 Task: Look for space in Searcy, United States from 24th August, 2023 to 10th September, 2023 for 8 adults, 2 children in price range Rs.12000 to Rs.15000. Place can be entire place or shared room with 4 bedrooms having 8 beds and 4 bathrooms. Property type can be house, flat, guest house. Amenities needed are: wifi, TV, free parkinig on premises, gym, breakfast. Booking option can be shelf check-in. Required host language is English.
Action: Mouse moved to (488, 94)
Screenshot: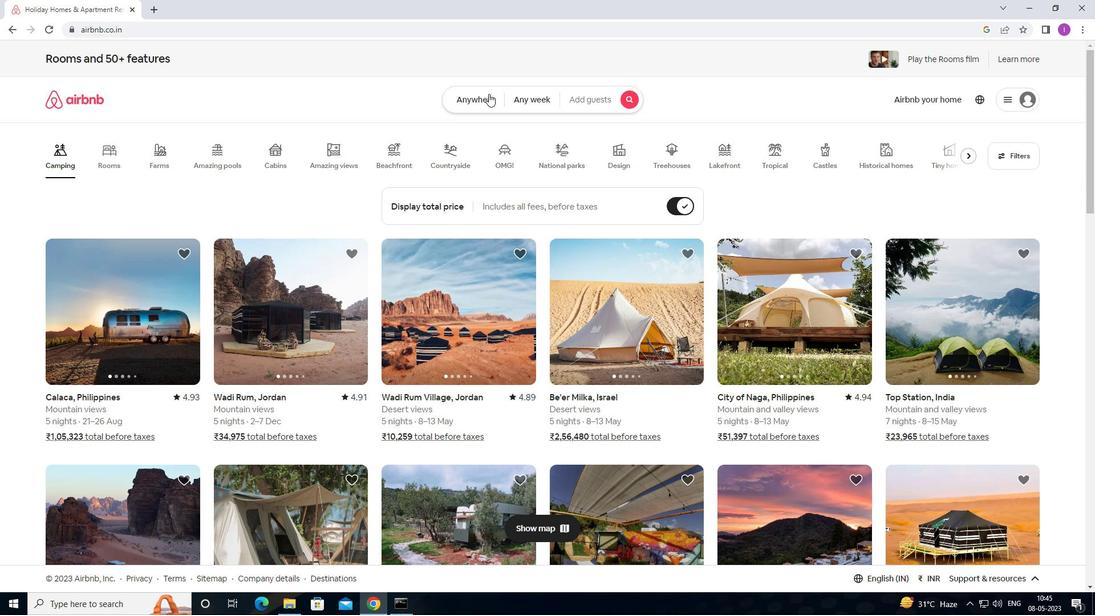 
Action: Mouse pressed left at (488, 94)
Screenshot: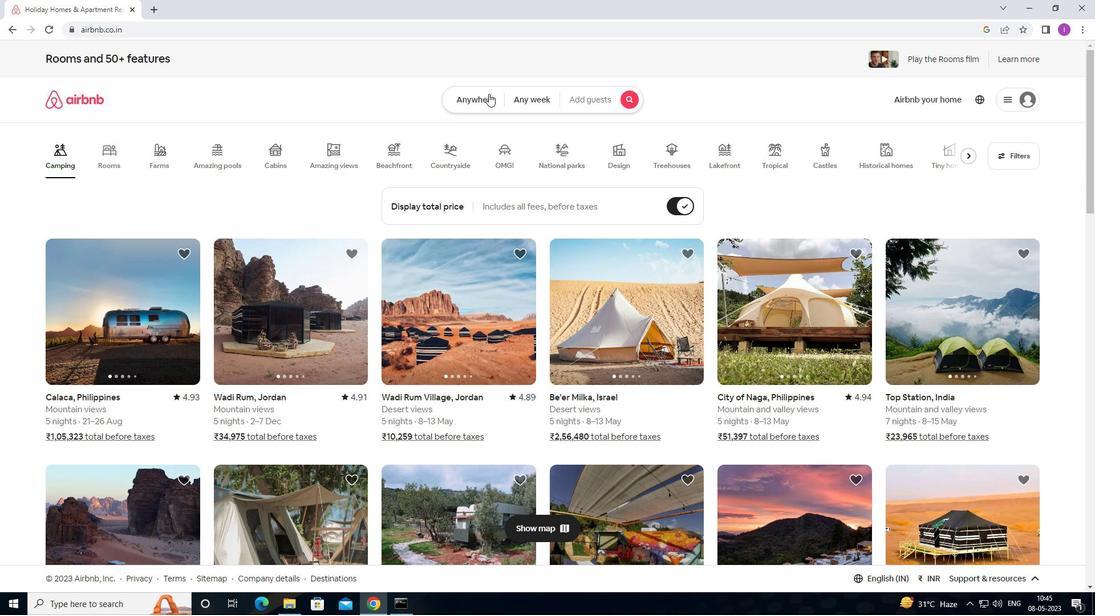 
Action: Mouse moved to (365, 142)
Screenshot: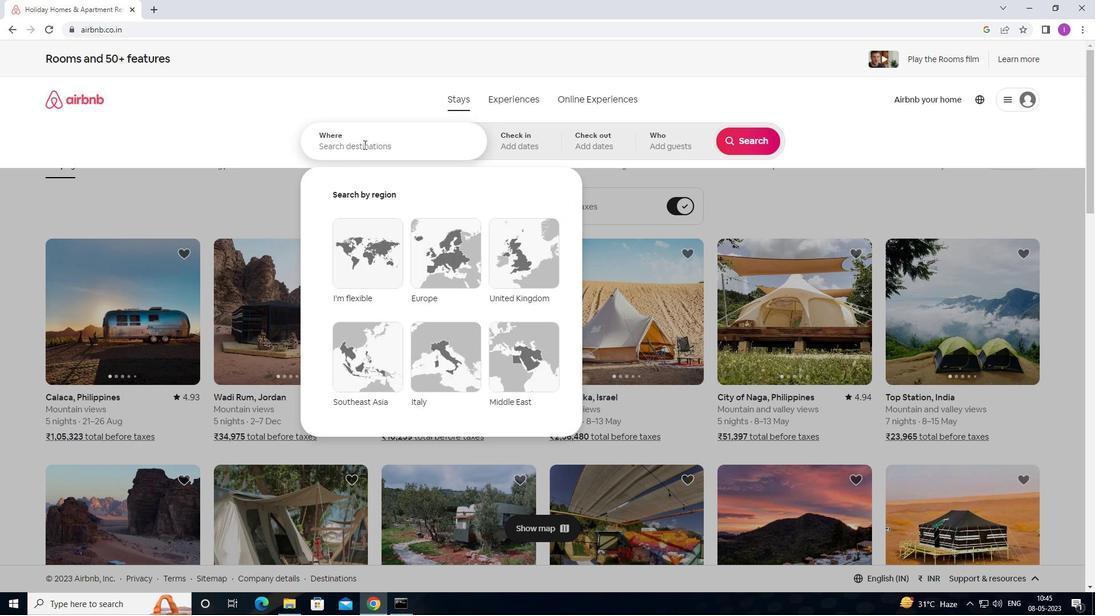 
Action: Mouse pressed left at (365, 142)
Screenshot: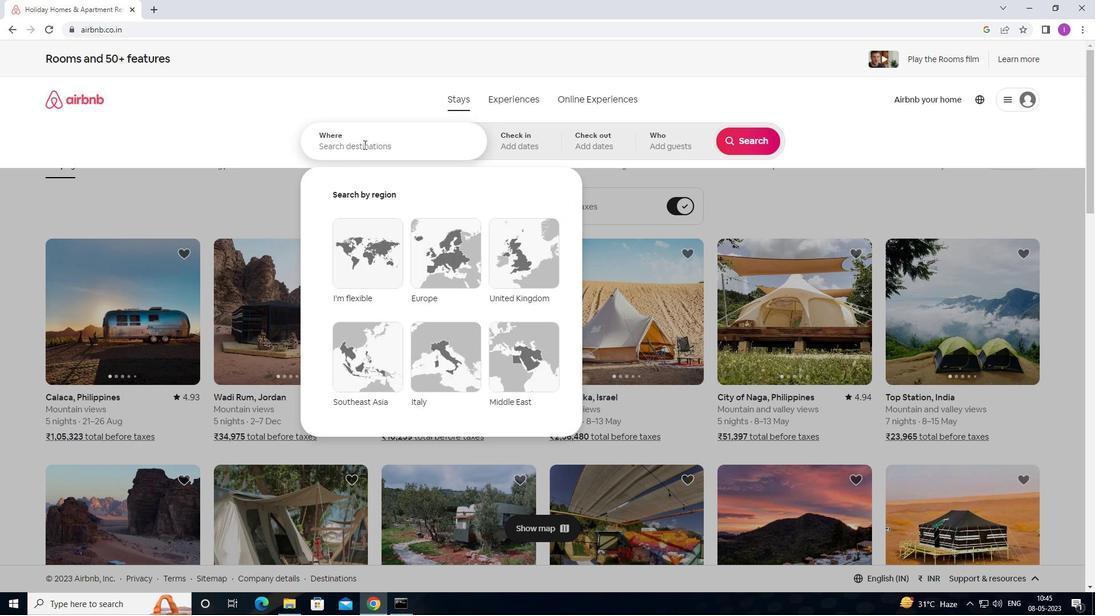 
Action: Mouse moved to (524, 140)
Screenshot: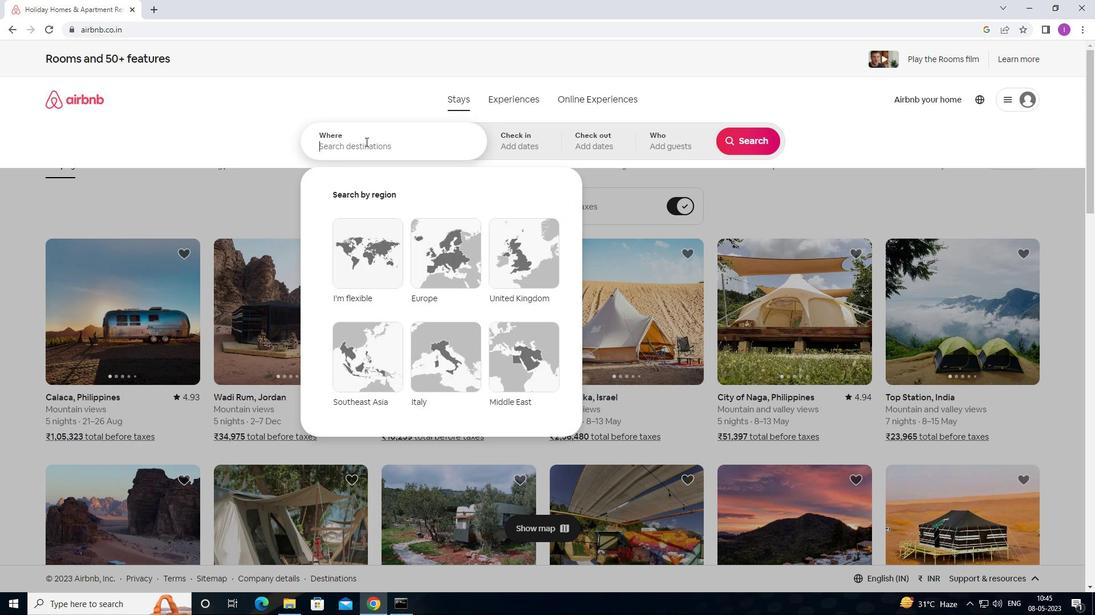 
Action: Key pressed <Key.shift><Key.shift><Key.shift><Key.shift>SEARCY,<Key.shift>UNITED<Key.space>STATES
Screenshot: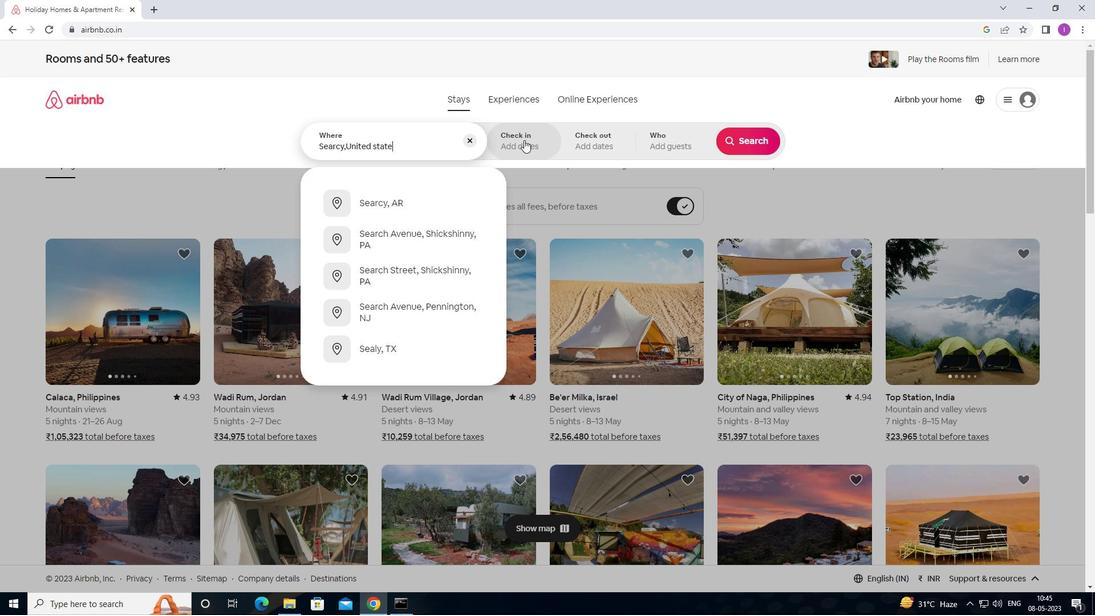 
Action: Mouse moved to (533, 140)
Screenshot: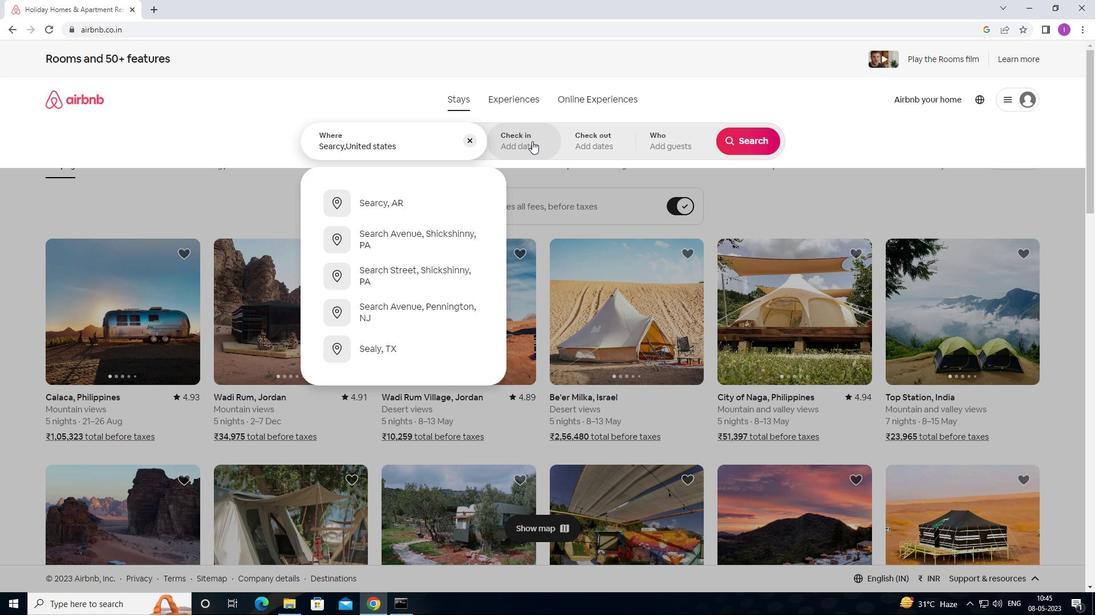 
Action: Mouse pressed left at (533, 140)
Screenshot: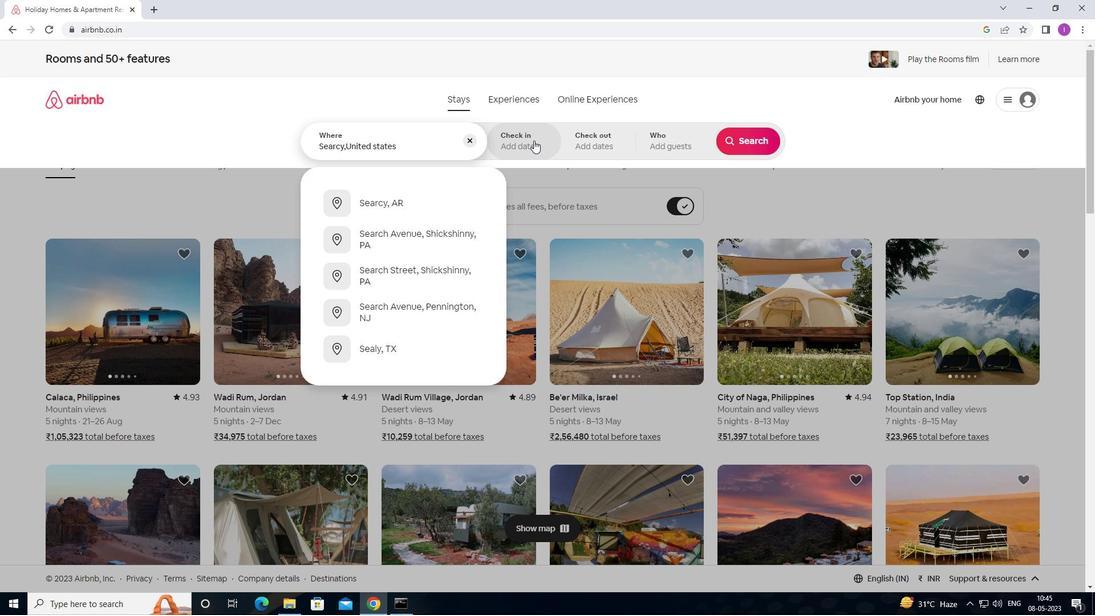 
Action: Mouse moved to (750, 228)
Screenshot: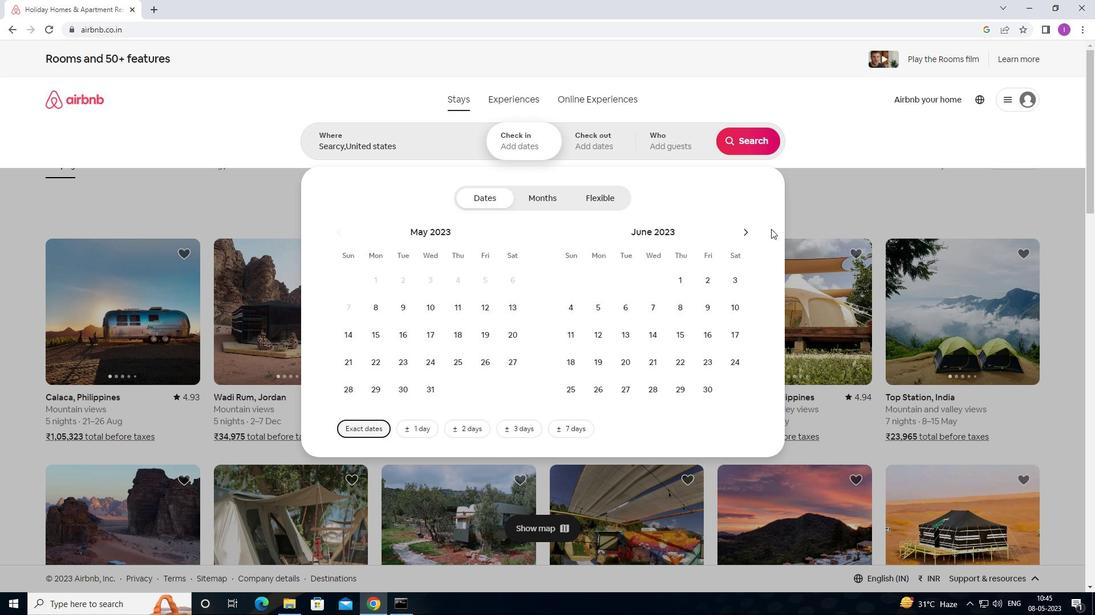 
Action: Mouse pressed left at (750, 228)
Screenshot: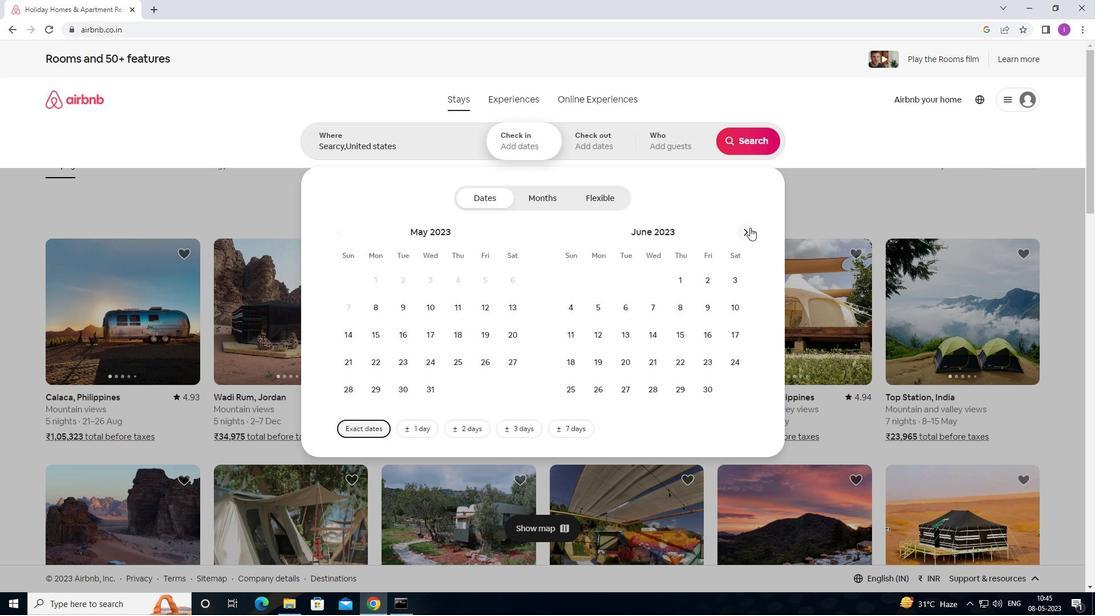 
Action: Mouse moved to (740, 234)
Screenshot: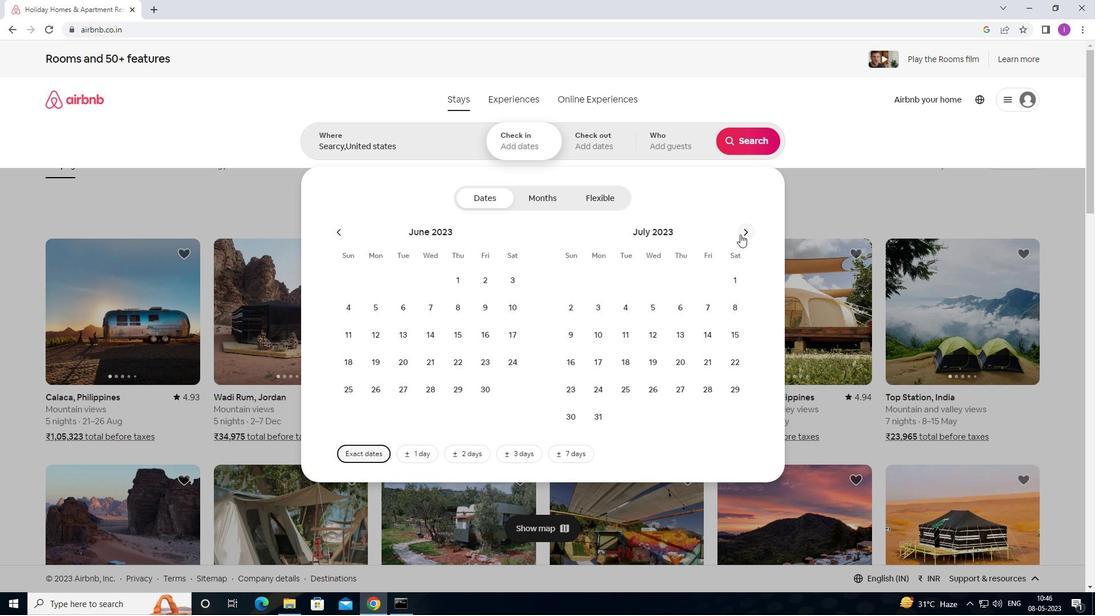 
Action: Mouse pressed left at (740, 234)
Screenshot: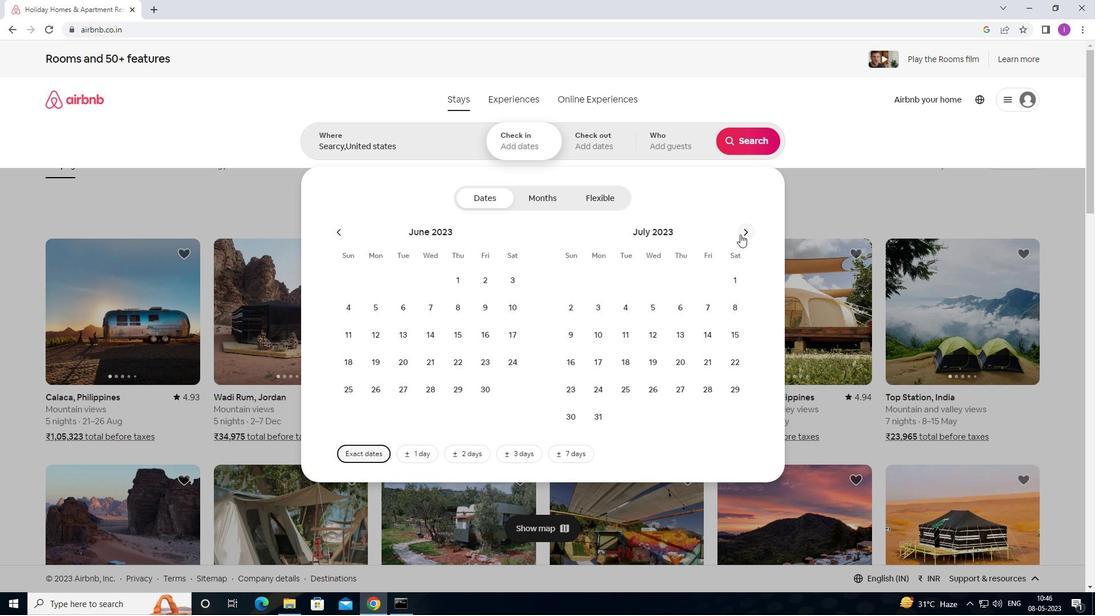 
Action: Mouse pressed left at (740, 234)
Screenshot: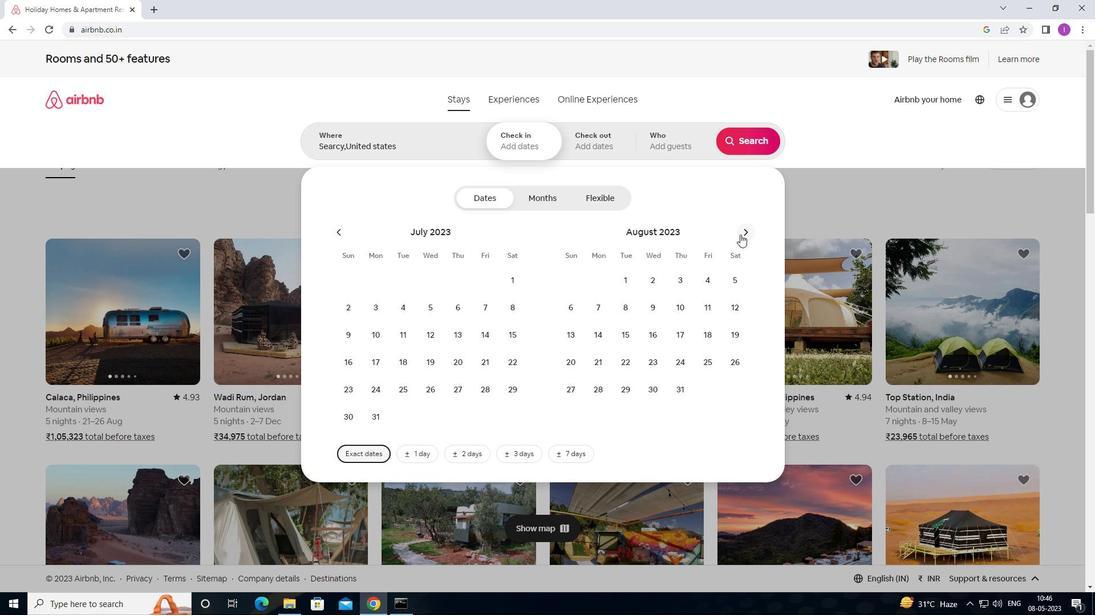 
Action: Mouse moved to (465, 363)
Screenshot: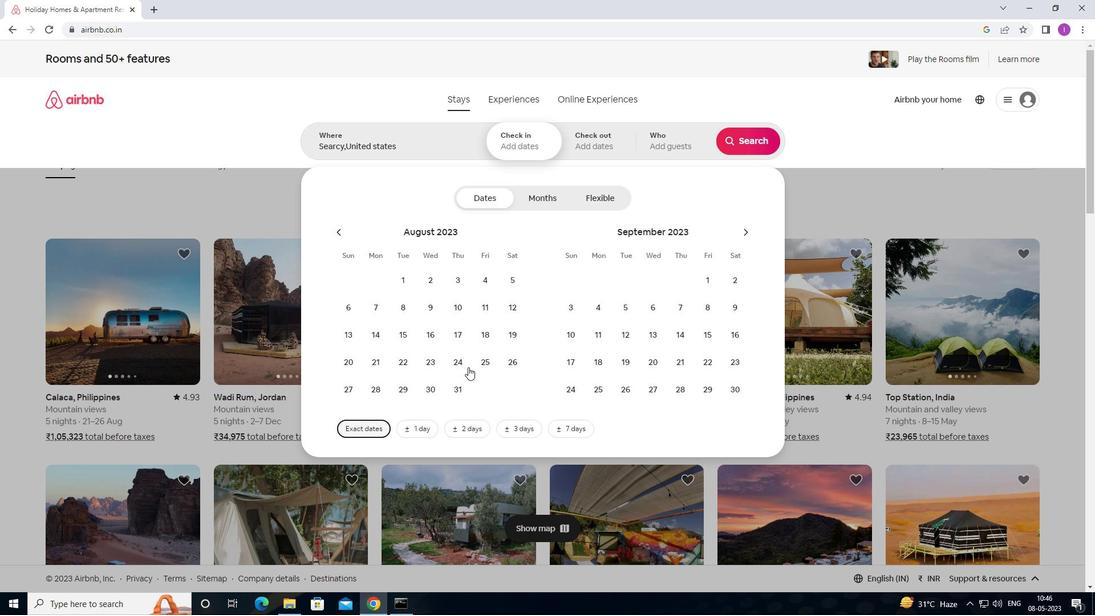 
Action: Mouse pressed left at (465, 363)
Screenshot: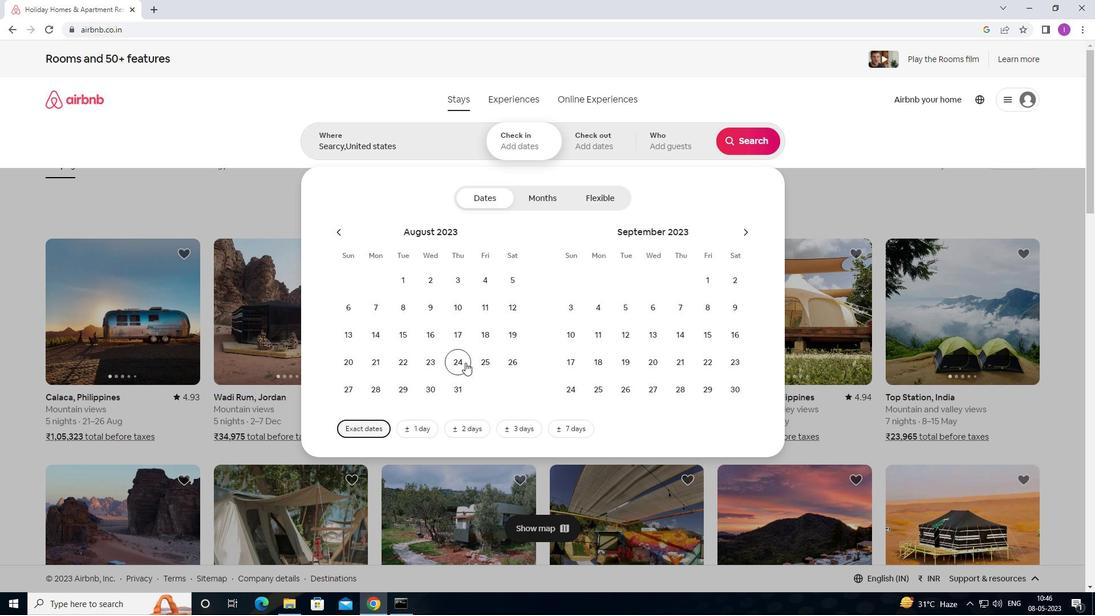 
Action: Mouse moved to (567, 335)
Screenshot: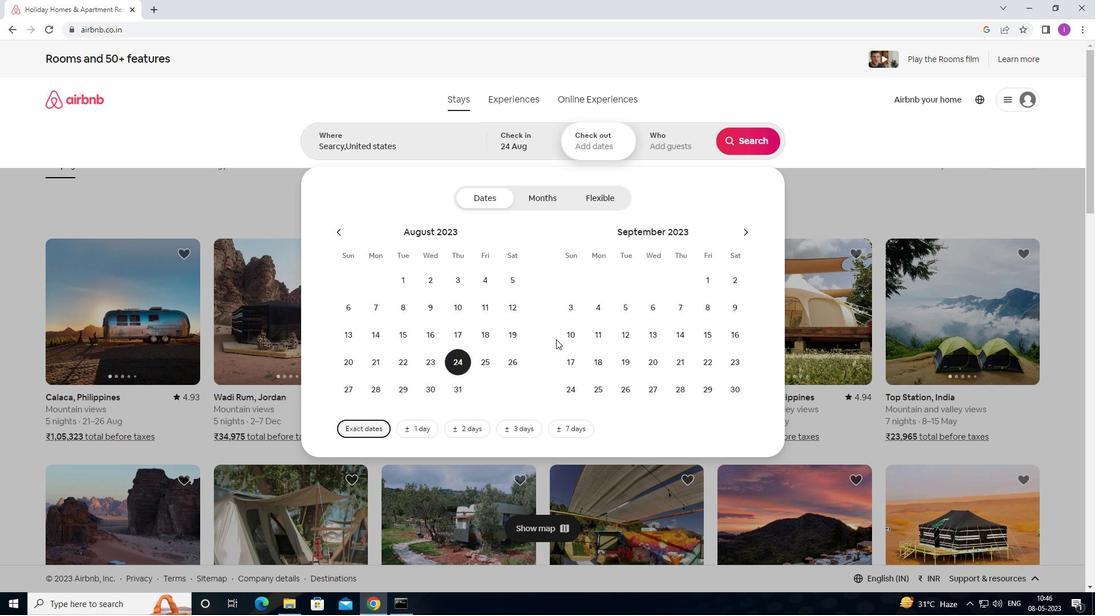 
Action: Mouse pressed left at (567, 335)
Screenshot: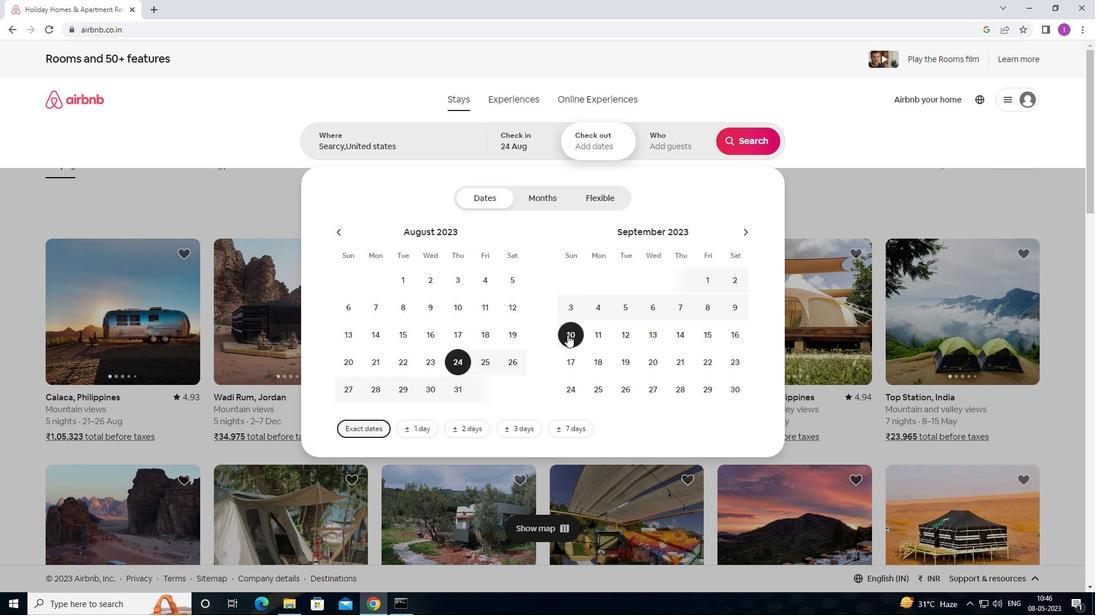 
Action: Mouse moved to (680, 148)
Screenshot: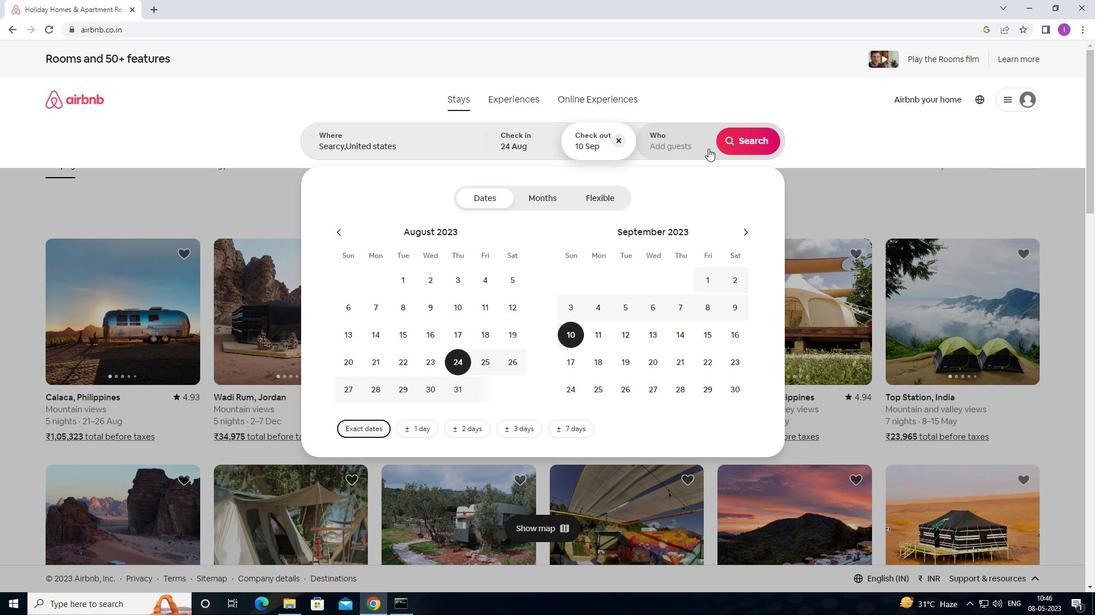 
Action: Mouse pressed left at (680, 148)
Screenshot: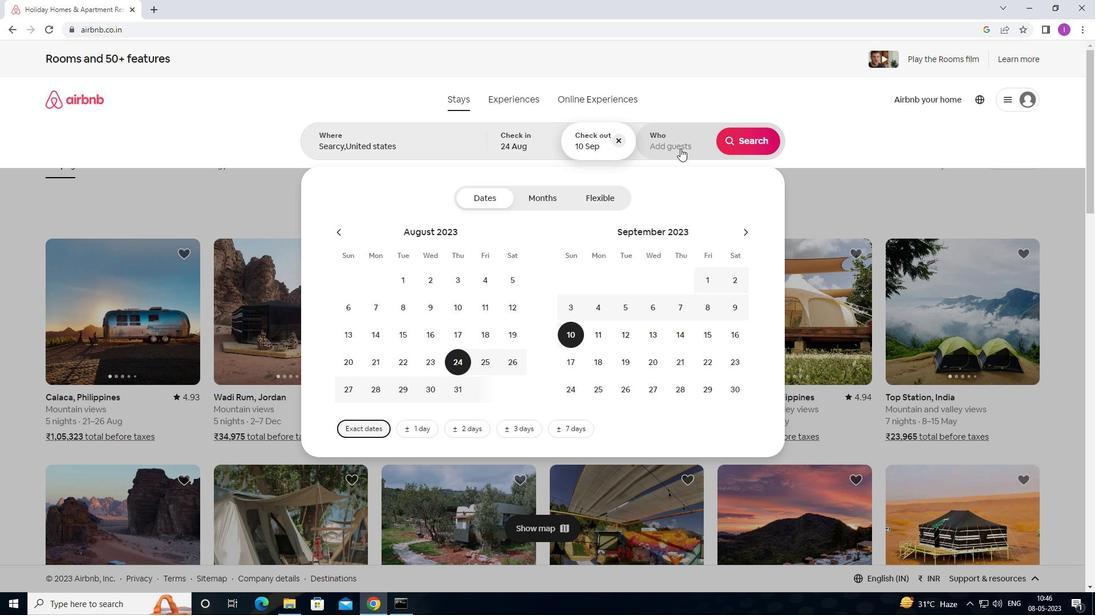 
Action: Mouse moved to (757, 202)
Screenshot: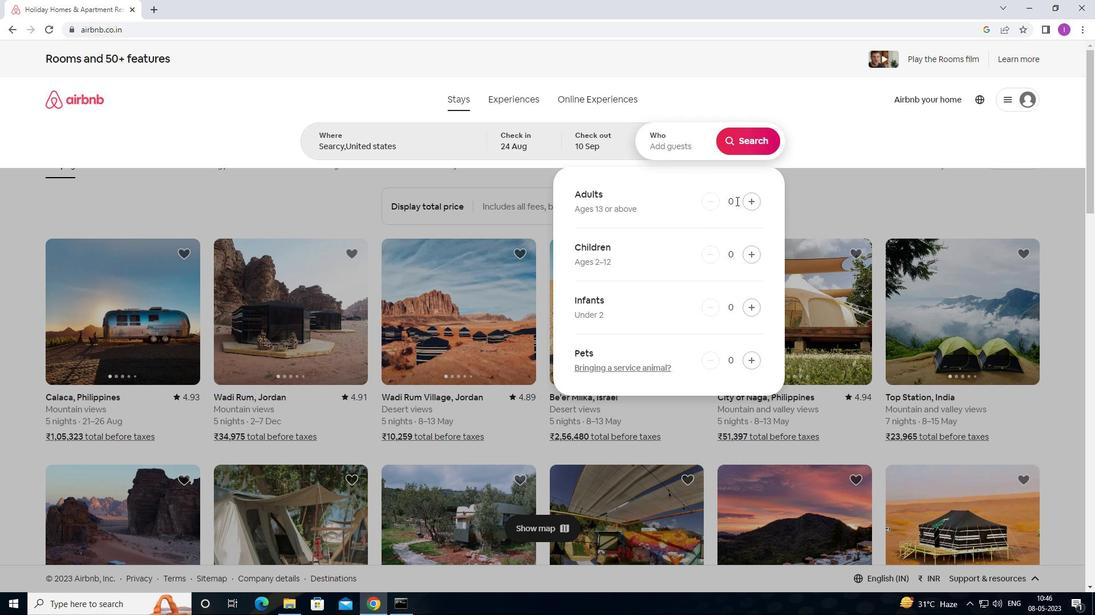 
Action: Mouse pressed left at (757, 202)
Screenshot: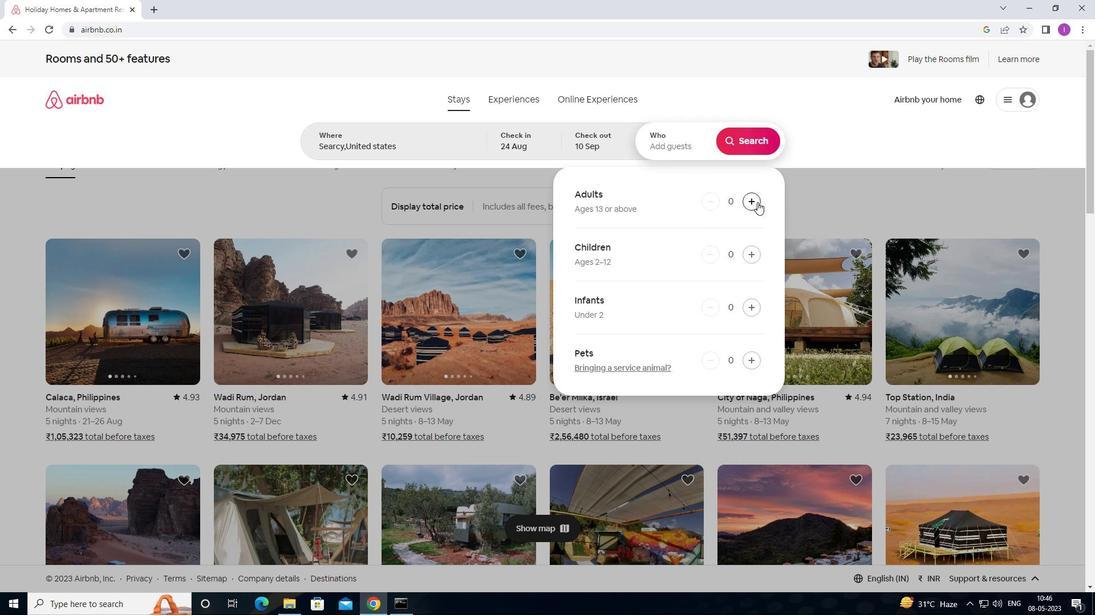 
Action: Mouse pressed left at (757, 202)
Screenshot: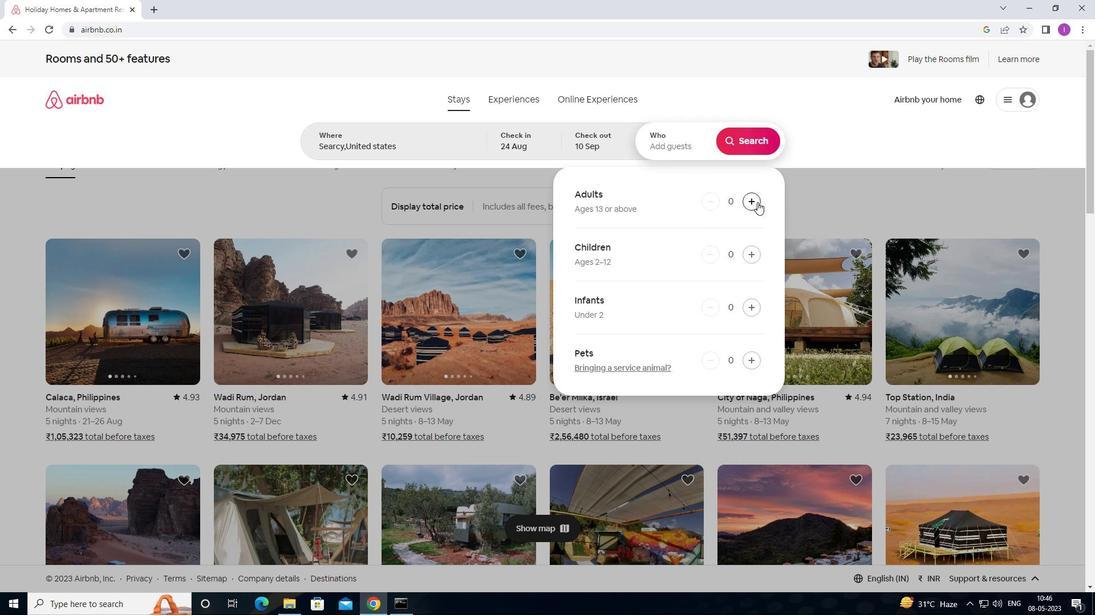 
Action: Mouse pressed left at (757, 202)
Screenshot: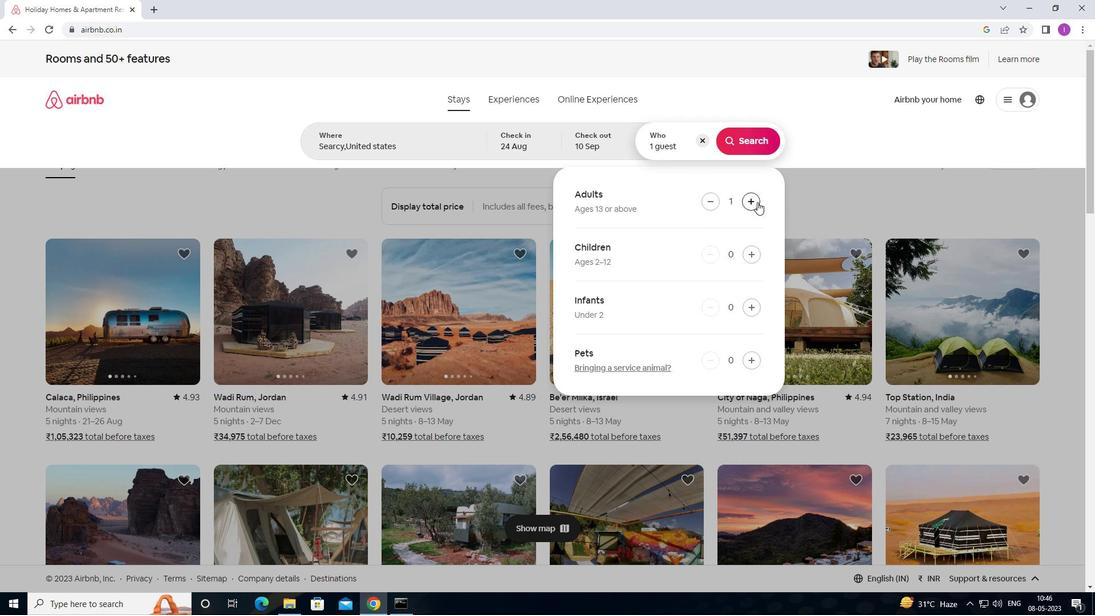 
Action: Mouse pressed left at (757, 202)
Screenshot: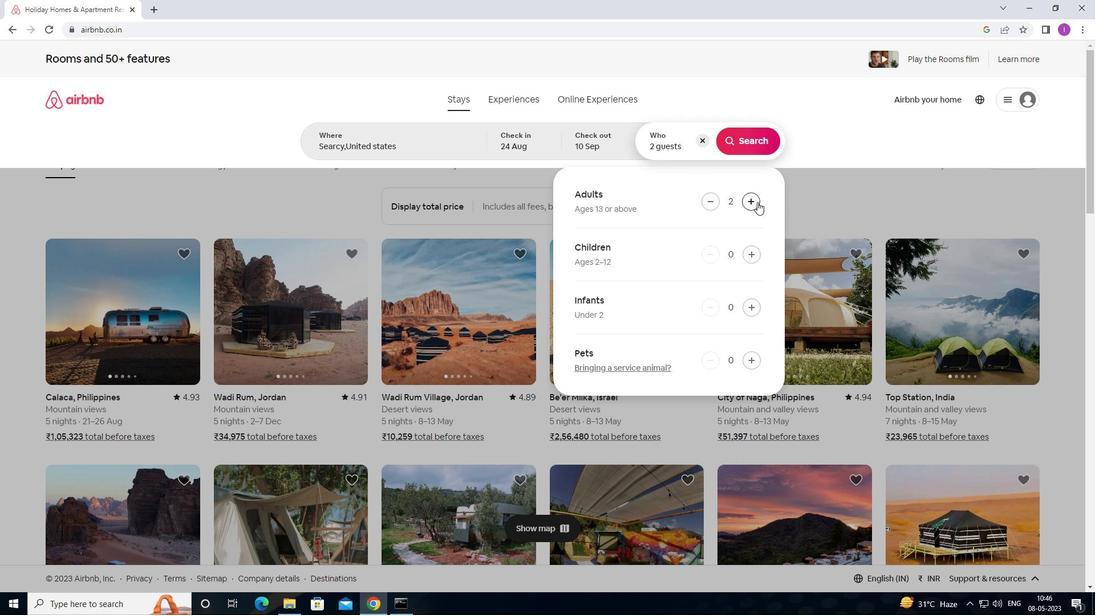 
Action: Mouse pressed left at (757, 202)
Screenshot: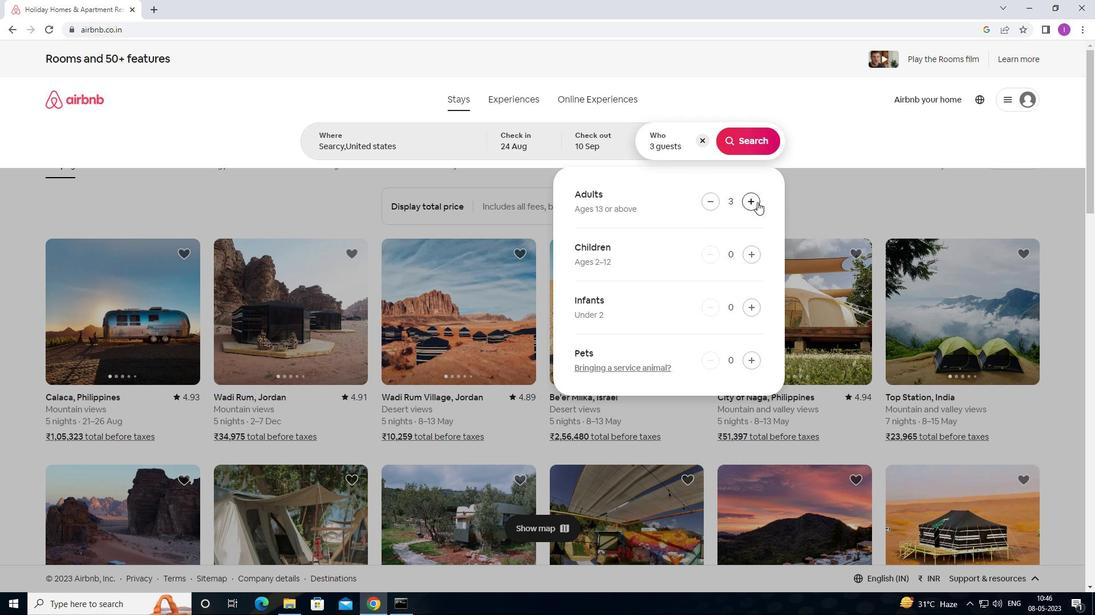 
Action: Mouse pressed left at (757, 202)
Screenshot: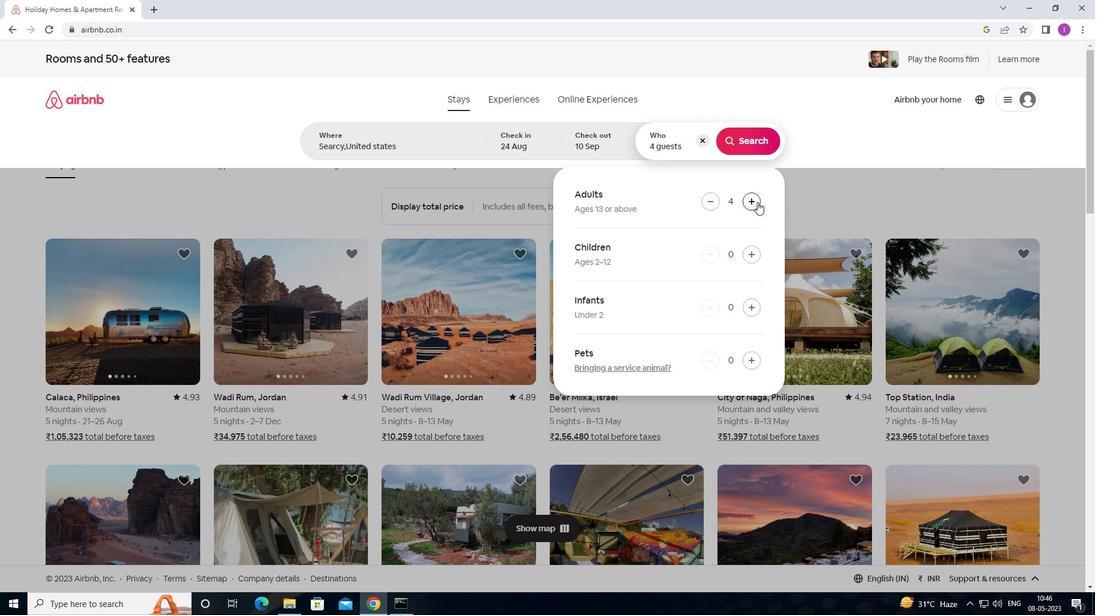 
Action: Mouse pressed left at (757, 202)
Screenshot: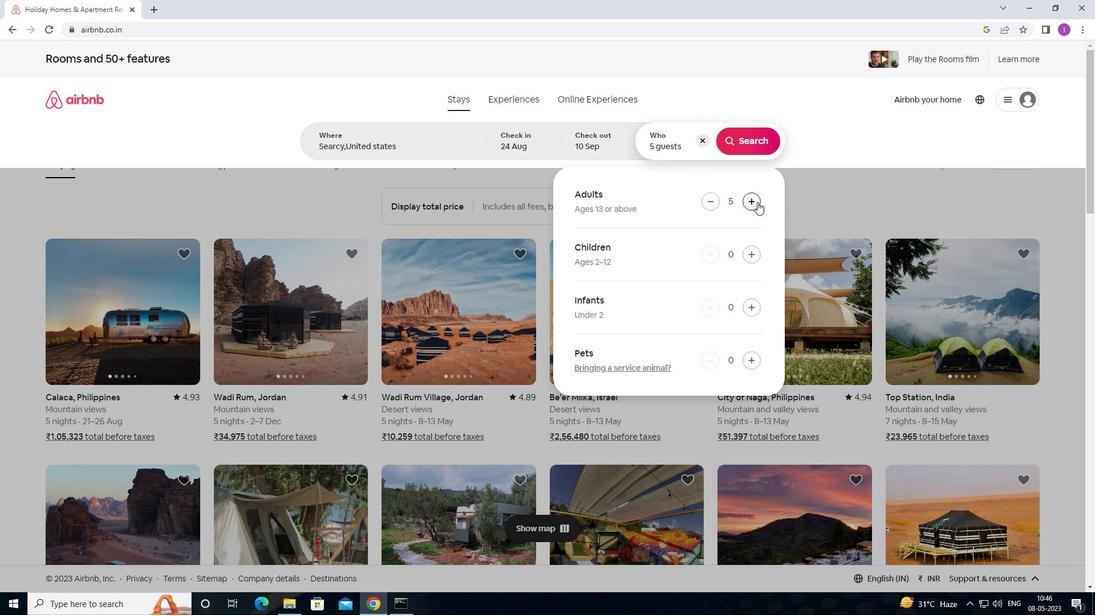 
Action: Mouse moved to (757, 204)
Screenshot: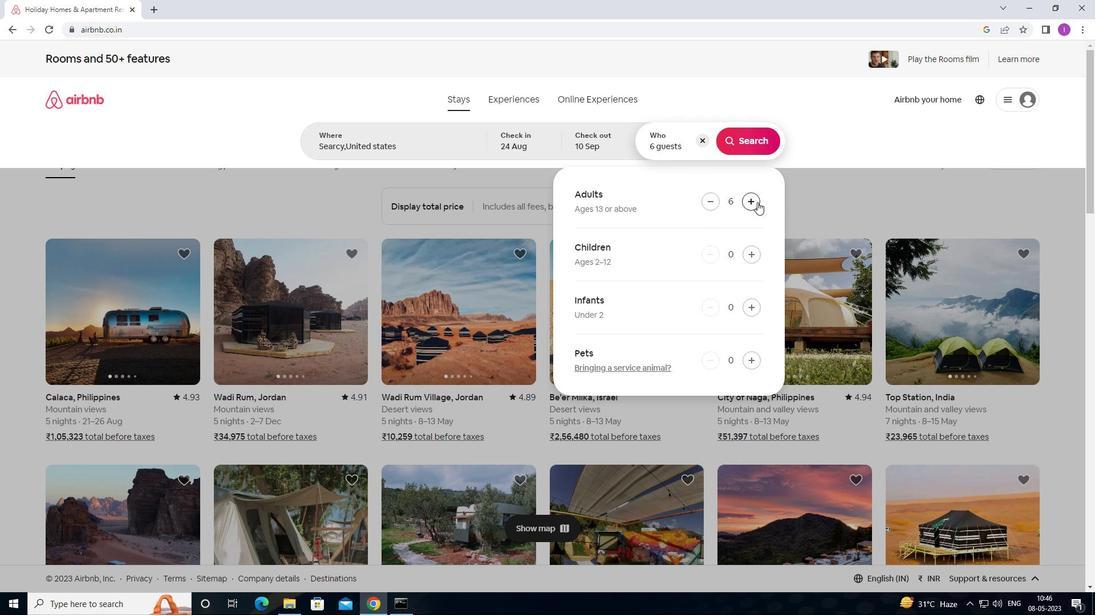 
Action: Mouse pressed left at (757, 204)
Screenshot: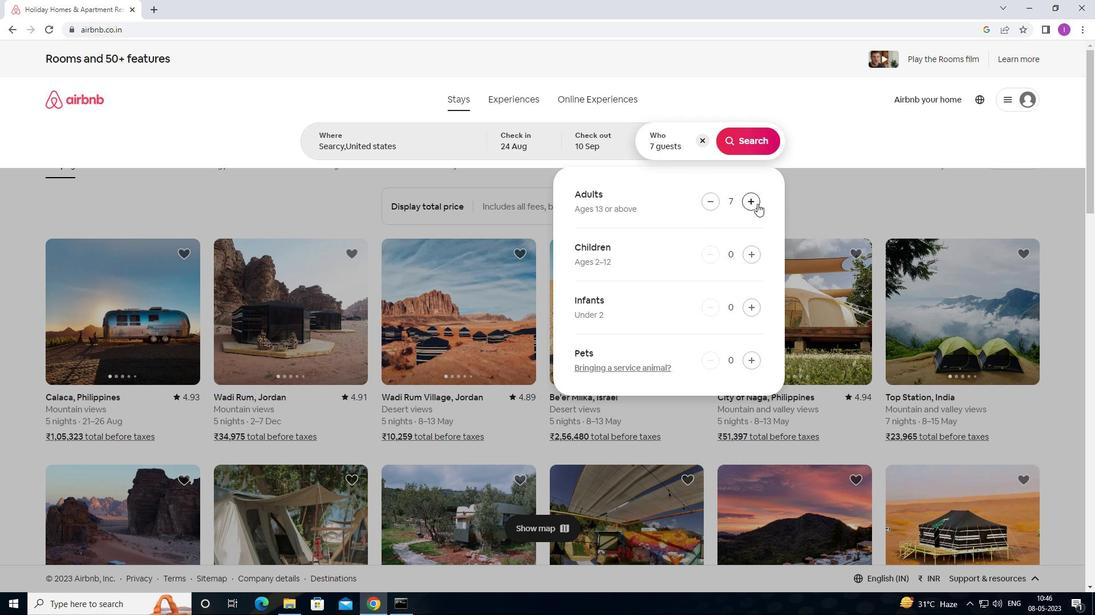 
Action: Mouse moved to (748, 254)
Screenshot: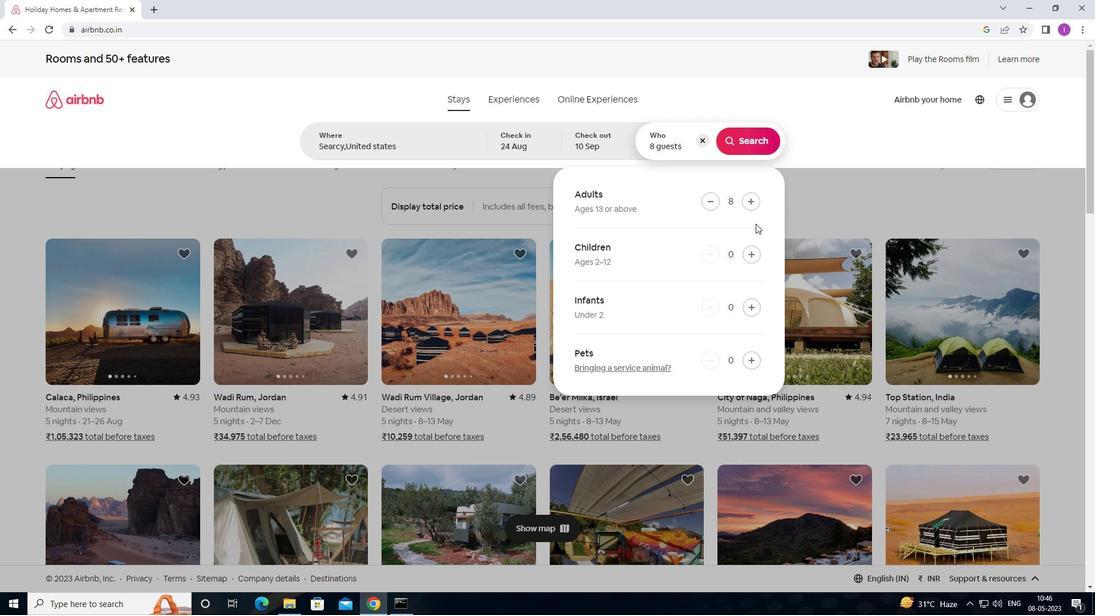 
Action: Mouse pressed left at (748, 254)
Screenshot: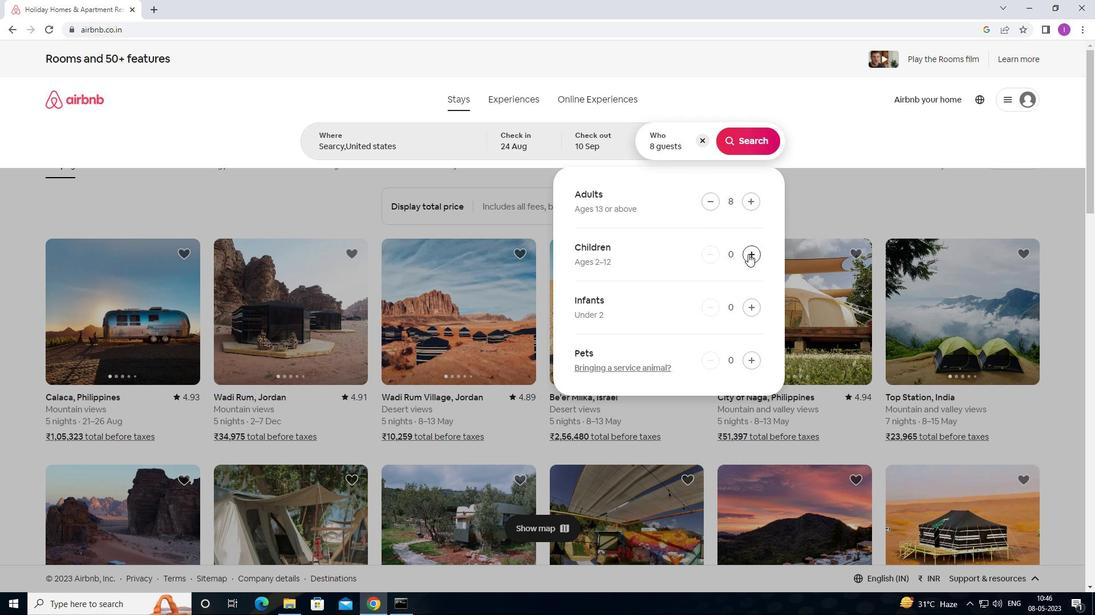 
Action: Mouse pressed left at (748, 254)
Screenshot: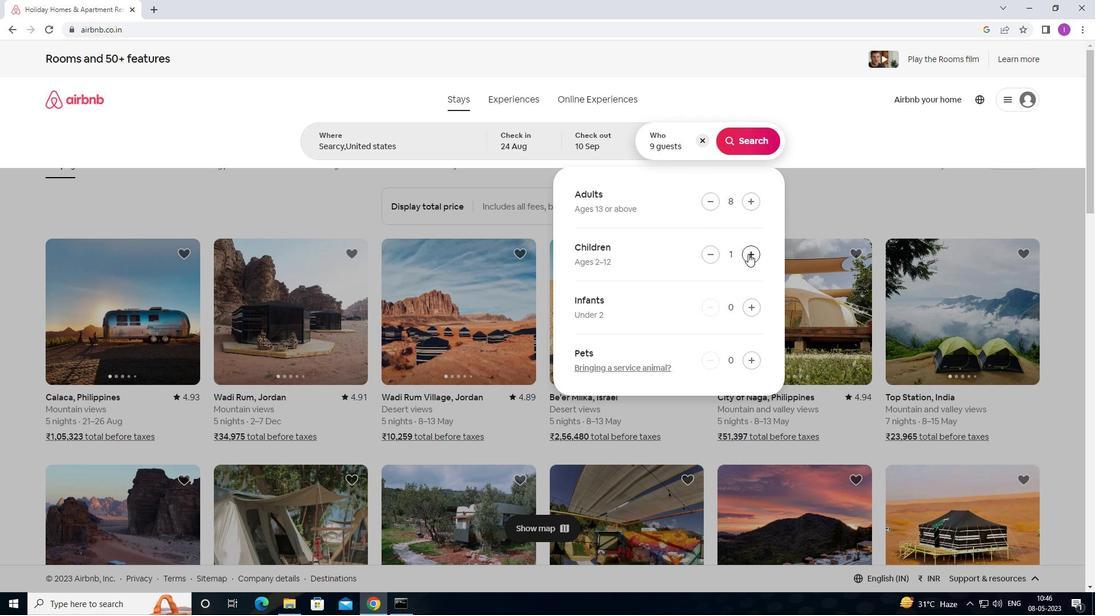 
Action: Mouse moved to (753, 143)
Screenshot: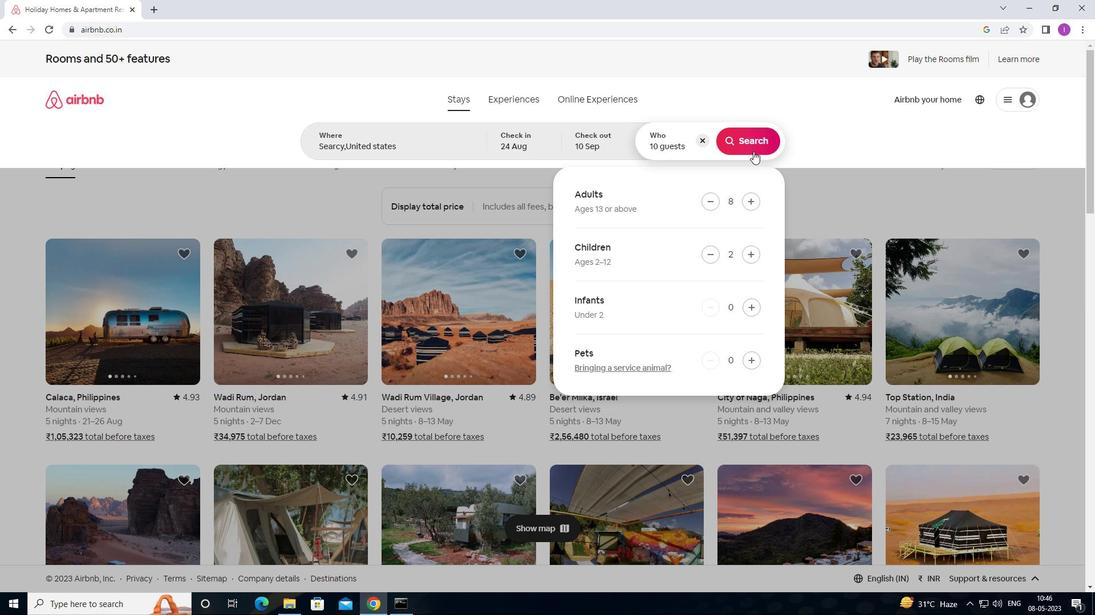 
Action: Mouse pressed left at (753, 143)
Screenshot: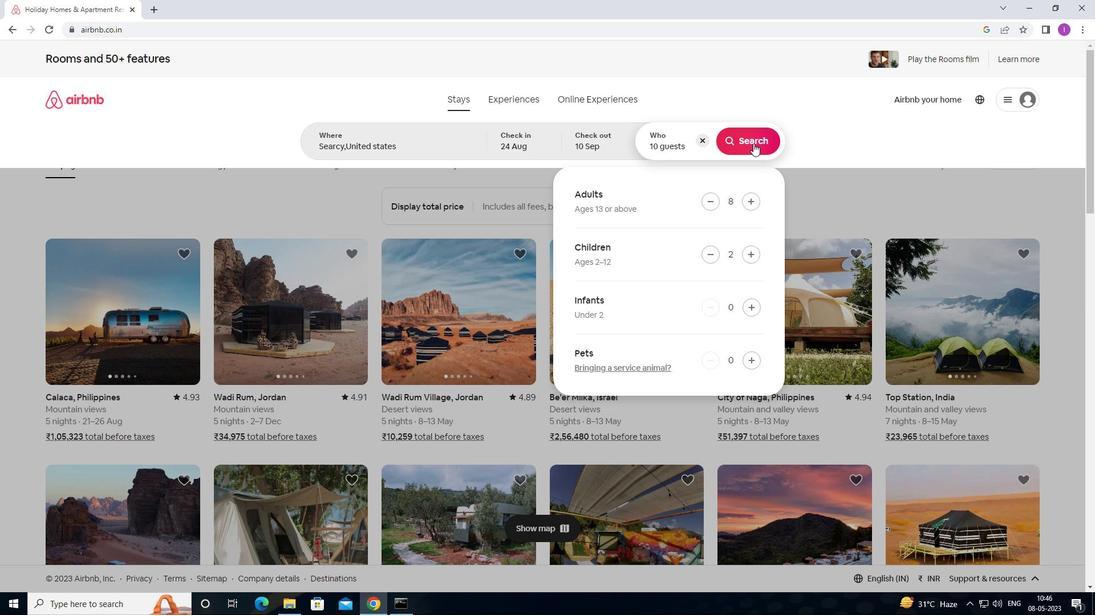 
Action: Mouse moved to (1034, 115)
Screenshot: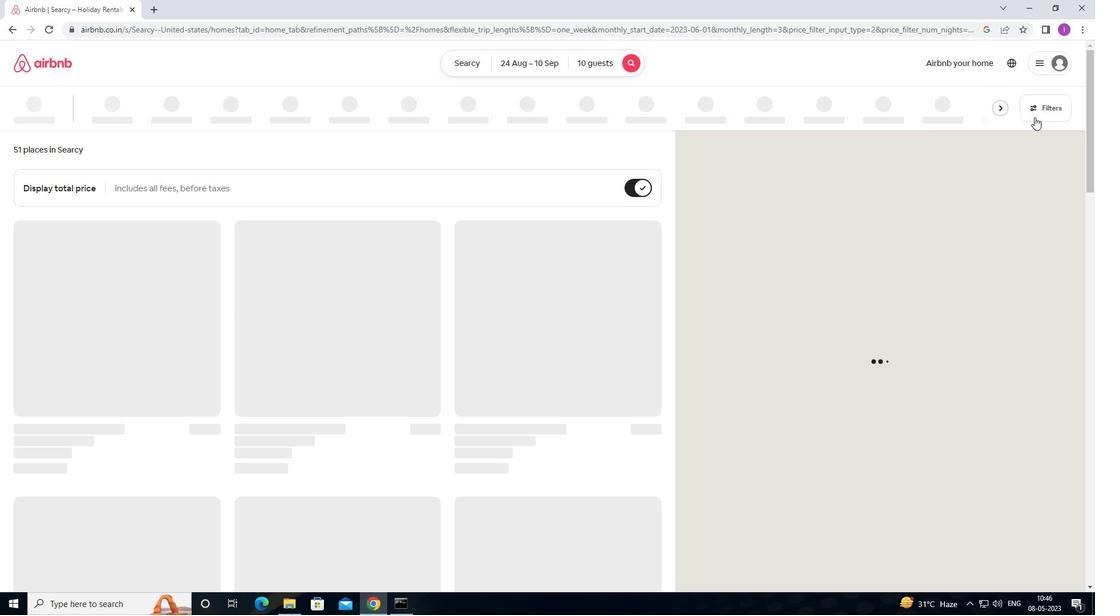
Action: Mouse pressed left at (1034, 115)
Screenshot: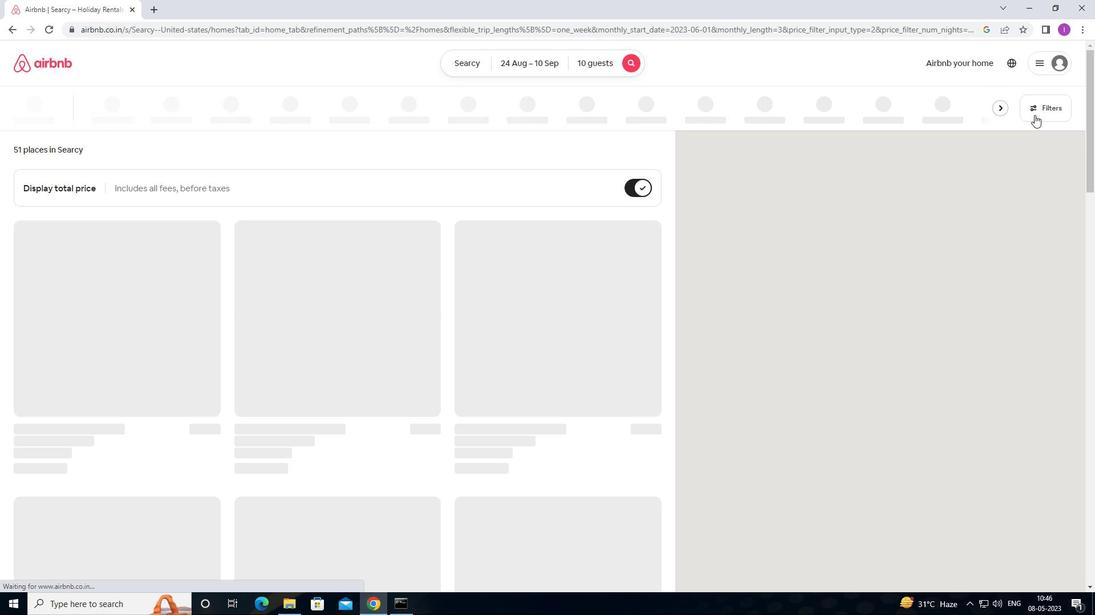 
Action: Mouse moved to (414, 388)
Screenshot: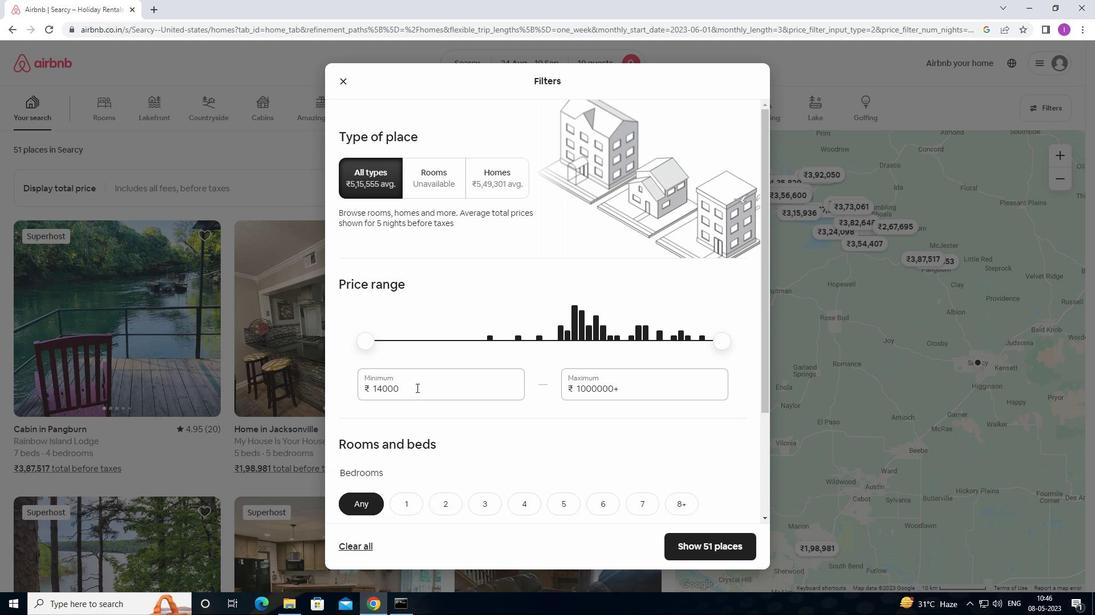 
Action: Mouse pressed left at (414, 388)
Screenshot: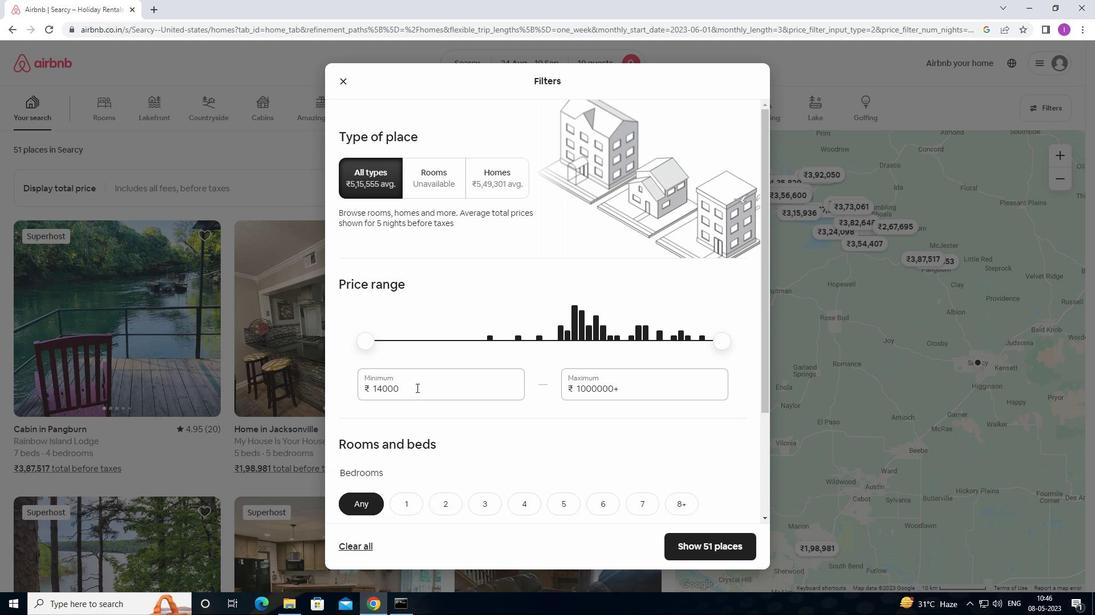 
Action: Mouse moved to (361, 394)
Screenshot: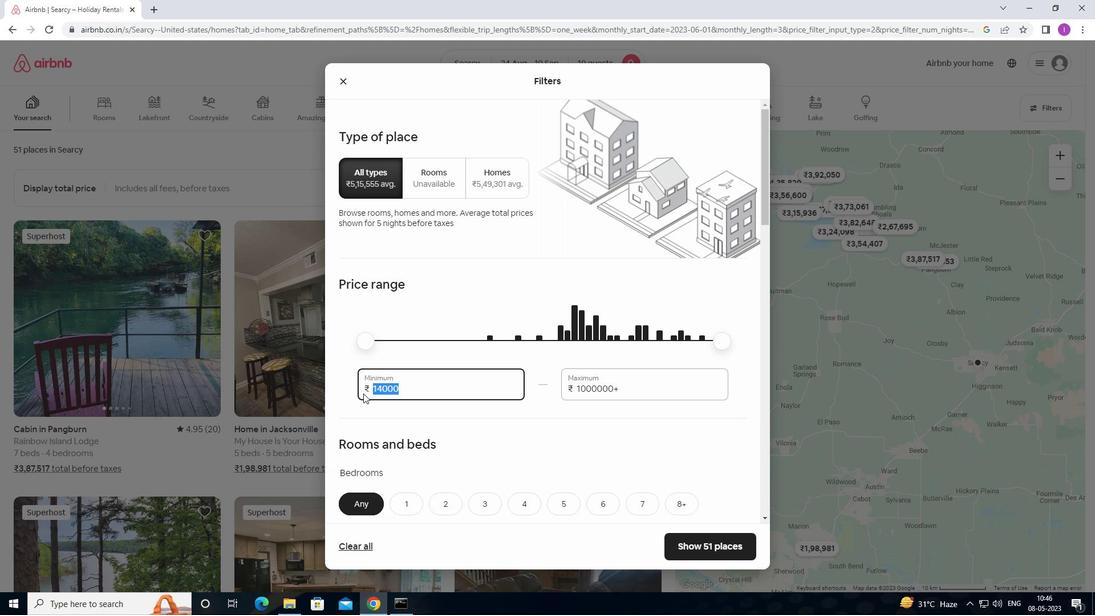 
Action: Key pressed 120000<Key.backspace>
Screenshot: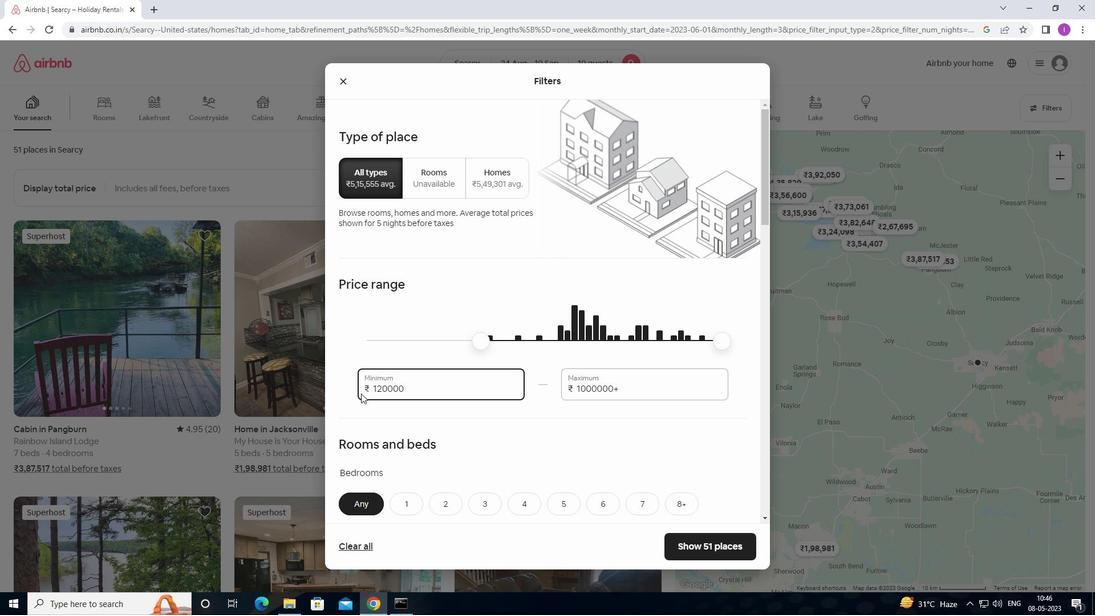 
Action: Mouse moved to (635, 394)
Screenshot: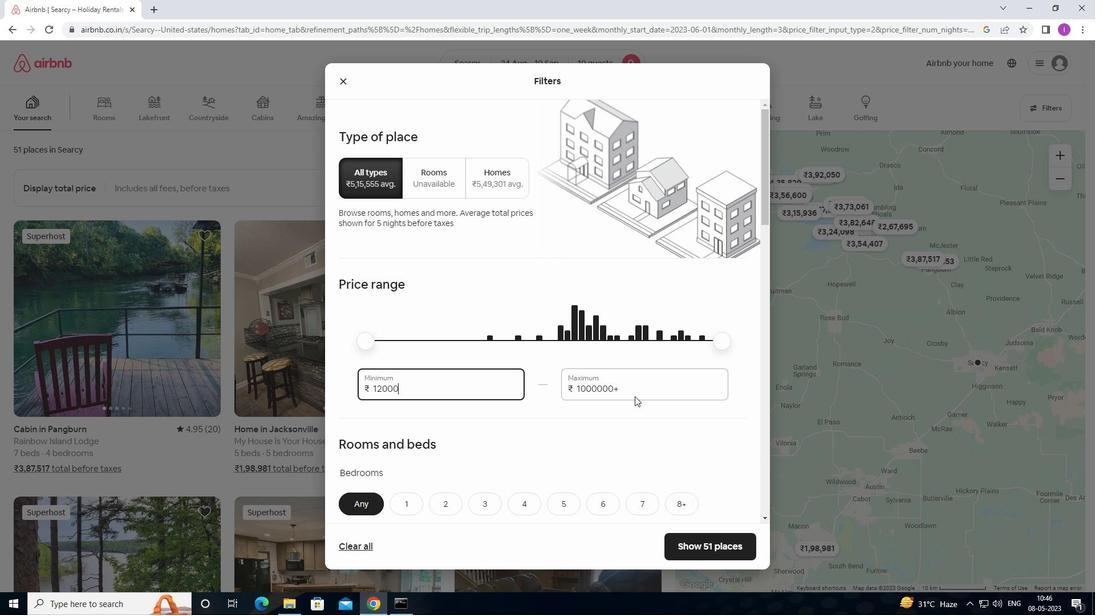 
Action: Mouse pressed left at (635, 394)
Screenshot: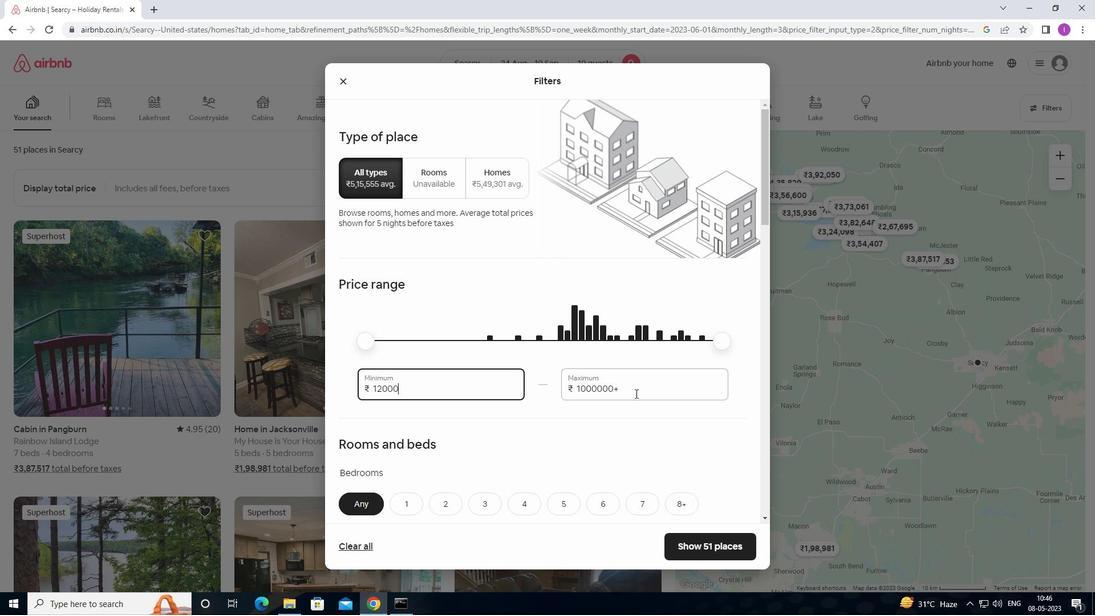 
Action: Mouse moved to (562, 392)
Screenshot: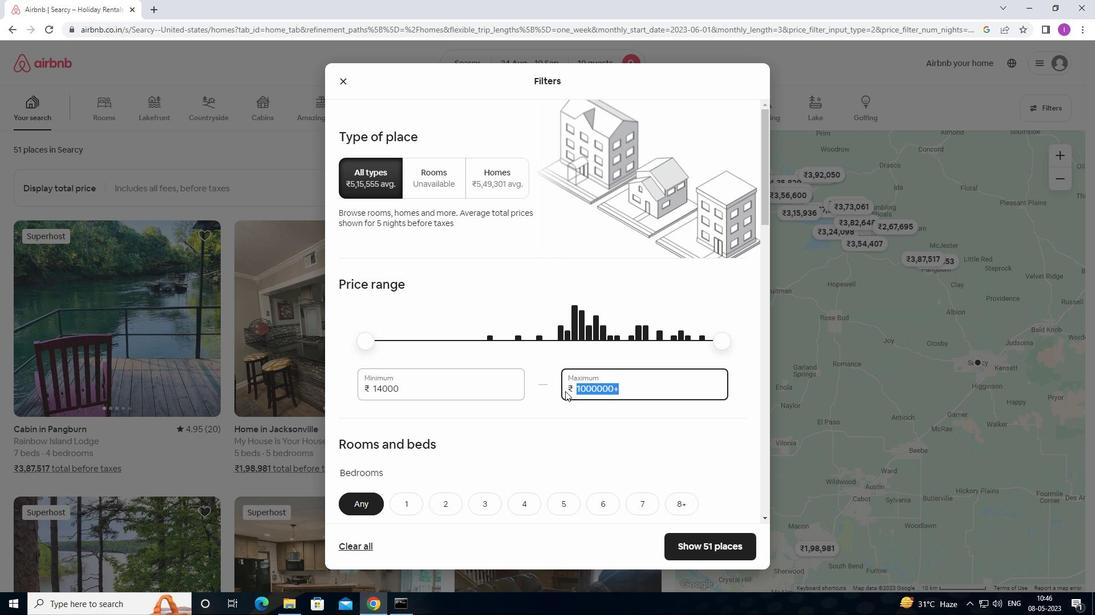 
Action: Key pressed 15000
Screenshot: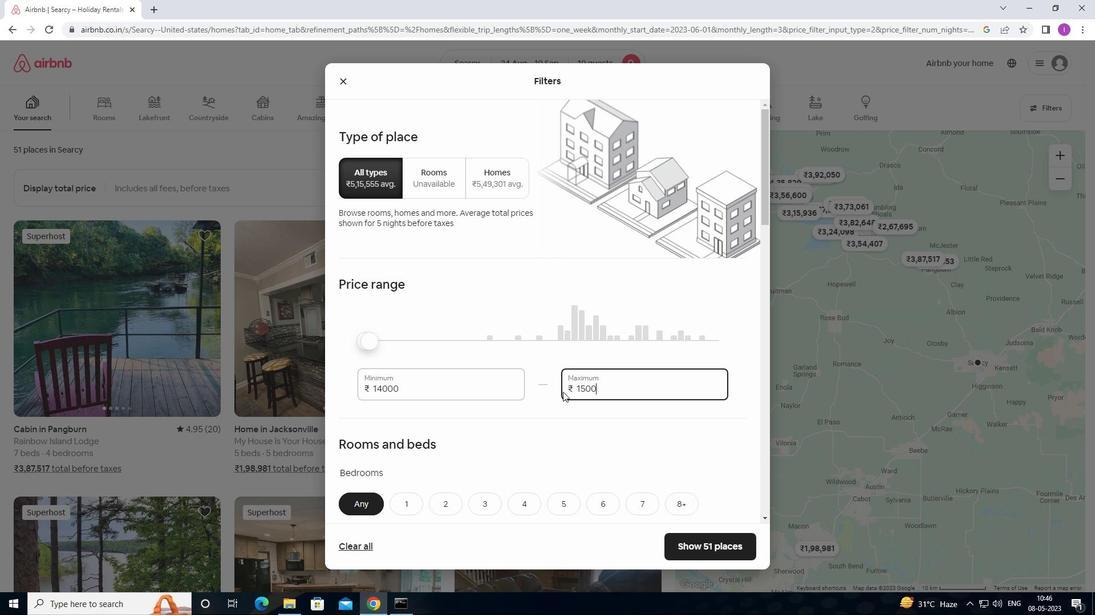 
Action: Mouse moved to (556, 378)
Screenshot: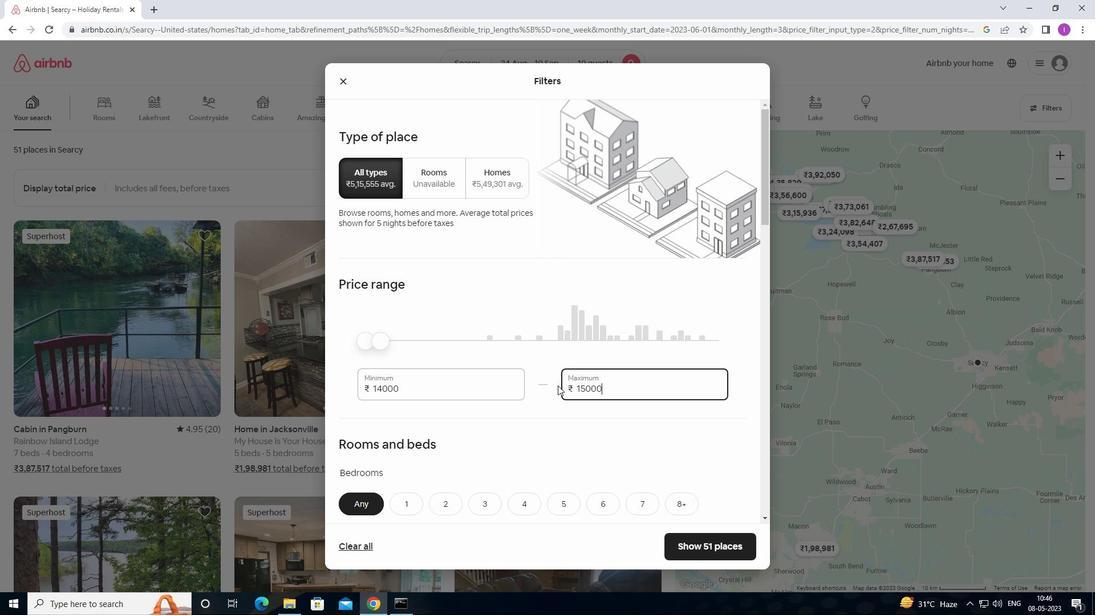 
Action: Mouse scrolled (556, 378) with delta (0, 0)
Screenshot: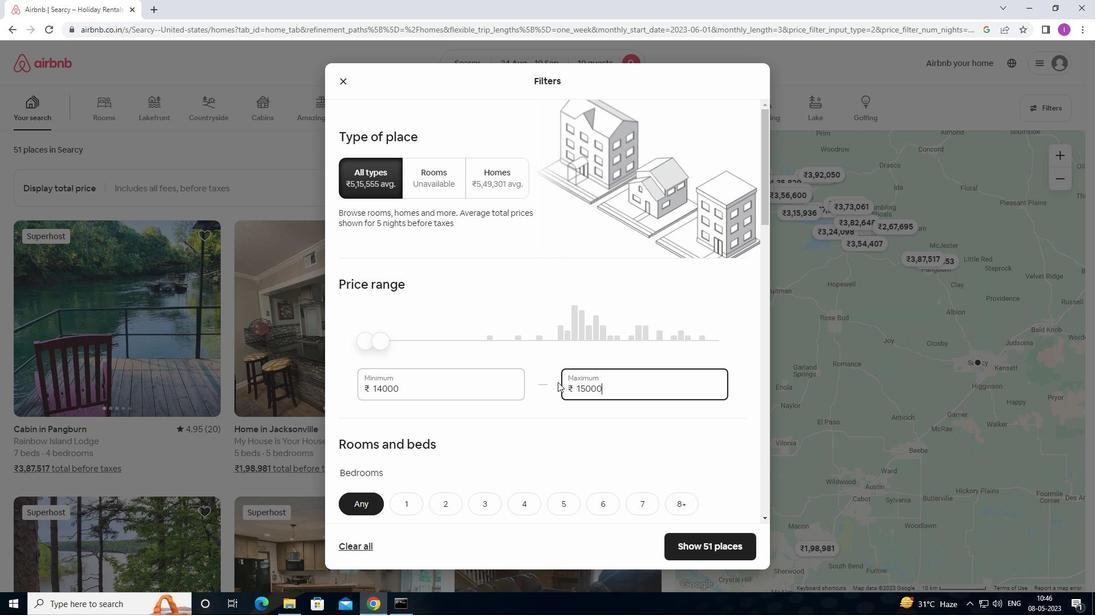 
Action: Mouse moved to (556, 378)
Screenshot: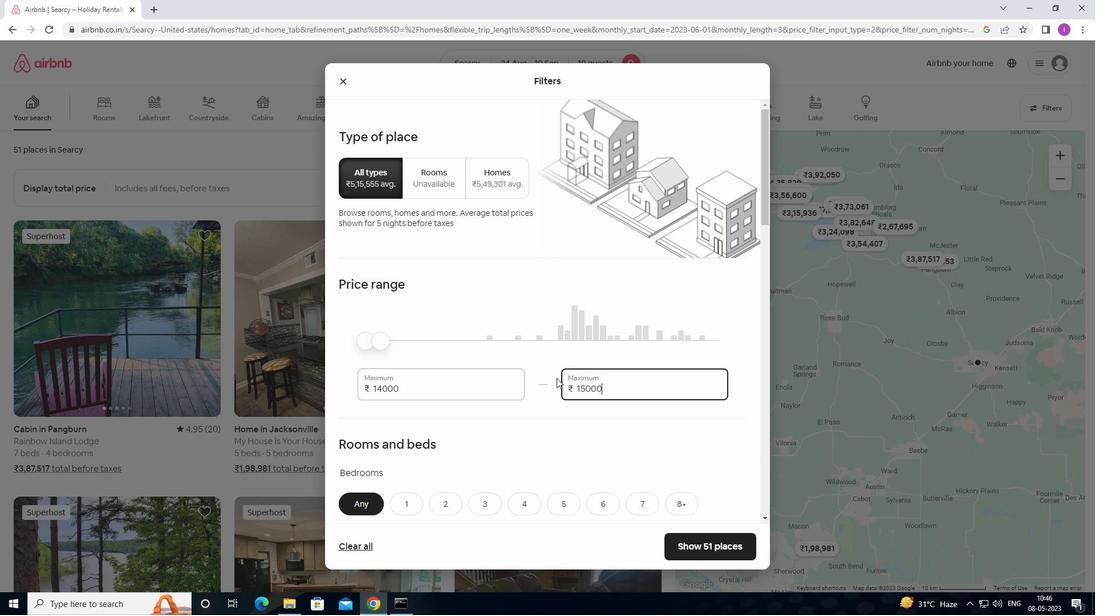 
Action: Mouse scrolled (556, 378) with delta (0, 0)
Screenshot: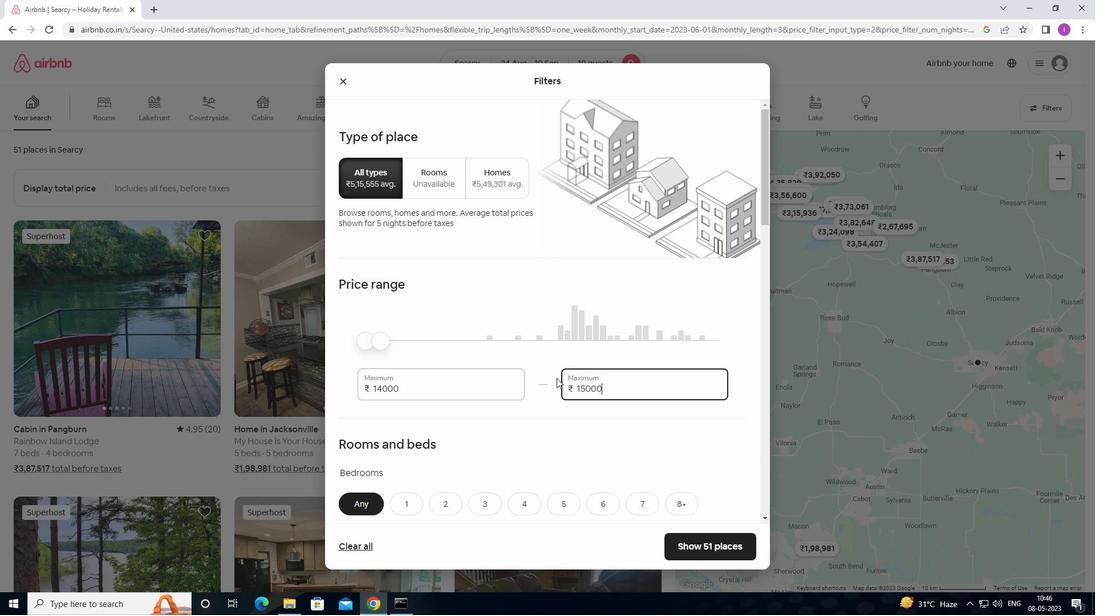 
Action: Mouse moved to (553, 371)
Screenshot: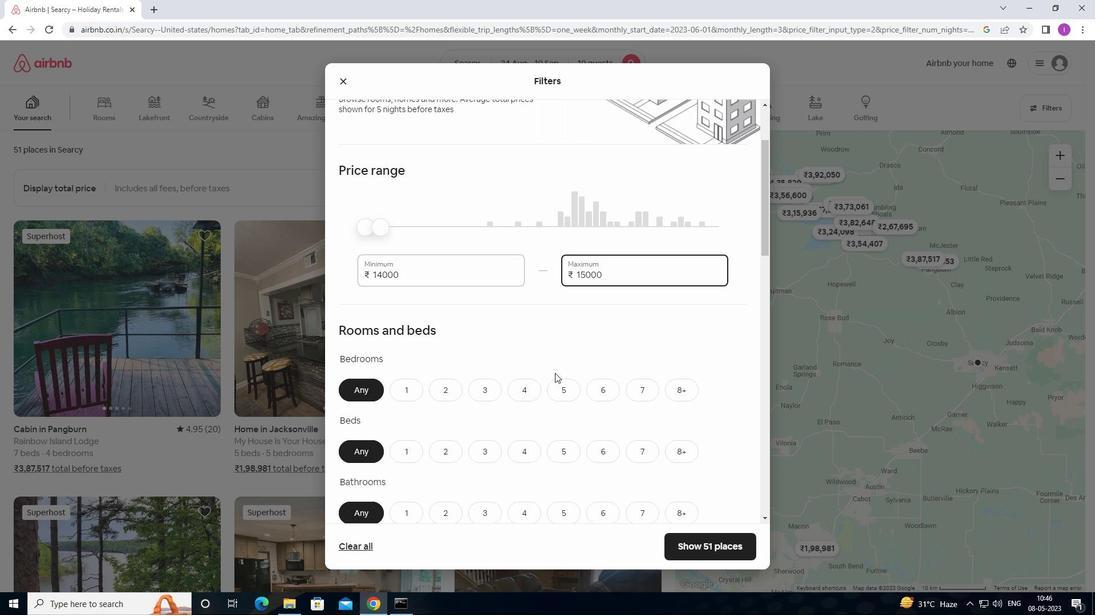 
Action: Mouse scrolled (553, 371) with delta (0, 0)
Screenshot: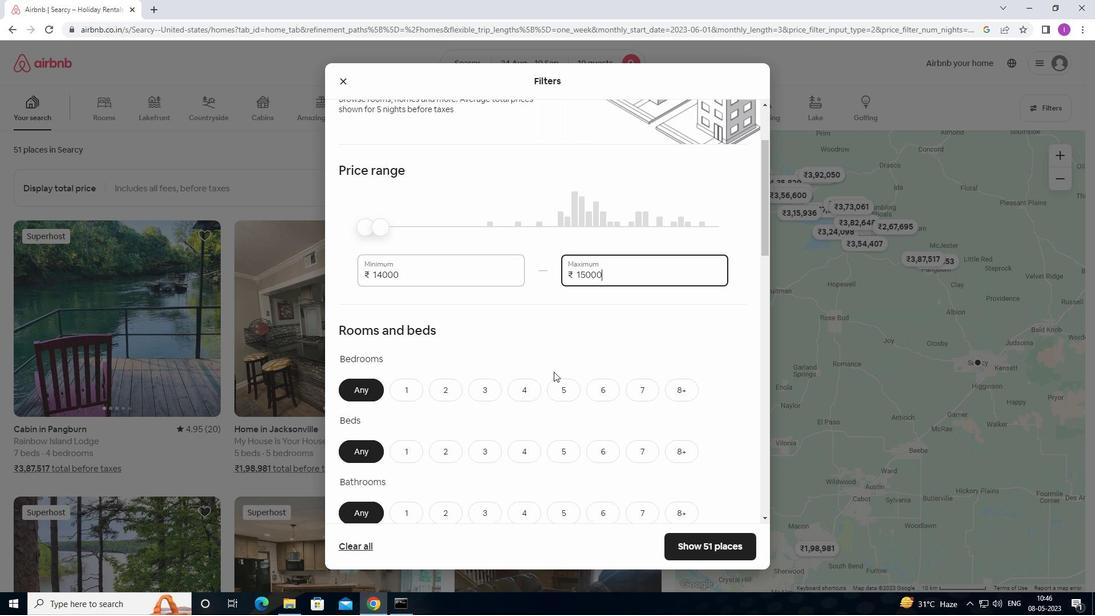 
Action: Mouse moved to (535, 331)
Screenshot: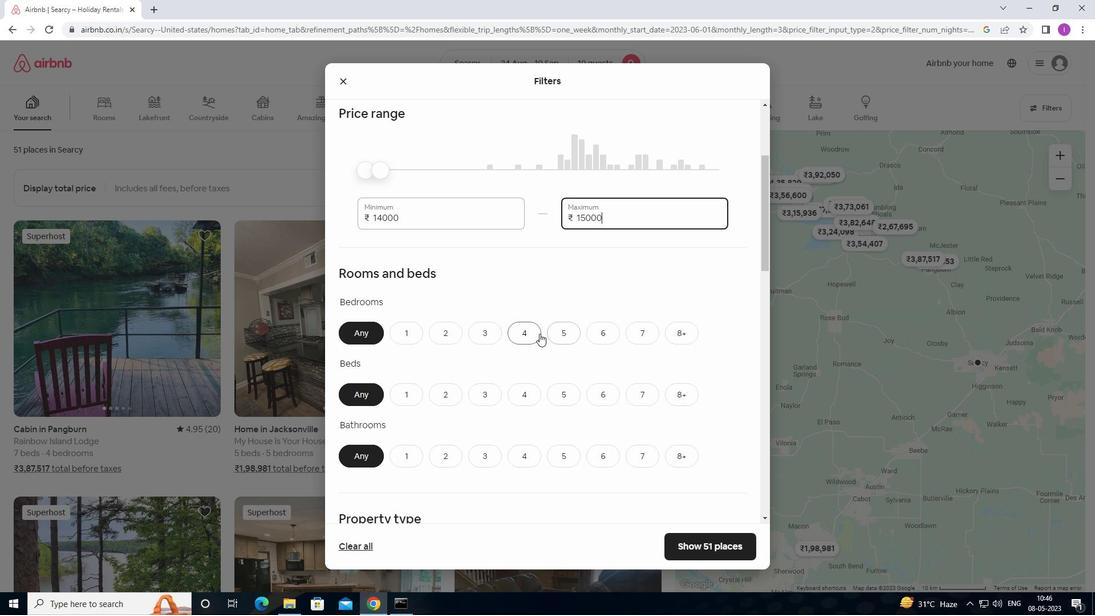 
Action: Mouse pressed left at (535, 331)
Screenshot: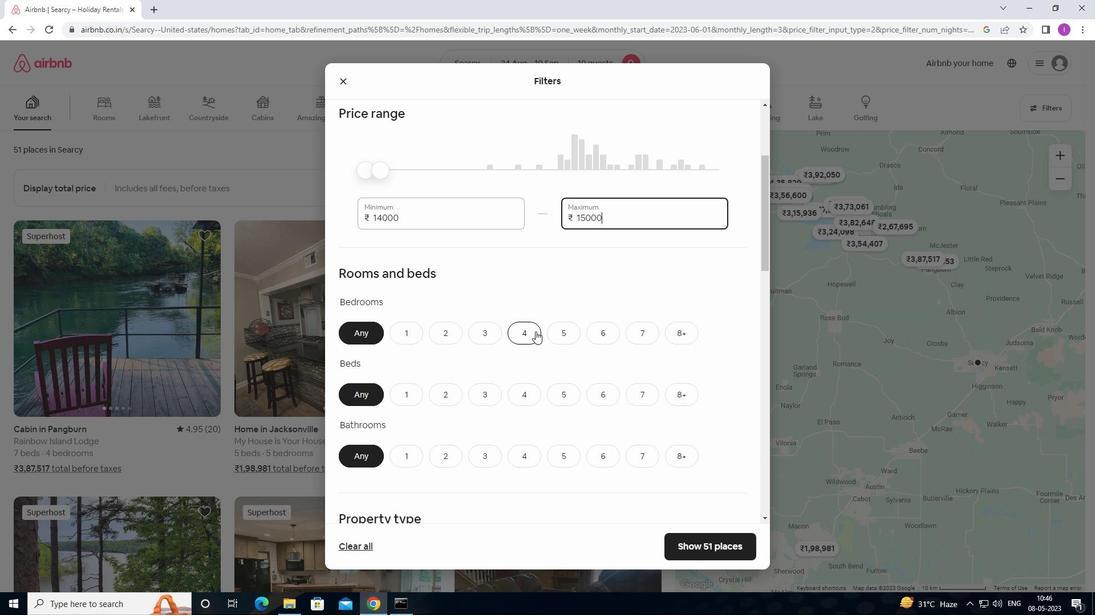 
Action: Mouse moved to (675, 396)
Screenshot: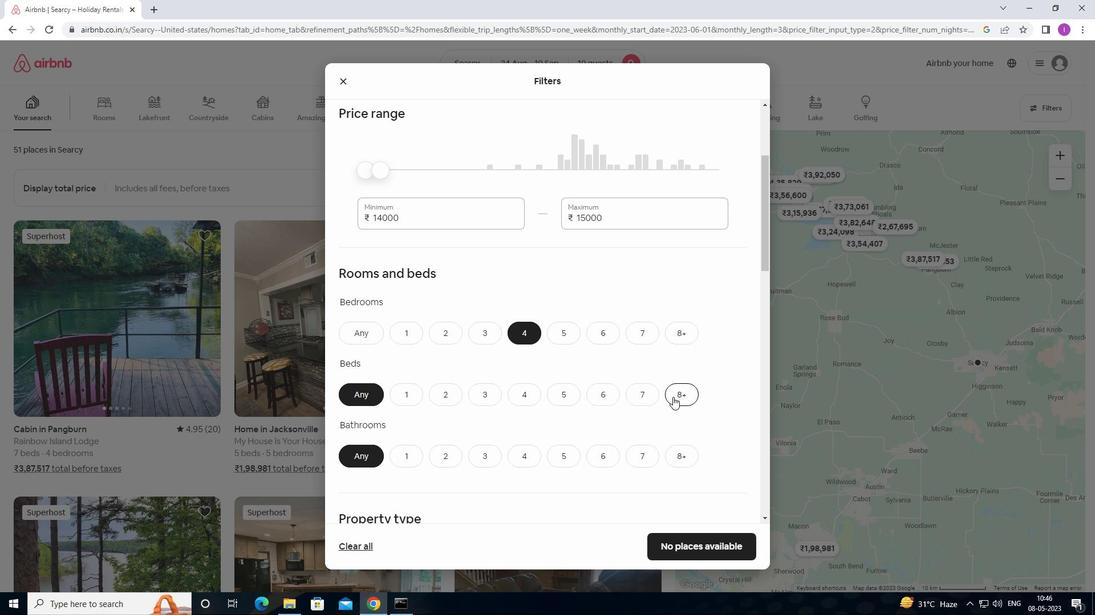 
Action: Mouse pressed left at (675, 396)
Screenshot: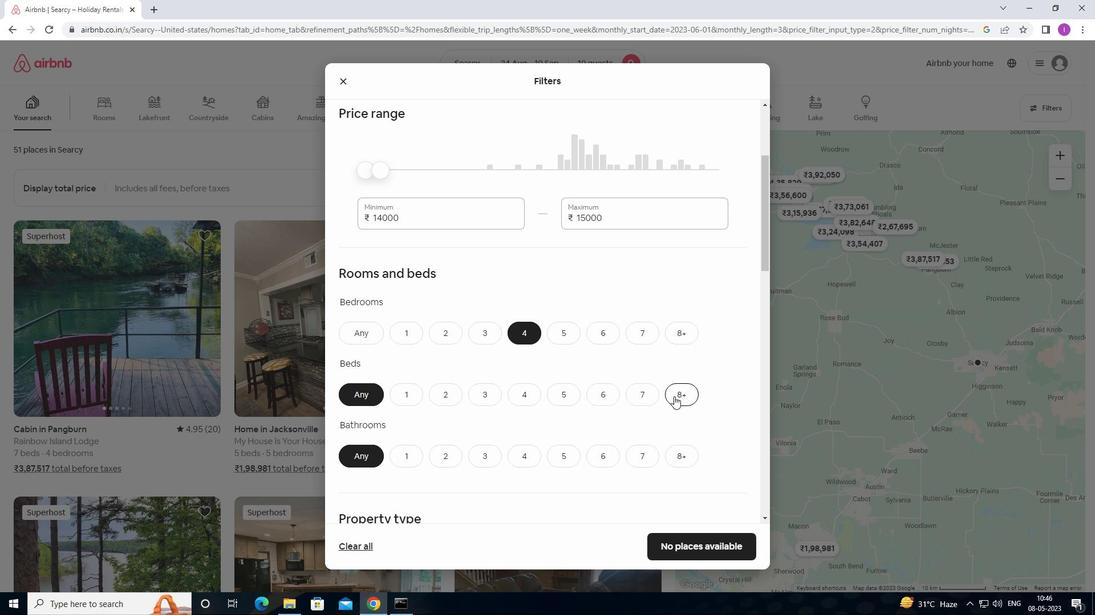 
Action: Mouse moved to (565, 452)
Screenshot: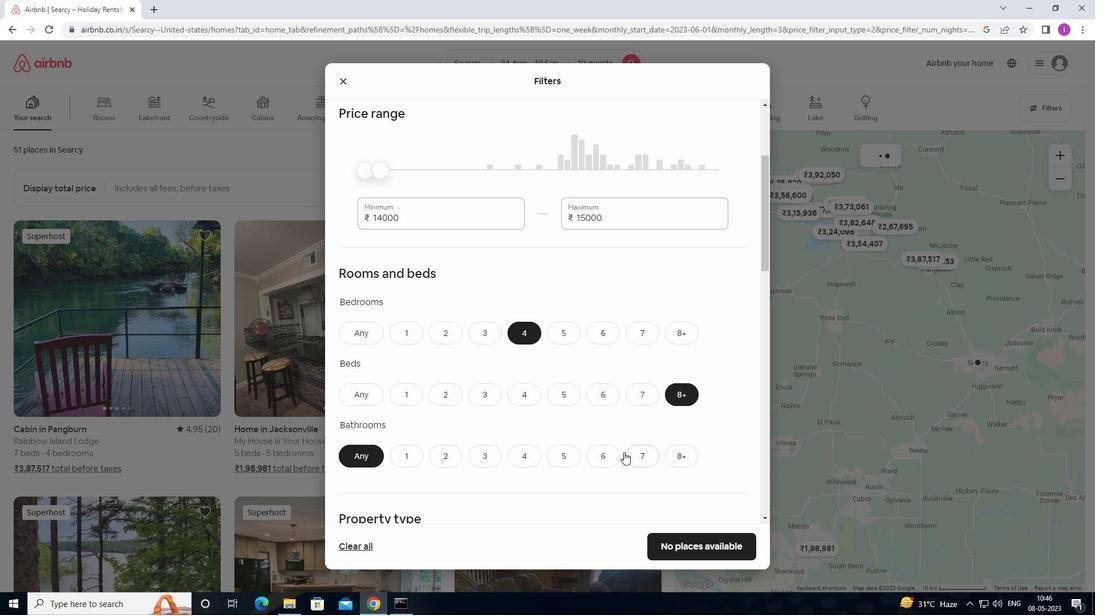 
Action: Mouse pressed left at (565, 452)
Screenshot: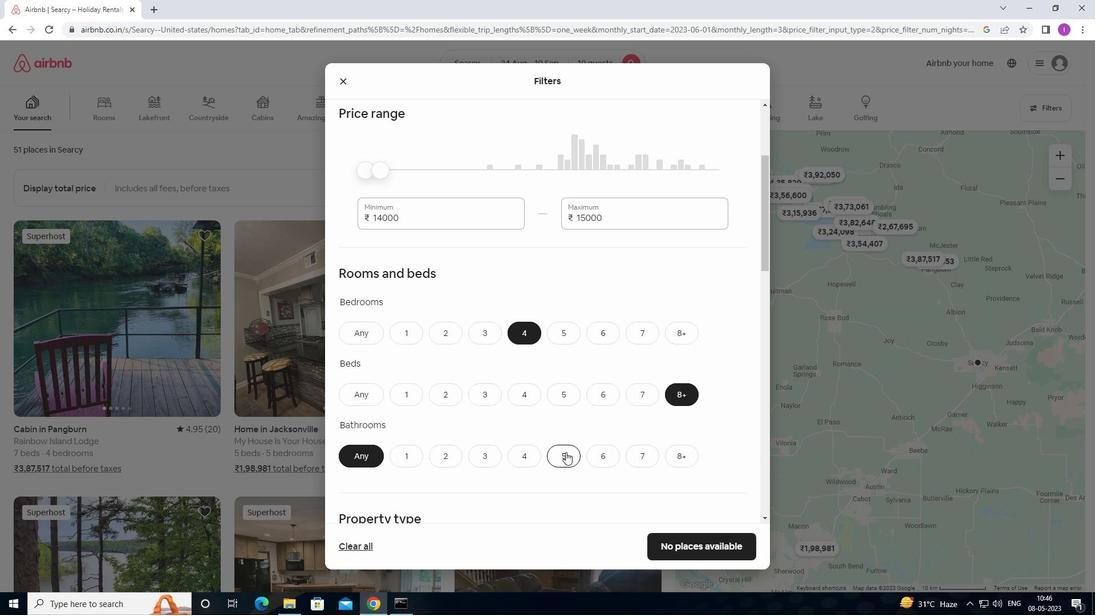 
Action: Mouse moved to (514, 454)
Screenshot: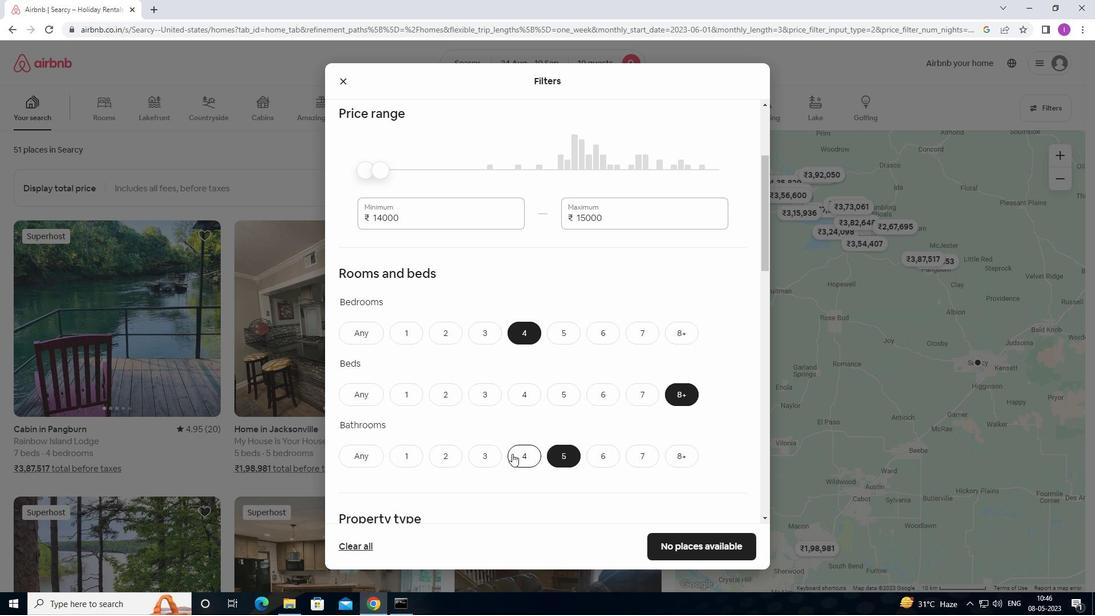 
Action: Mouse pressed left at (514, 454)
Screenshot: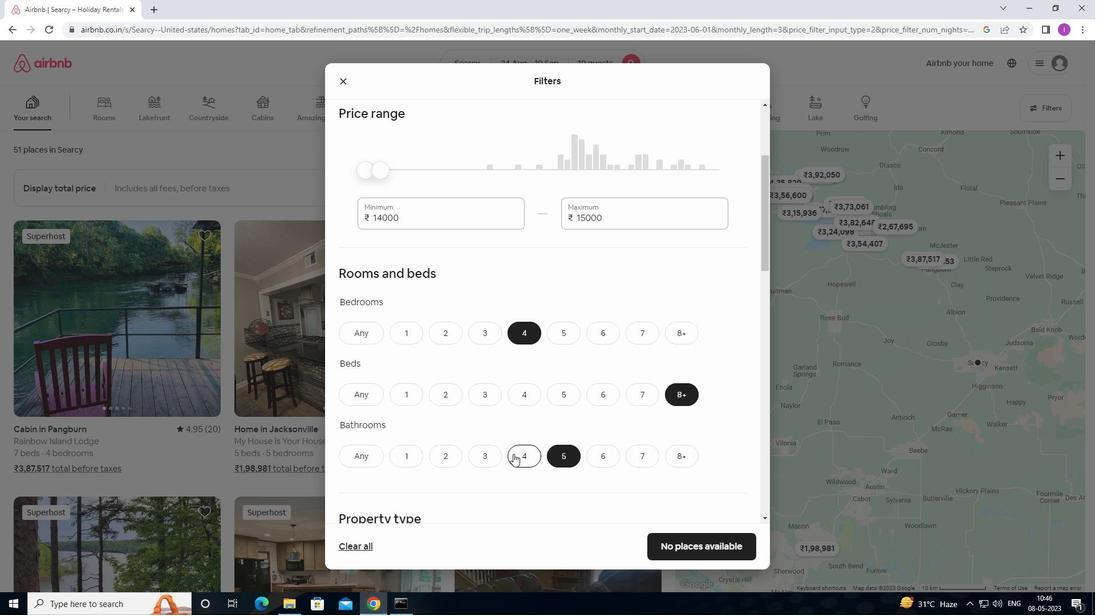 
Action: Mouse moved to (523, 457)
Screenshot: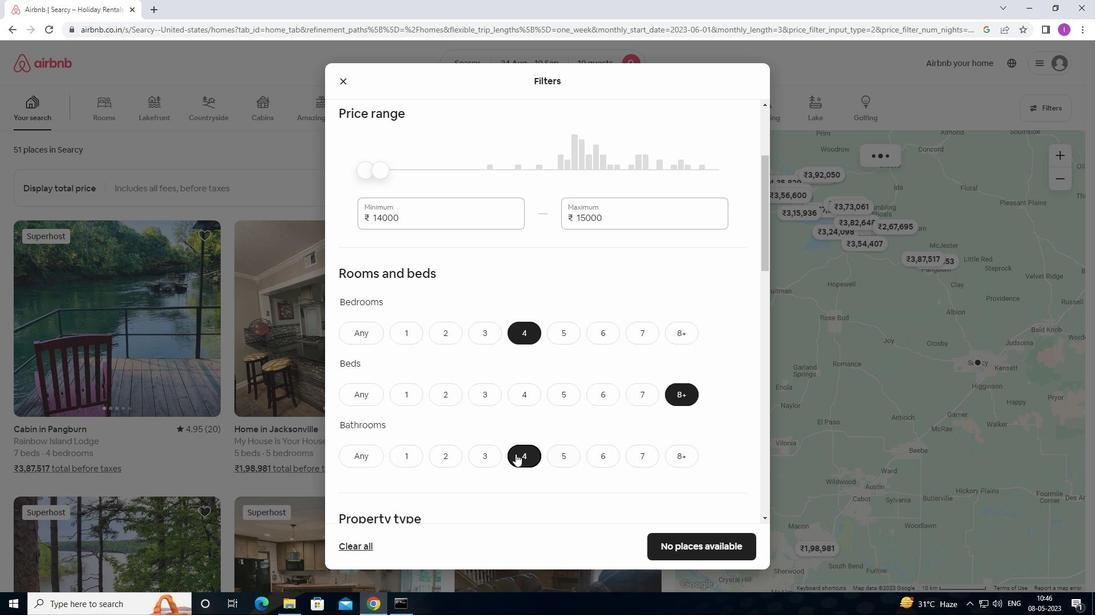 
Action: Mouse scrolled (523, 456) with delta (0, 0)
Screenshot: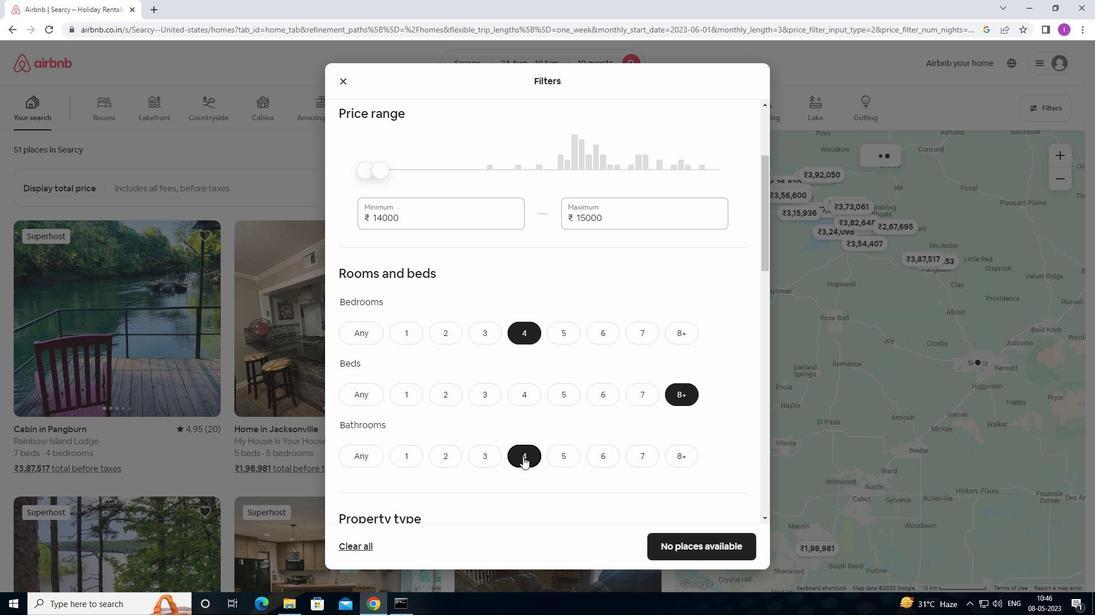 
Action: Mouse moved to (527, 455)
Screenshot: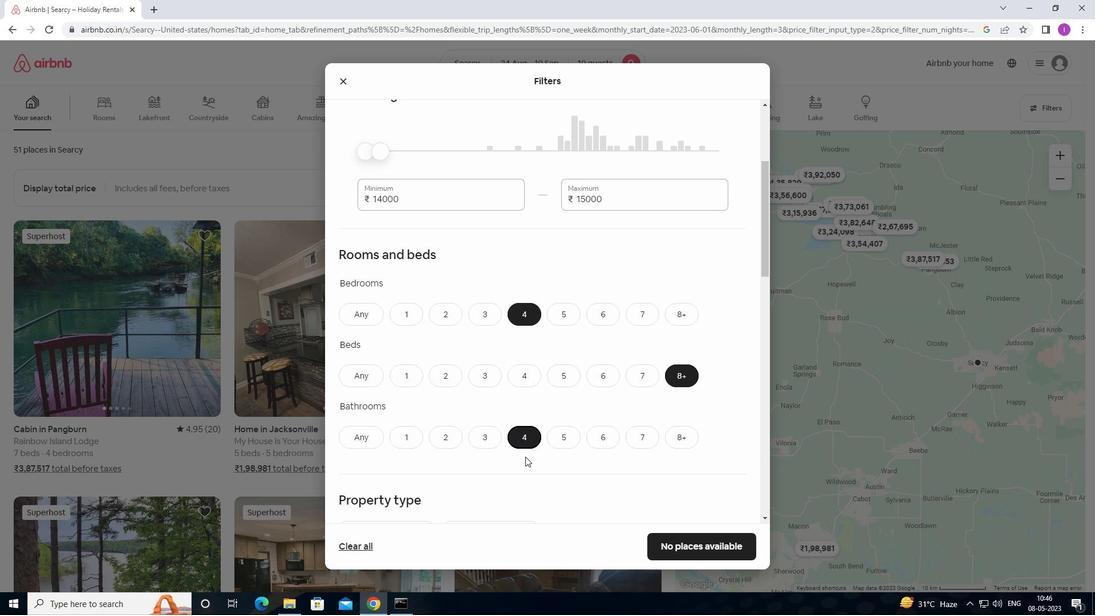 
Action: Mouse scrolled (527, 455) with delta (0, 0)
Screenshot: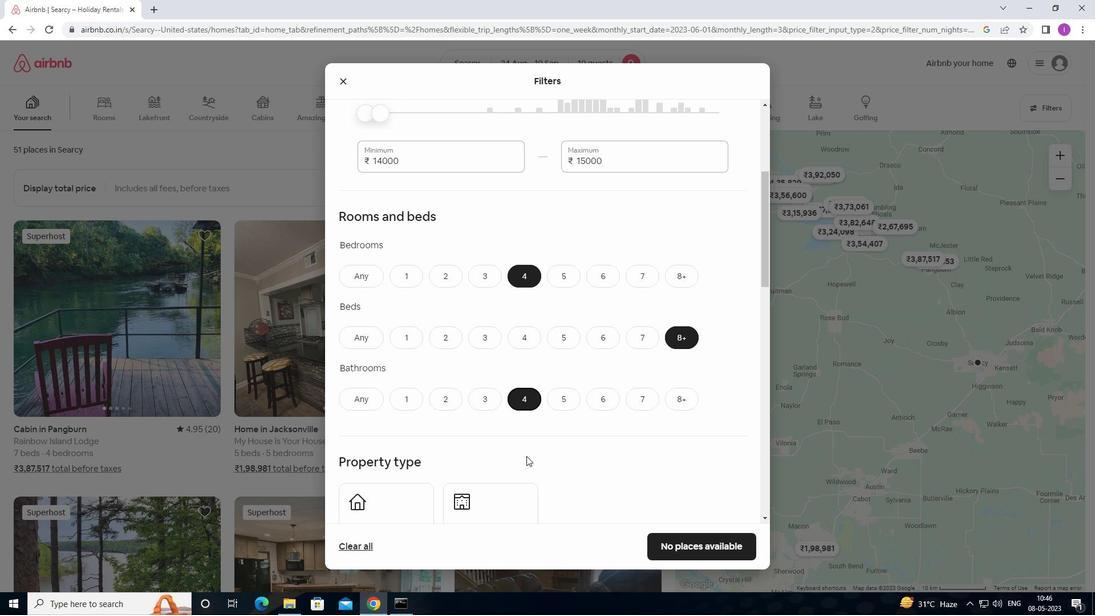 
Action: Mouse scrolled (527, 455) with delta (0, 0)
Screenshot: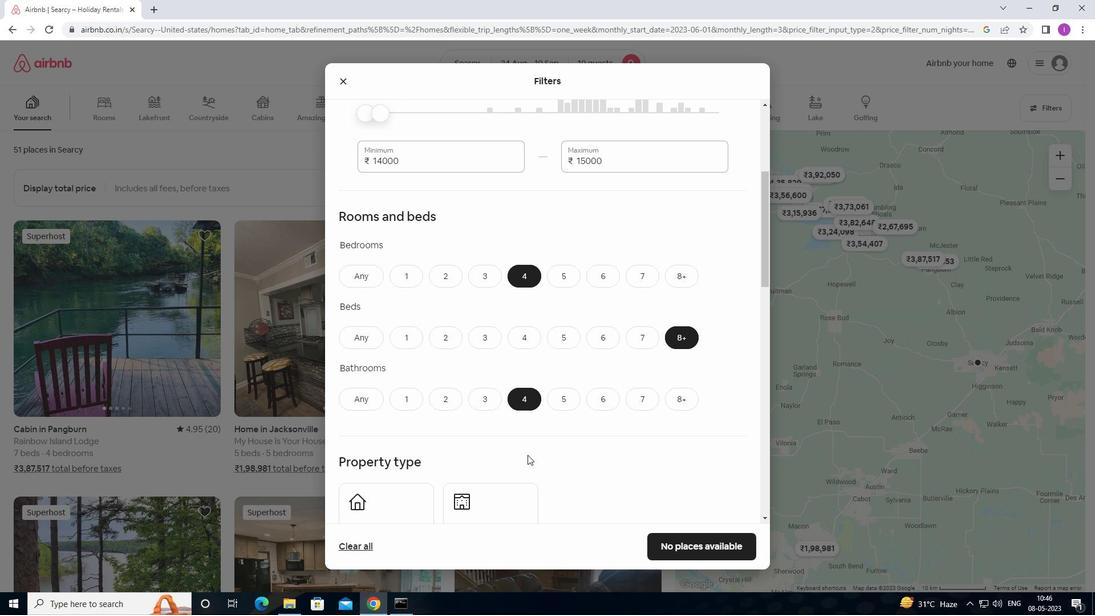 
Action: Mouse moved to (392, 407)
Screenshot: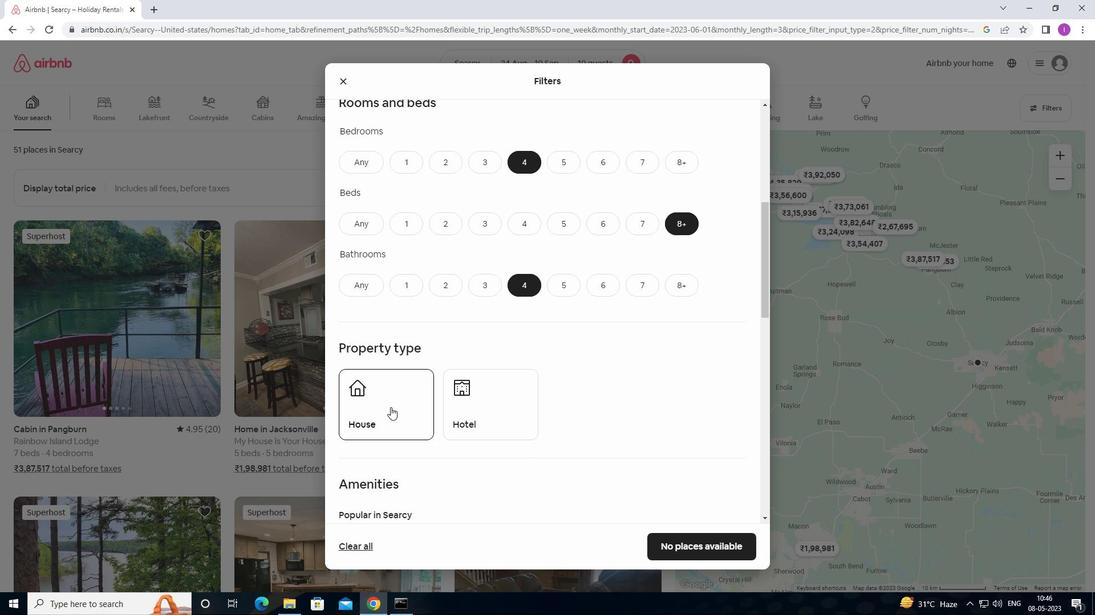 
Action: Mouse pressed left at (392, 407)
Screenshot: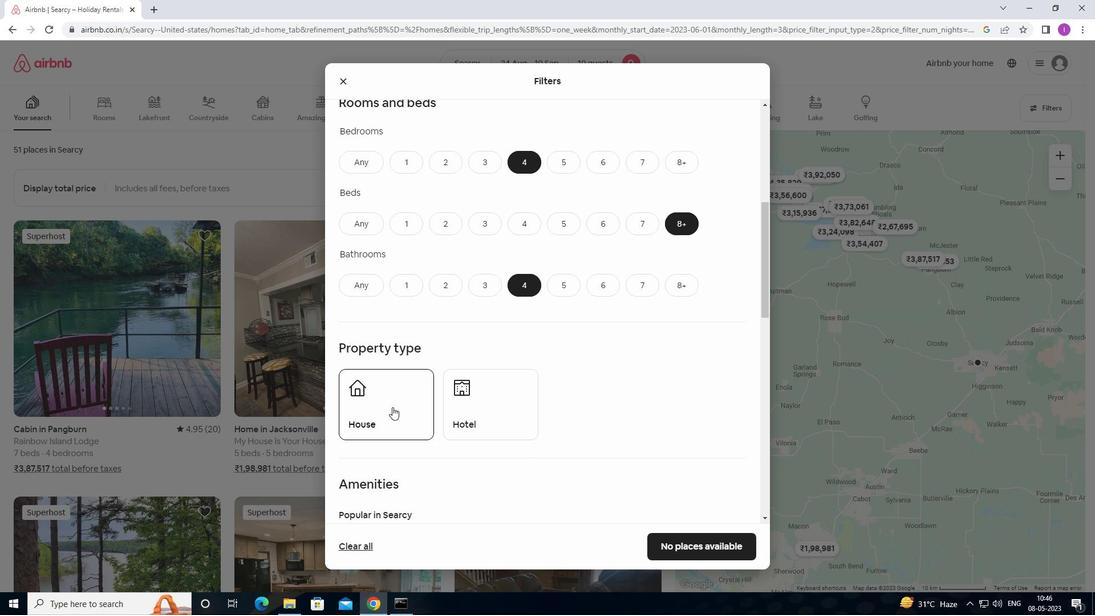 
Action: Mouse moved to (433, 410)
Screenshot: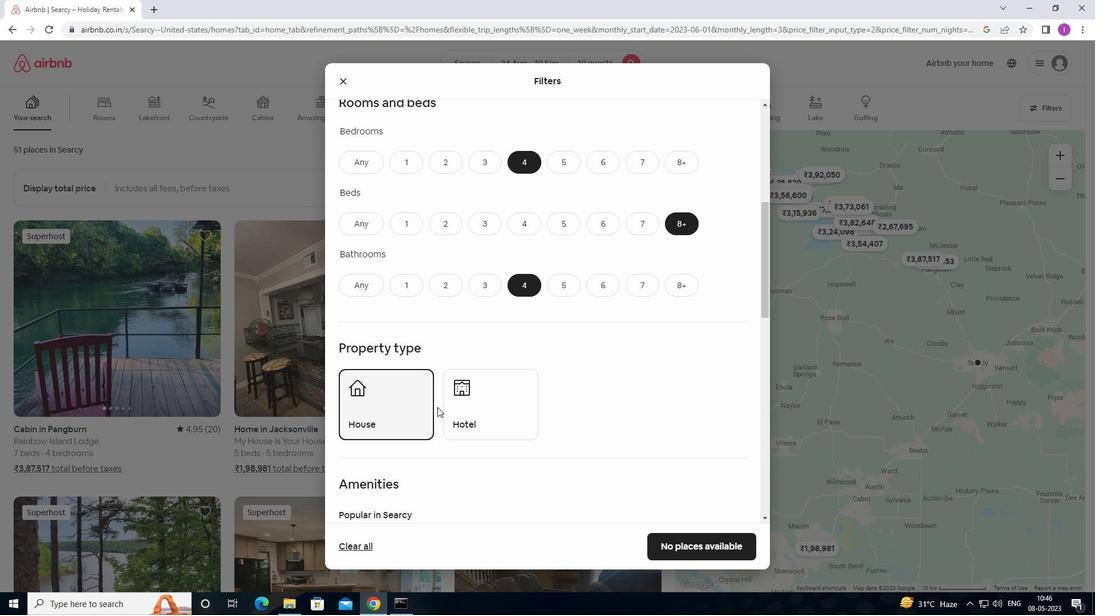 
Action: Mouse scrolled (433, 410) with delta (0, 0)
Screenshot: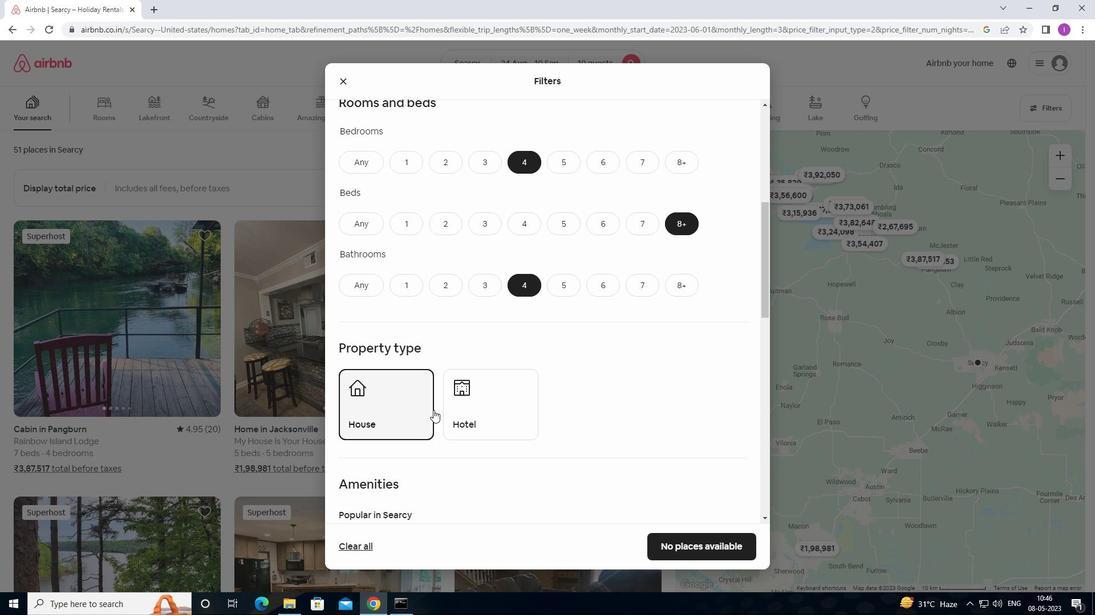 
Action: Mouse moved to (433, 411)
Screenshot: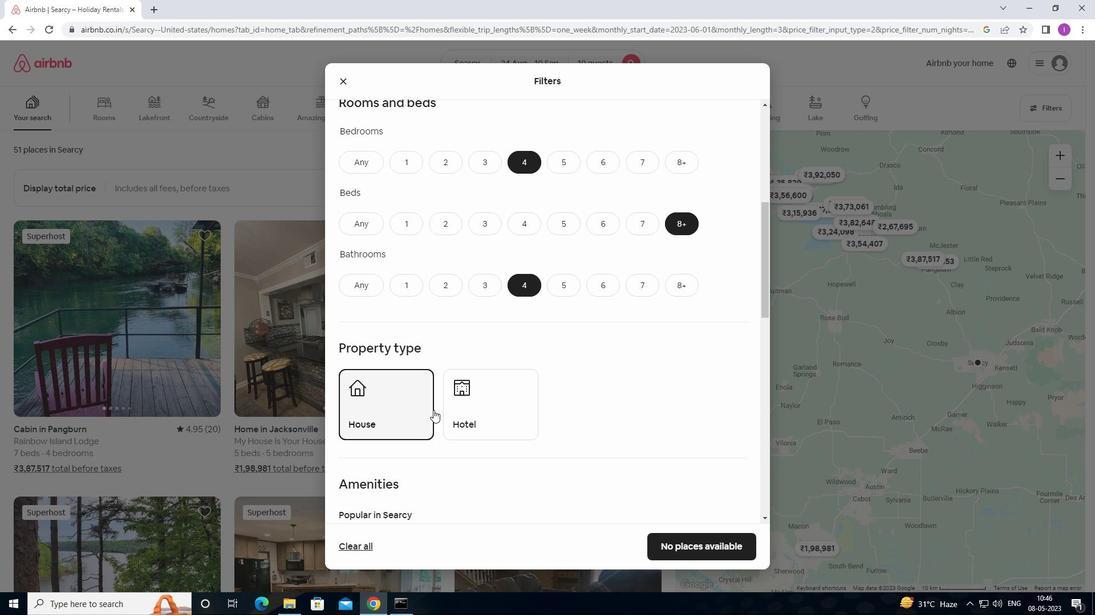 
Action: Mouse scrolled (433, 410) with delta (0, 0)
Screenshot: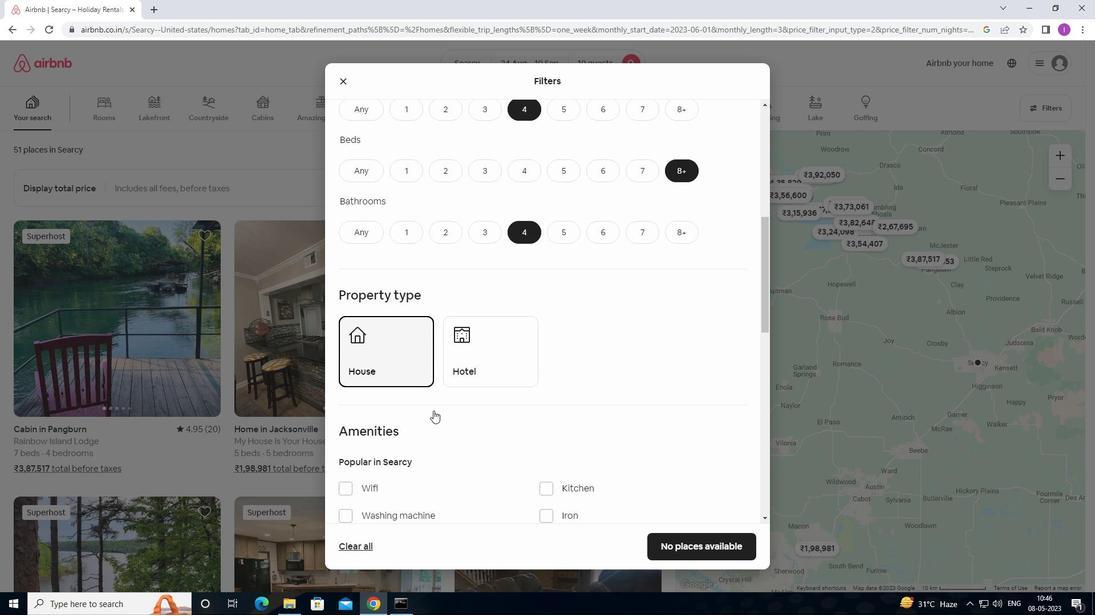 
Action: Mouse scrolled (433, 410) with delta (0, 0)
Screenshot: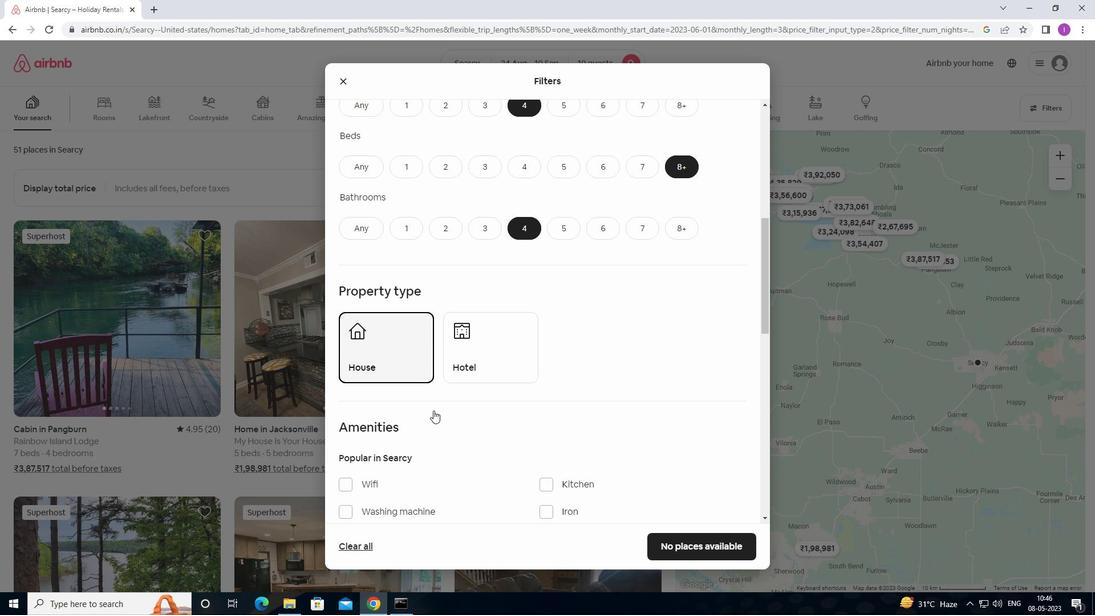 
Action: Mouse moved to (343, 365)
Screenshot: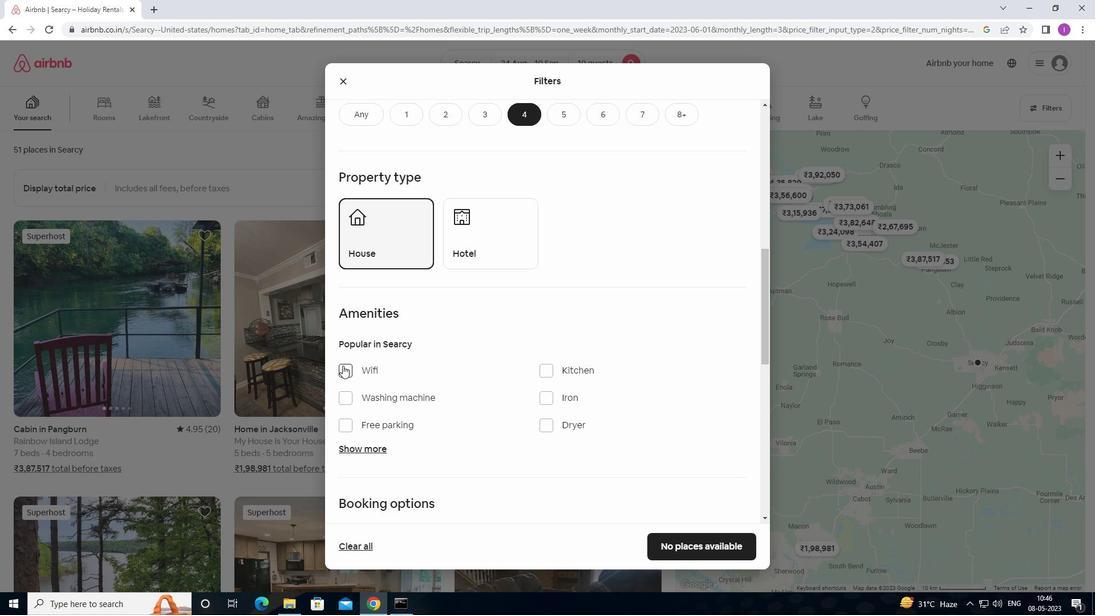
Action: Mouse pressed left at (343, 365)
Screenshot: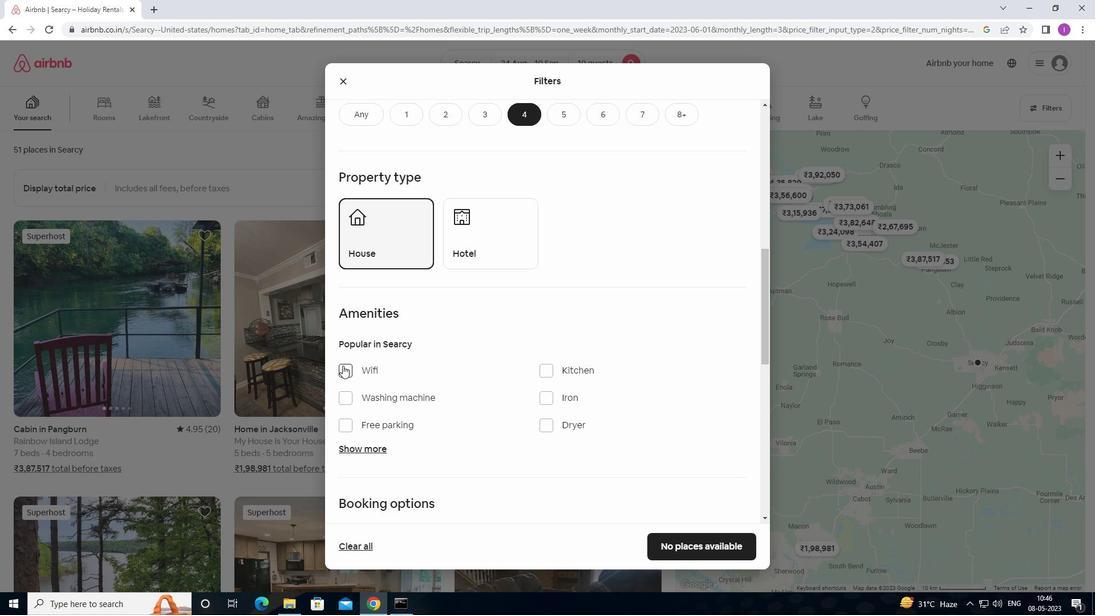
Action: Mouse moved to (344, 427)
Screenshot: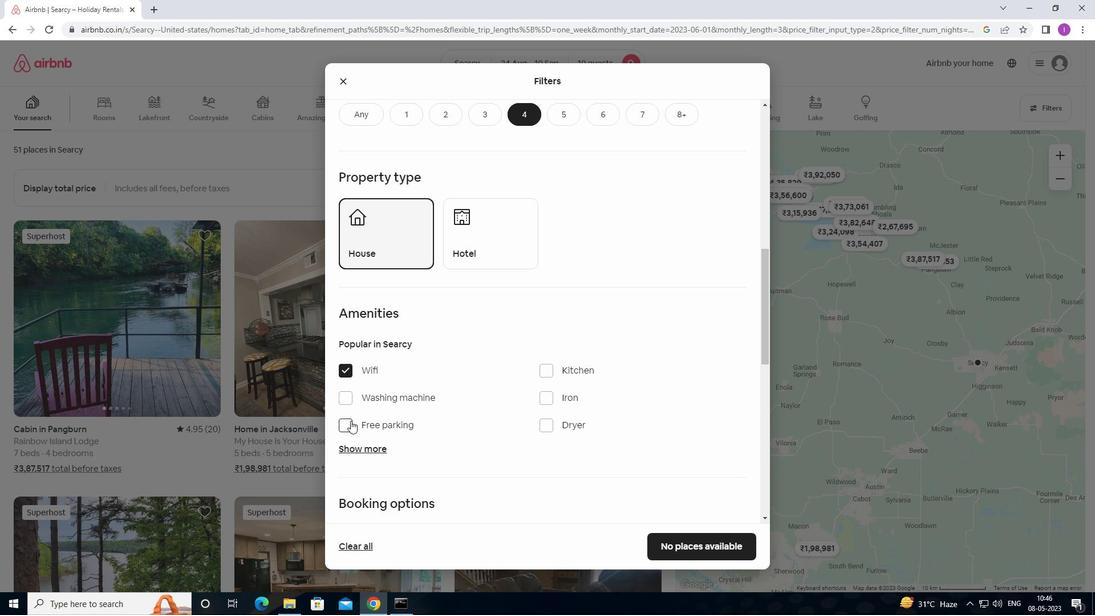 
Action: Mouse pressed left at (344, 427)
Screenshot: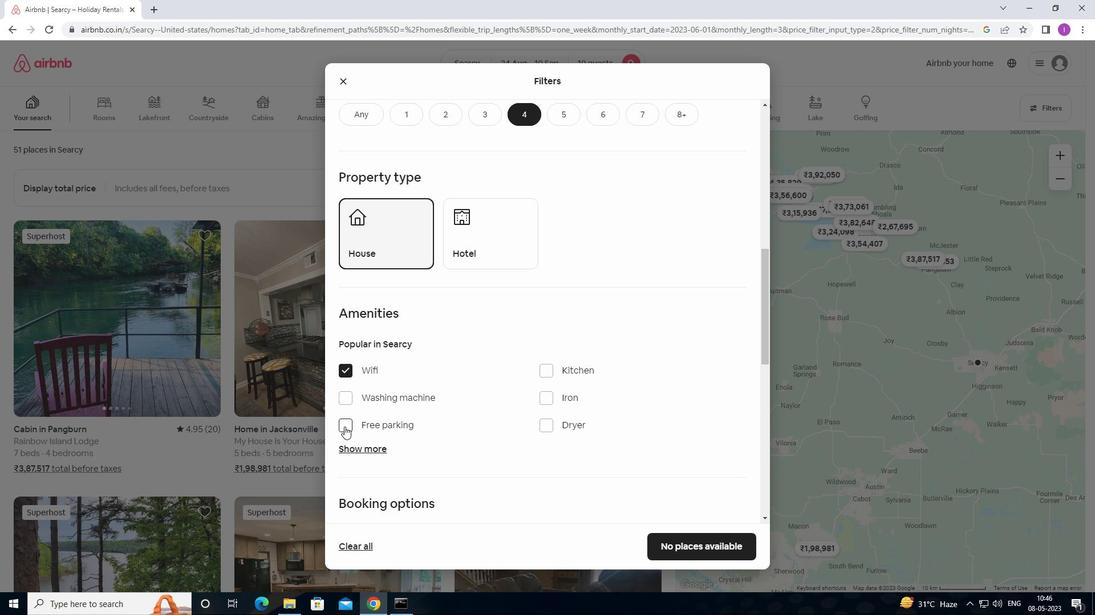 
Action: Mouse moved to (369, 446)
Screenshot: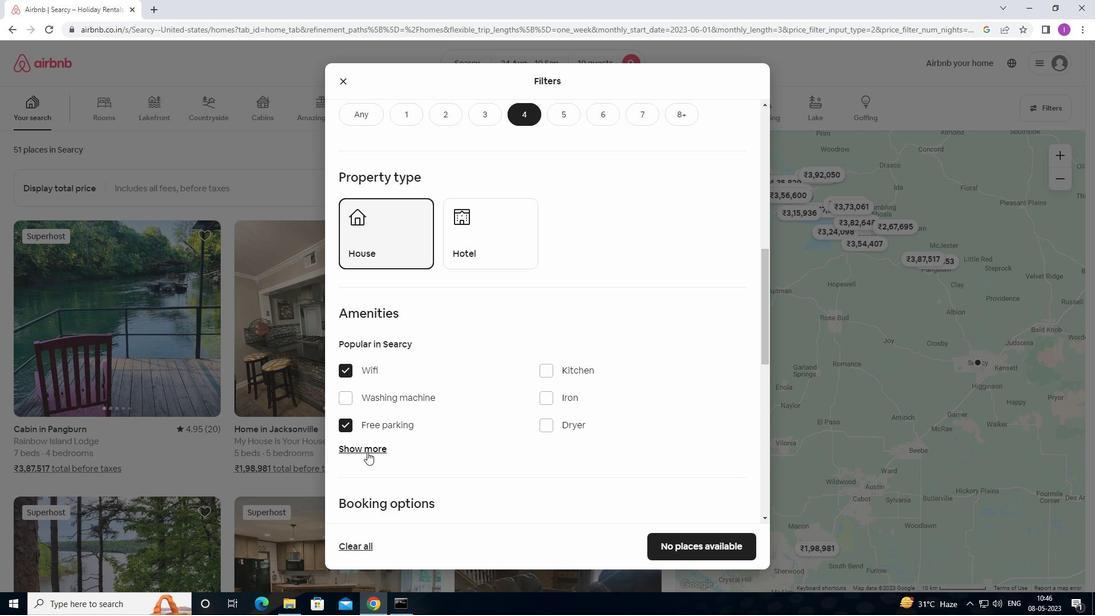 
Action: Mouse pressed left at (369, 446)
Screenshot: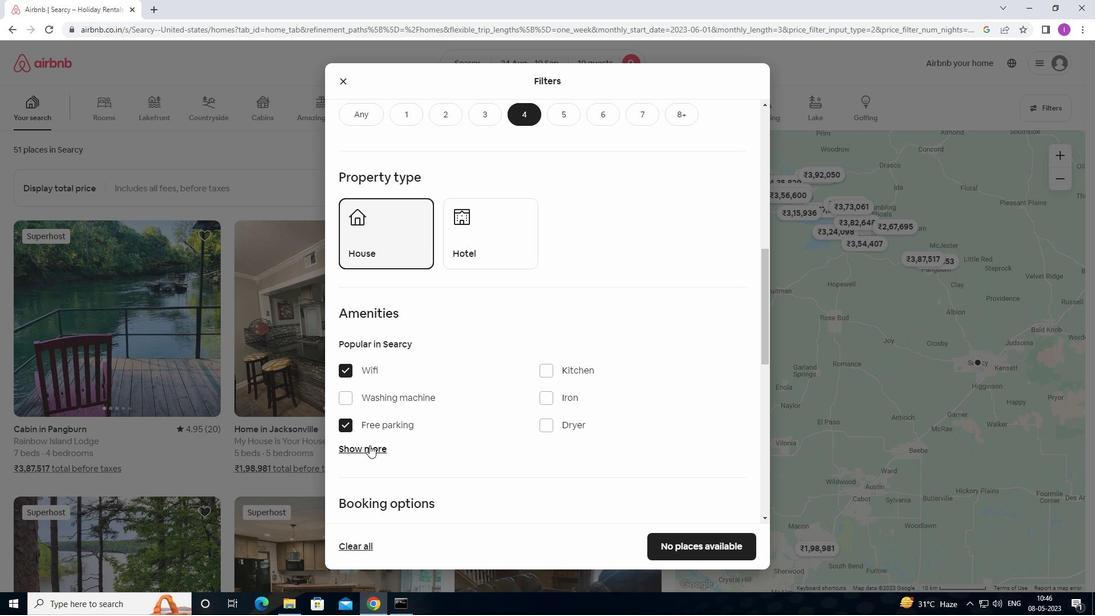 
Action: Mouse moved to (382, 428)
Screenshot: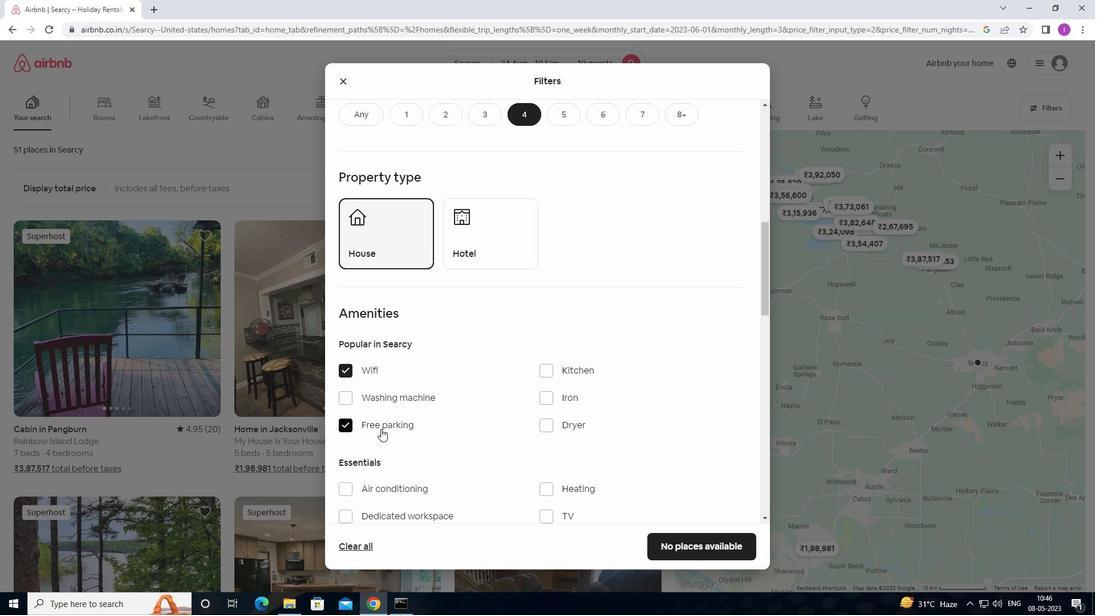 
Action: Mouse scrolled (382, 427) with delta (0, 0)
Screenshot: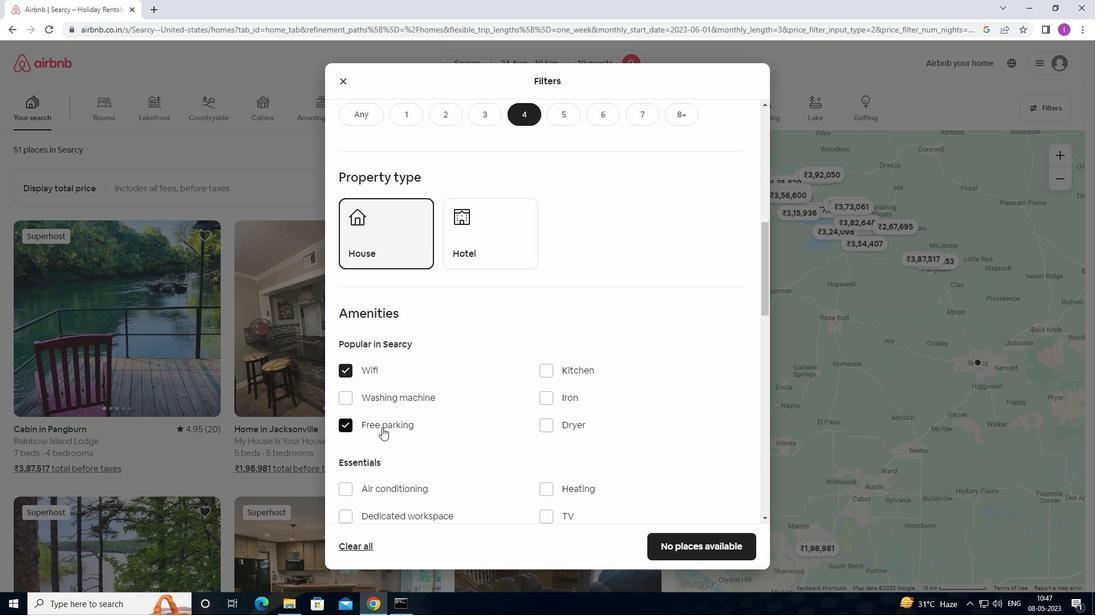 
Action: Mouse scrolled (382, 427) with delta (0, 0)
Screenshot: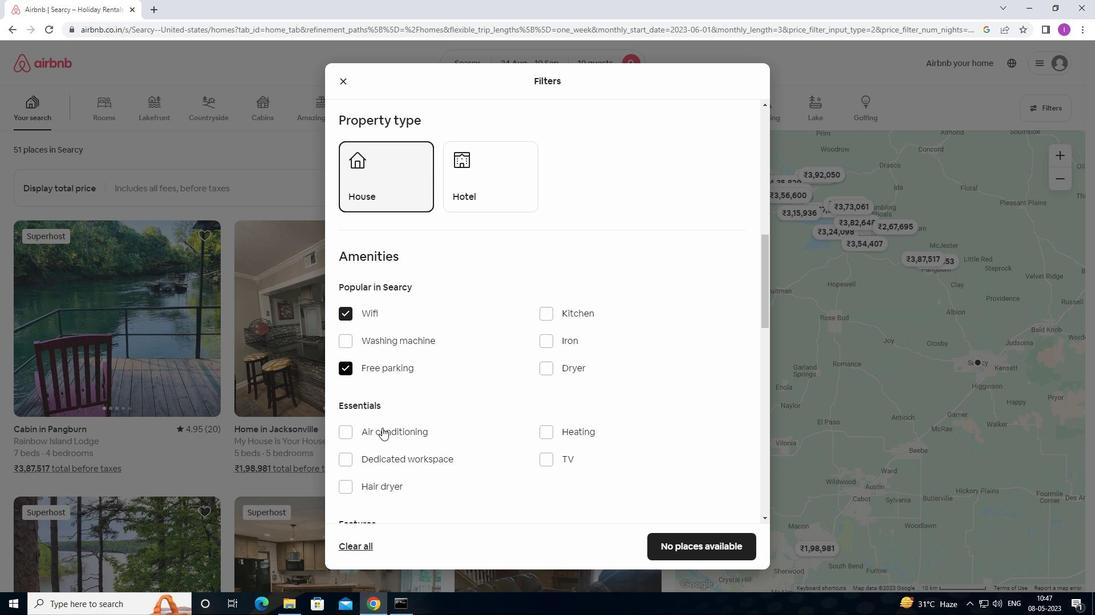 
Action: Mouse moved to (548, 404)
Screenshot: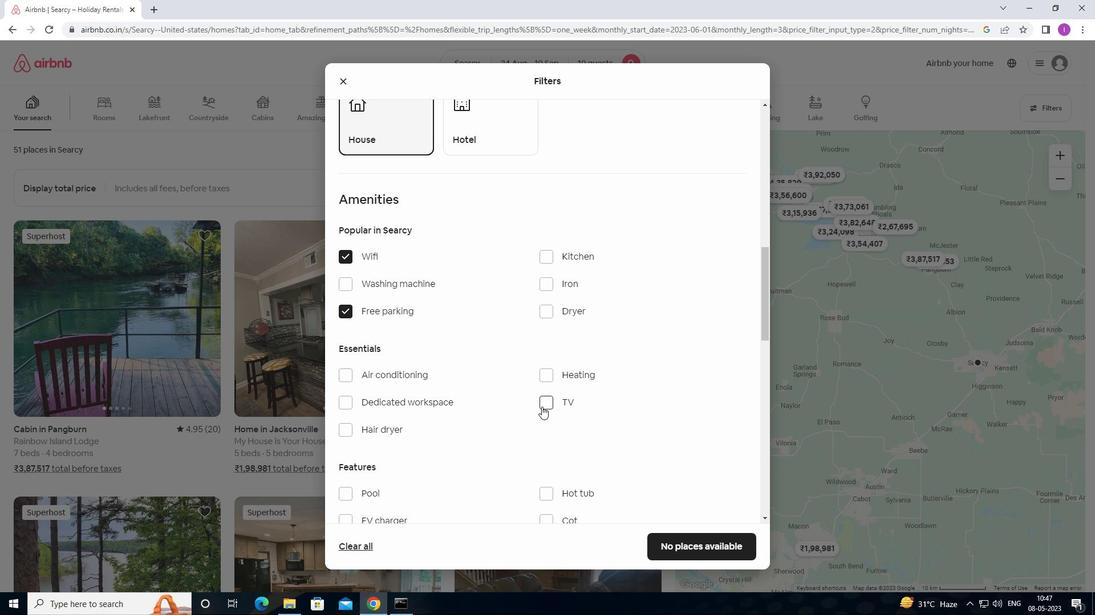 
Action: Mouse pressed left at (548, 404)
Screenshot: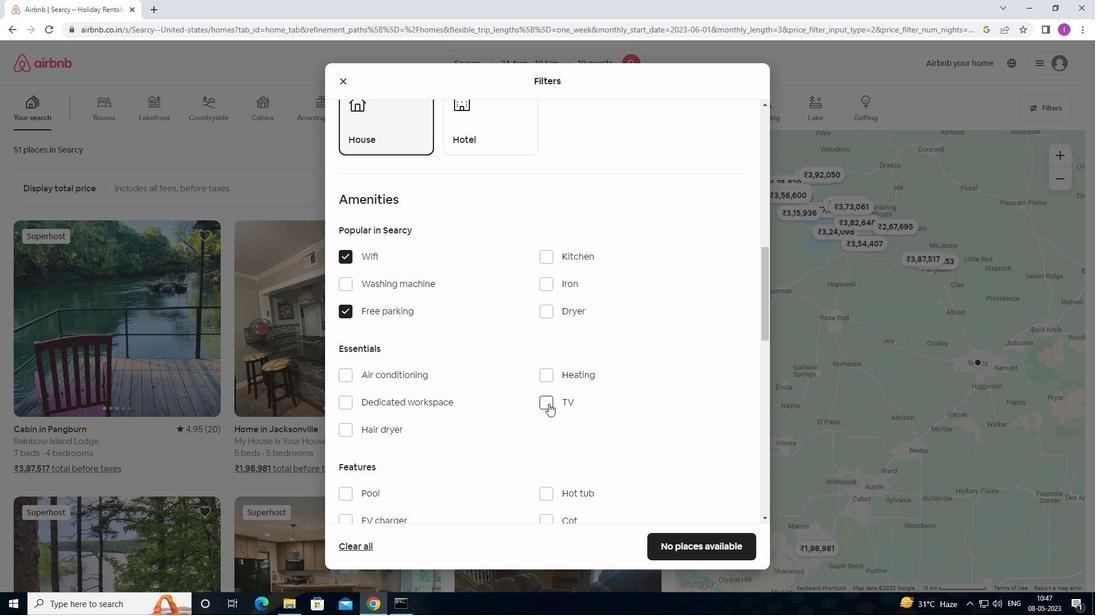 
Action: Mouse moved to (420, 458)
Screenshot: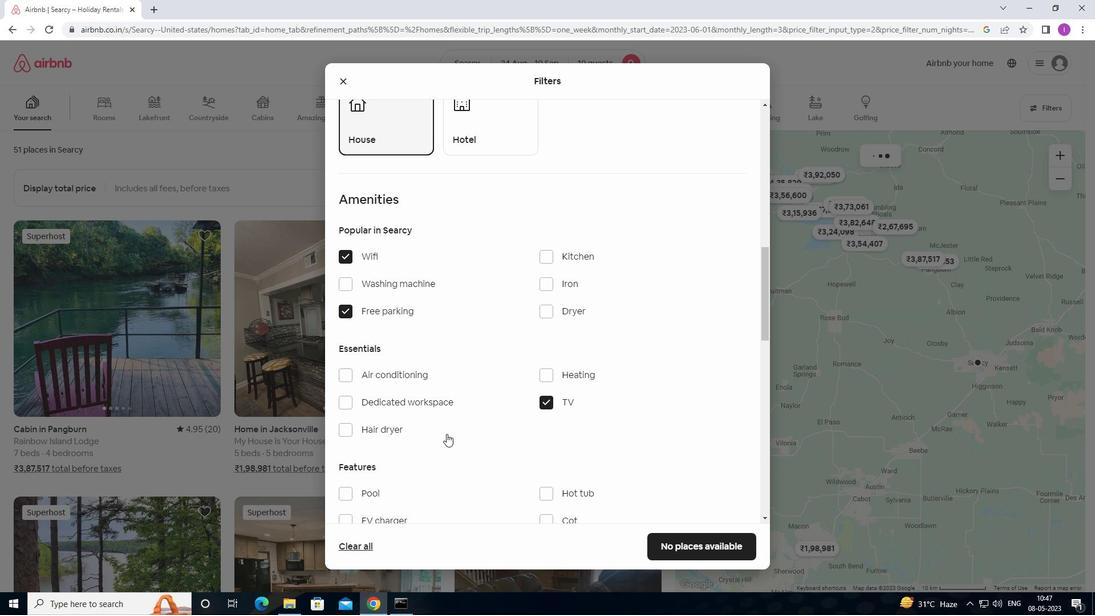 
Action: Mouse scrolled (420, 458) with delta (0, 0)
Screenshot: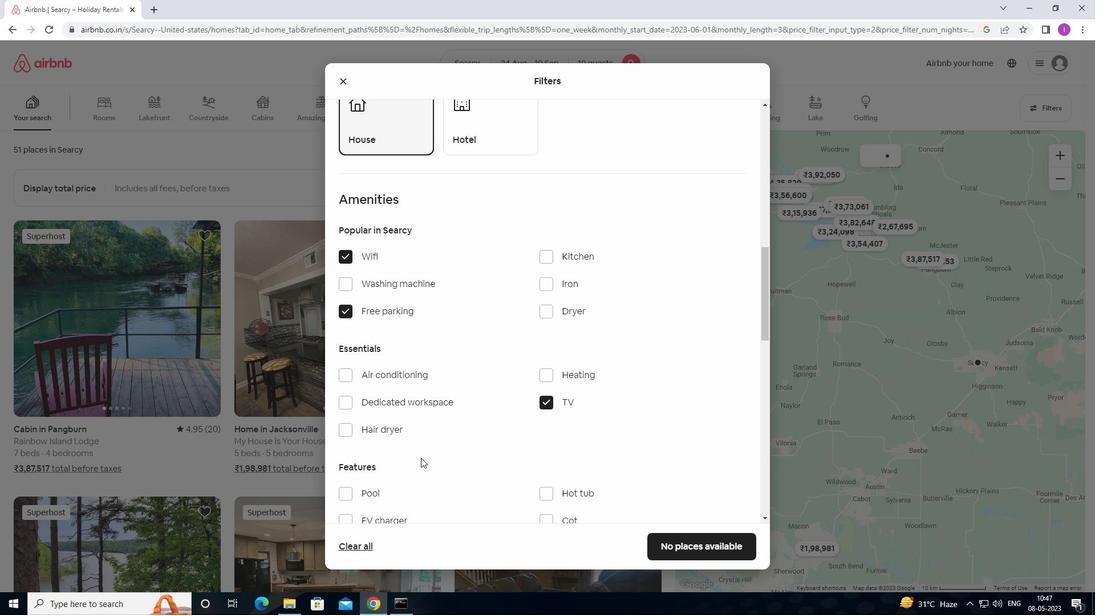 
Action: Mouse scrolled (420, 458) with delta (0, 0)
Screenshot: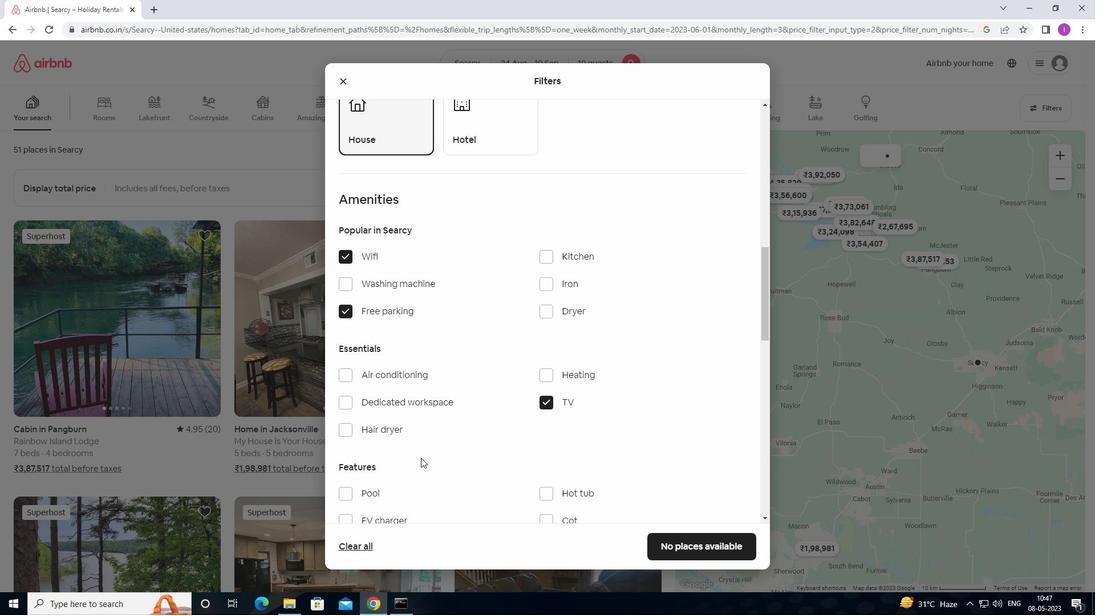 
Action: Mouse moved to (343, 437)
Screenshot: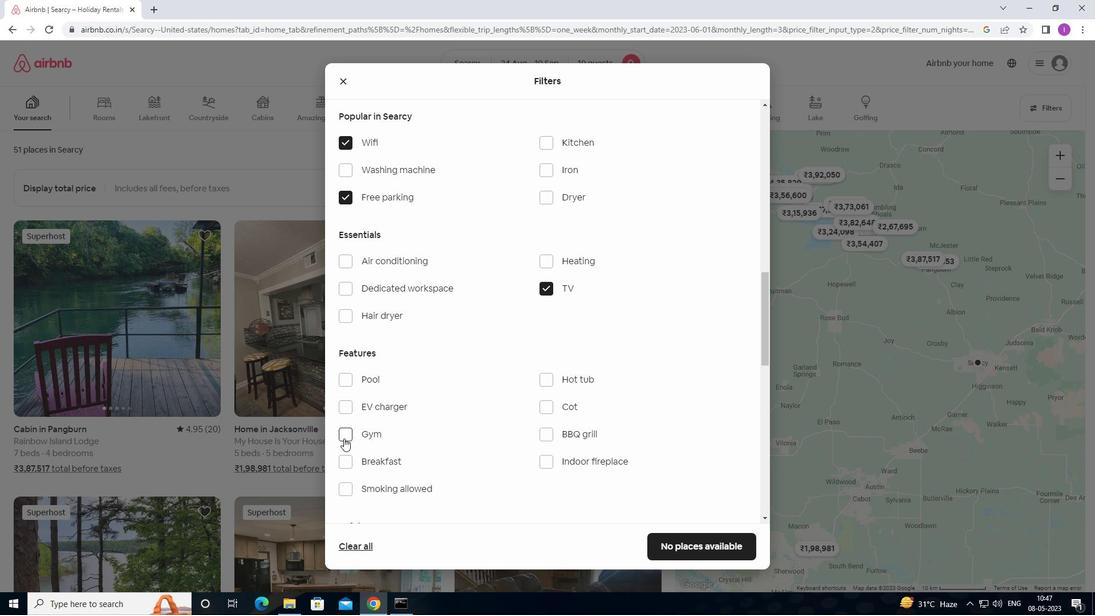 
Action: Mouse pressed left at (343, 437)
Screenshot: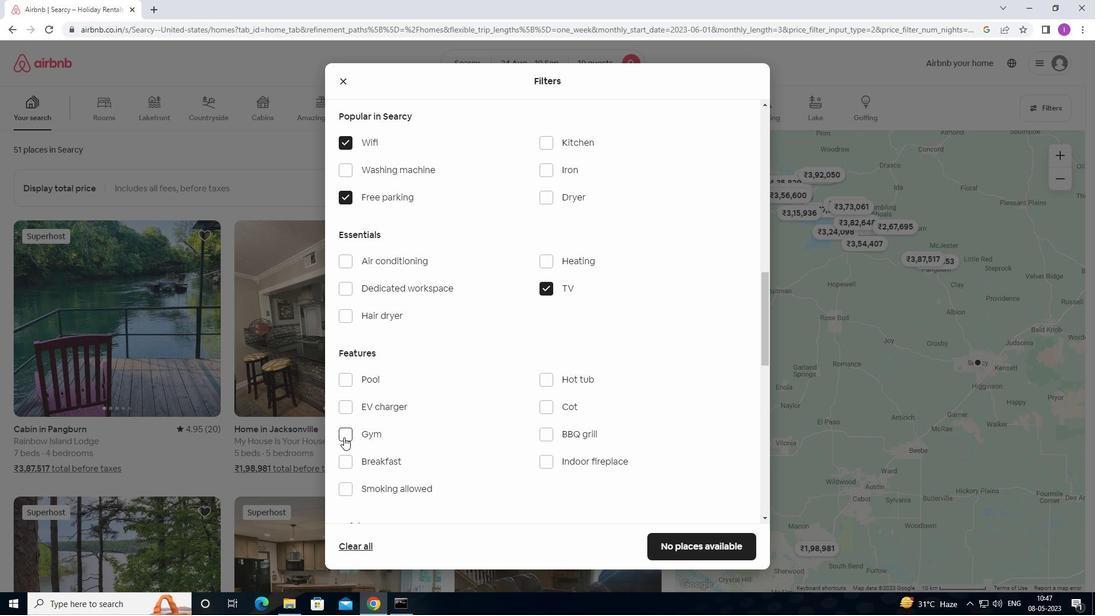 
Action: Mouse moved to (346, 461)
Screenshot: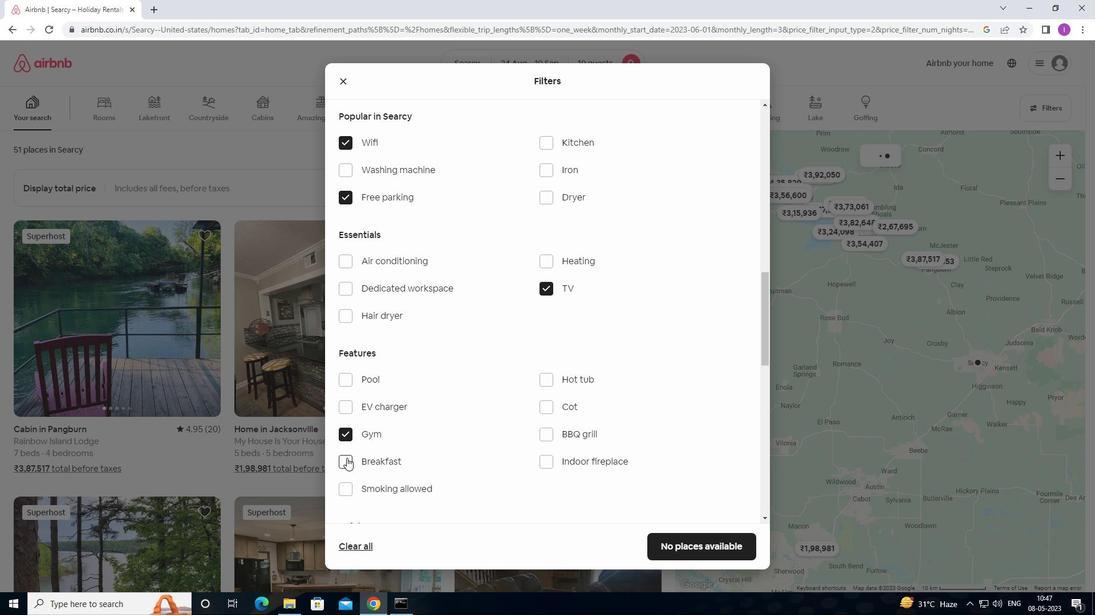 
Action: Mouse pressed left at (346, 461)
Screenshot: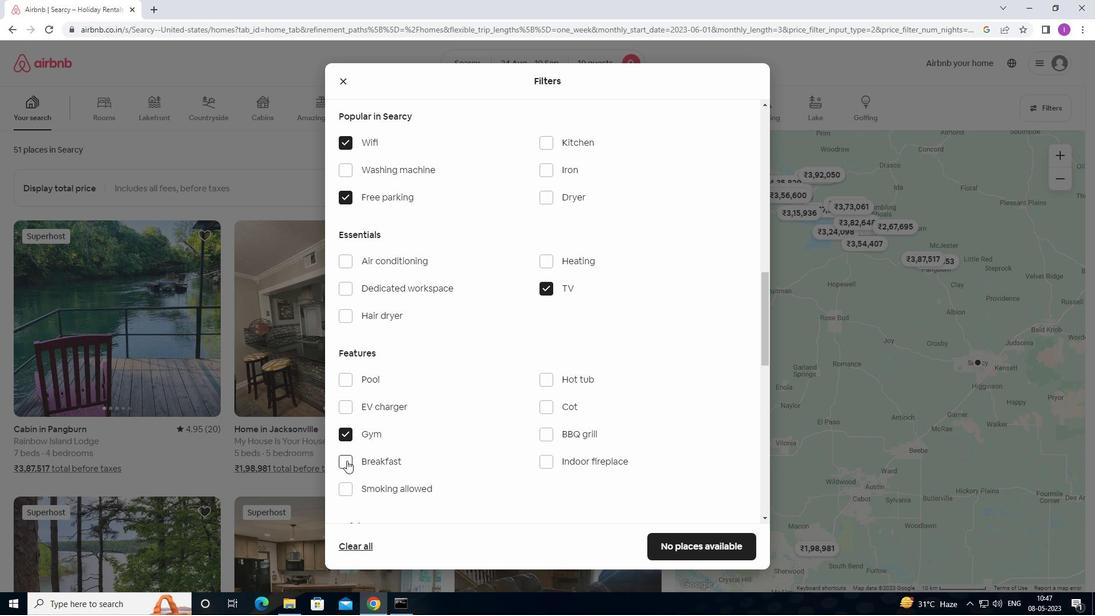 
Action: Mouse moved to (509, 454)
Screenshot: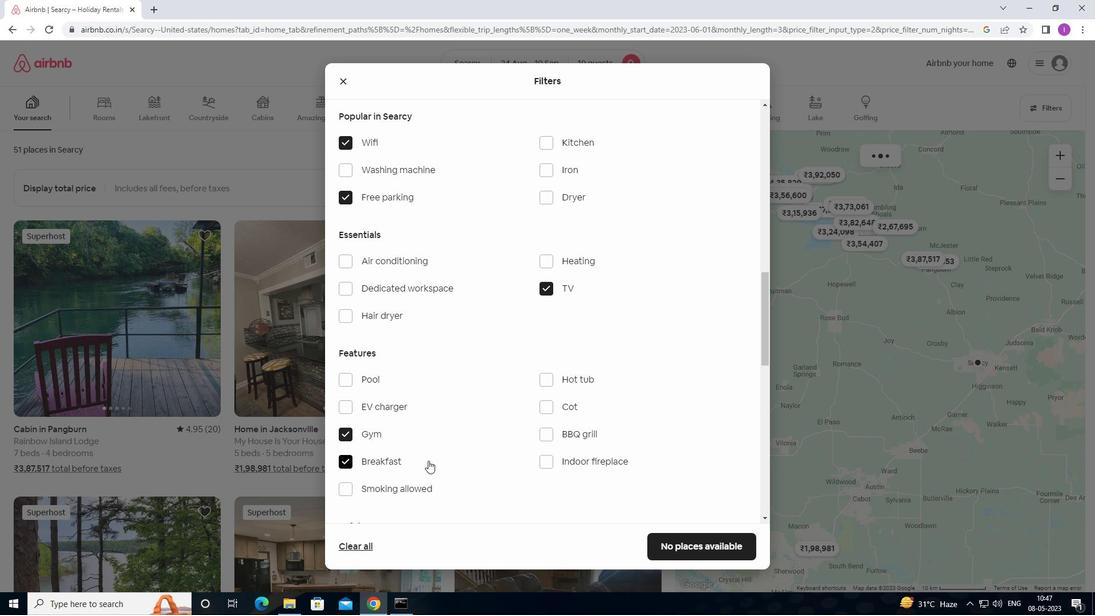 
Action: Mouse scrolled (509, 453) with delta (0, 0)
Screenshot: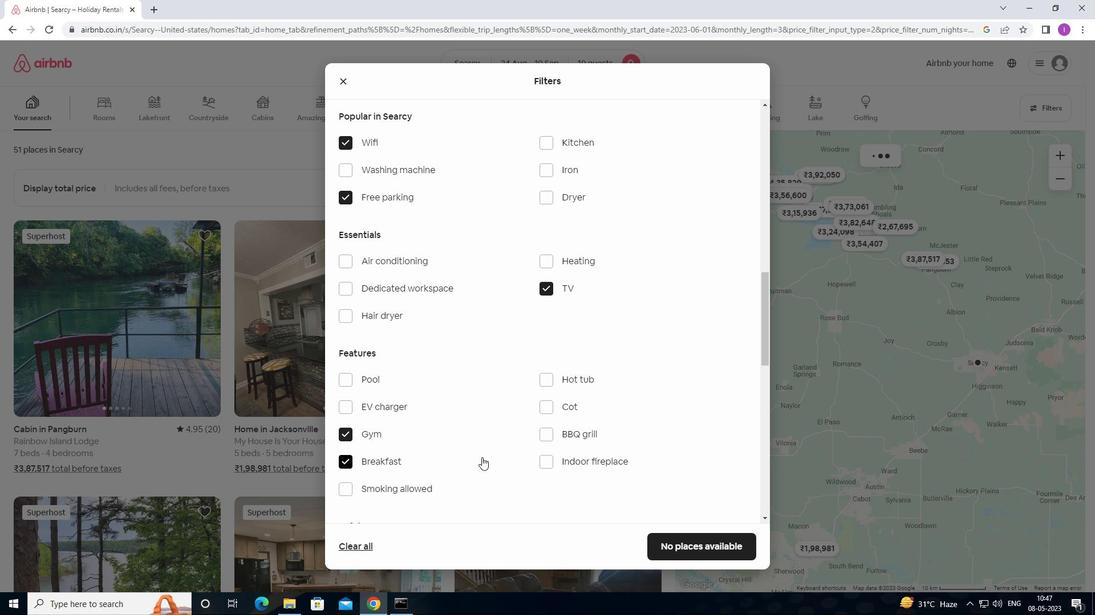 
Action: Mouse moved to (509, 454)
Screenshot: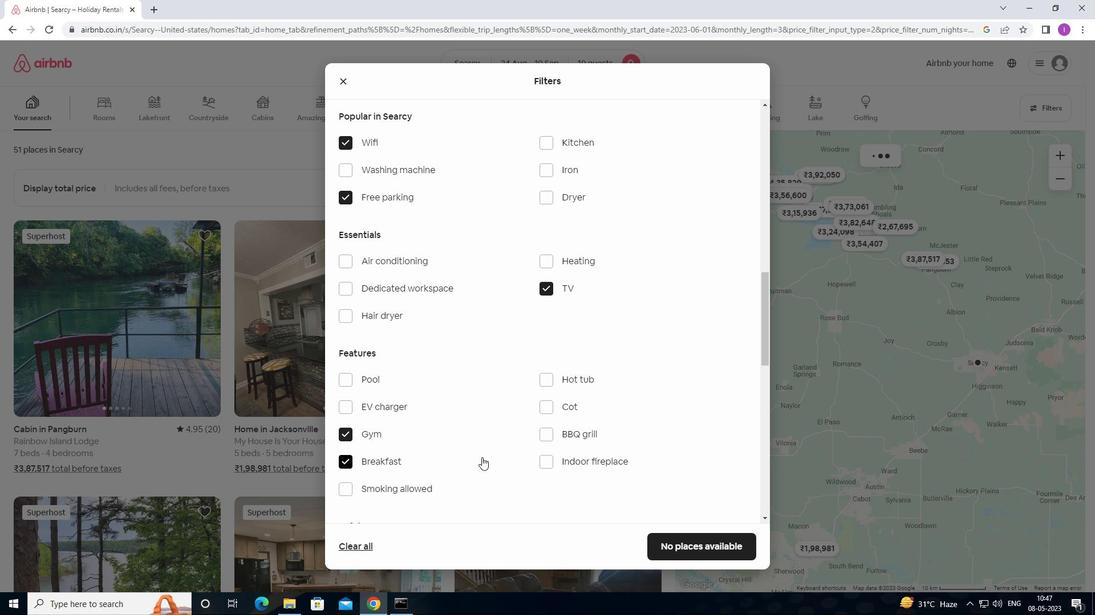 
Action: Mouse scrolled (509, 453) with delta (0, 0)
Screenshot: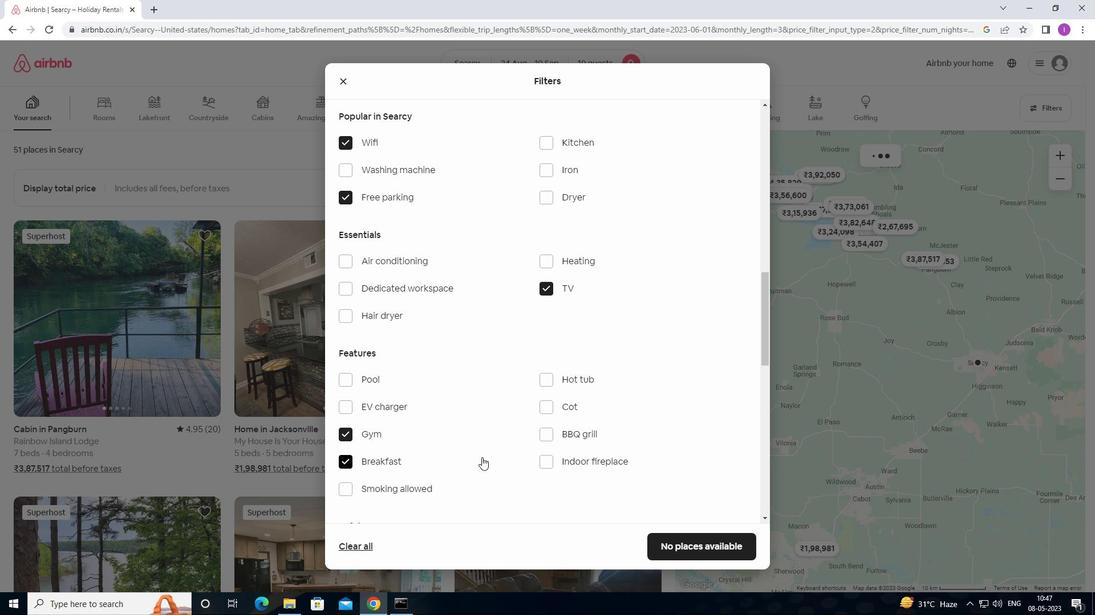 
Action: Mouse scrolled (509, 453) with delta (0, 0)
Screenshot: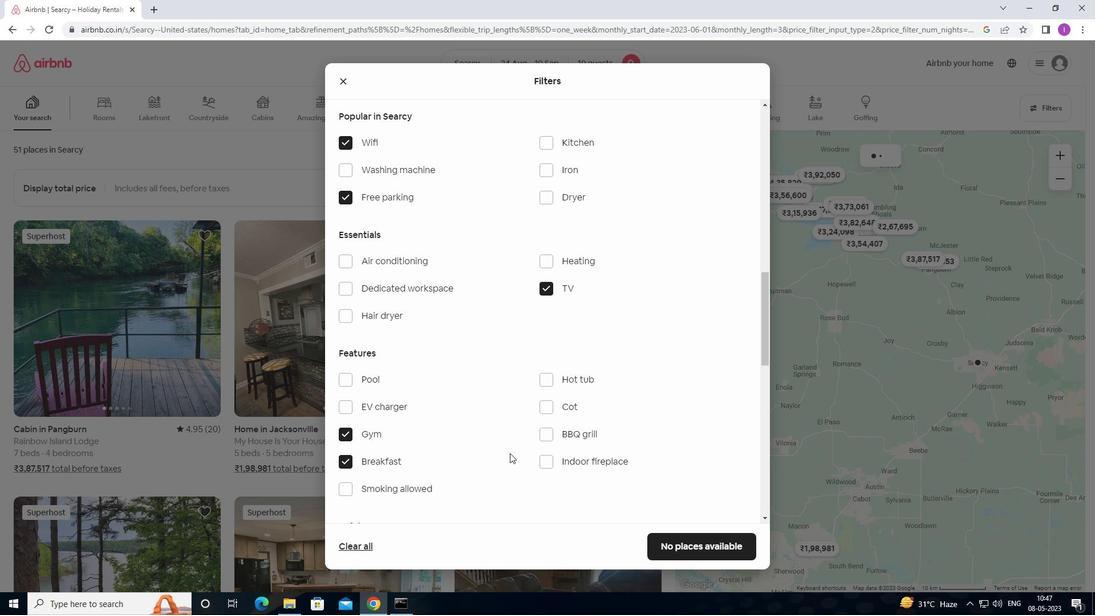 
Action: Mouse moved to (511, 453)
Screenshot: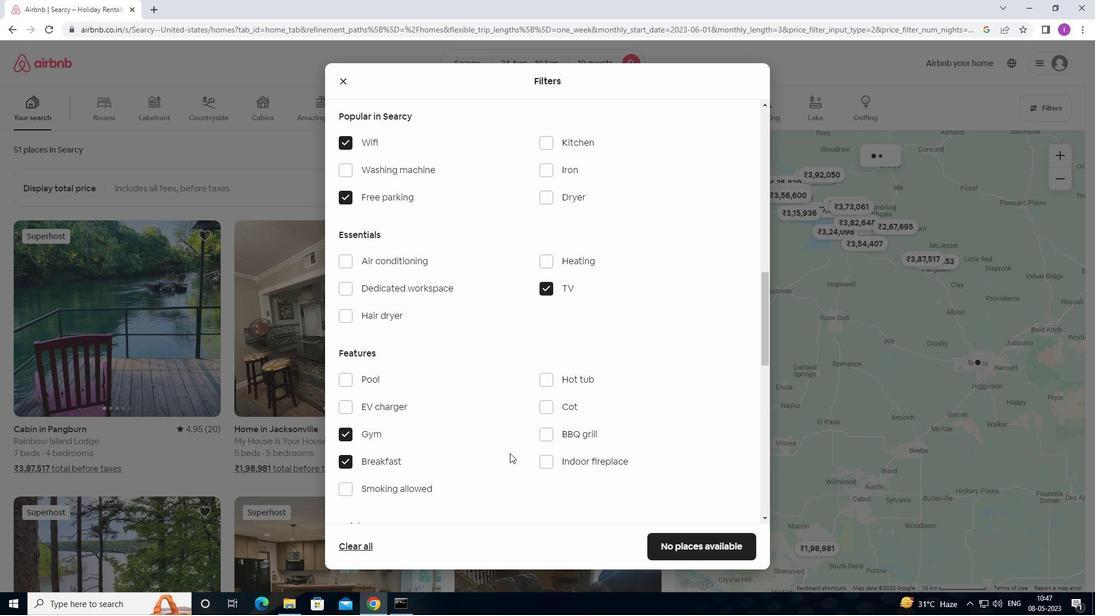 
Action: Mouse scrolled (511, 452) with delta (0, 0)
Screenshot: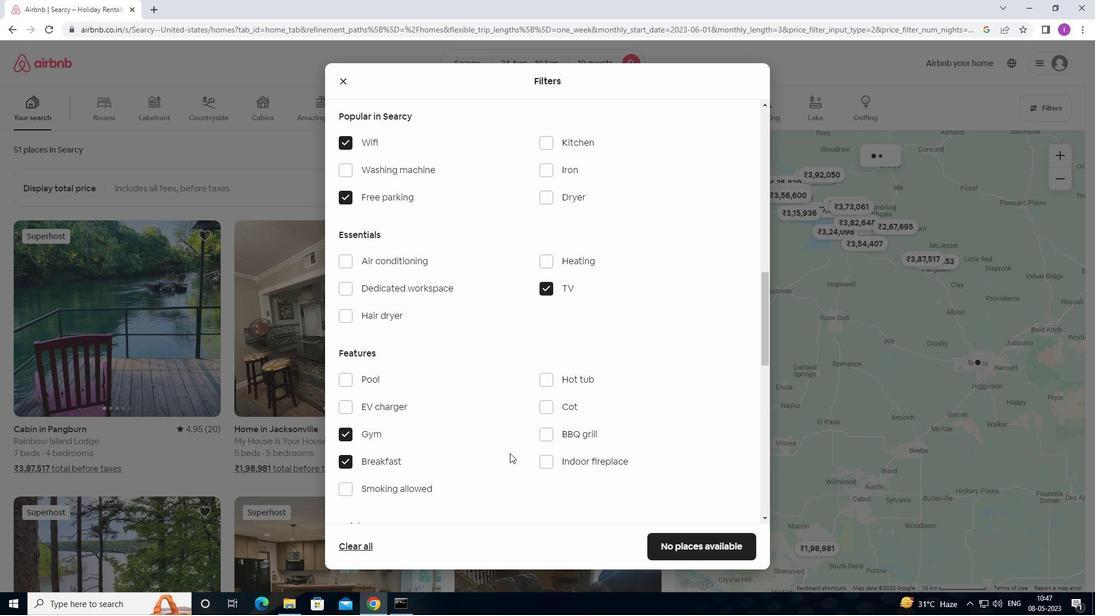 
Action: Mouse moved to (513, 450)
Screenshot: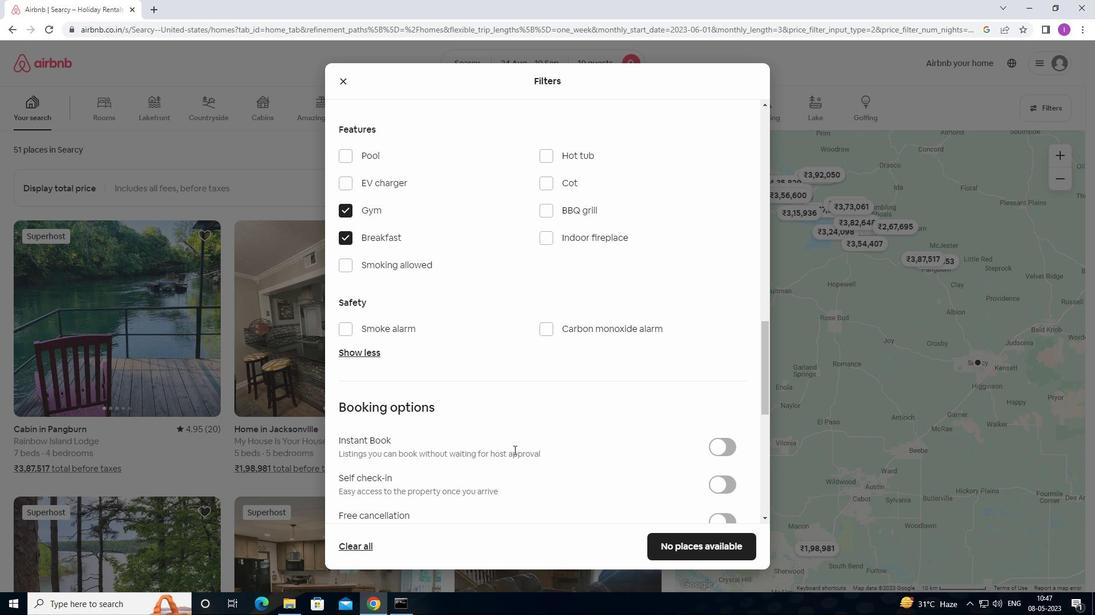 
Action: Mouse scrolled (513, 450) with delta (0, 0)
Screenshot: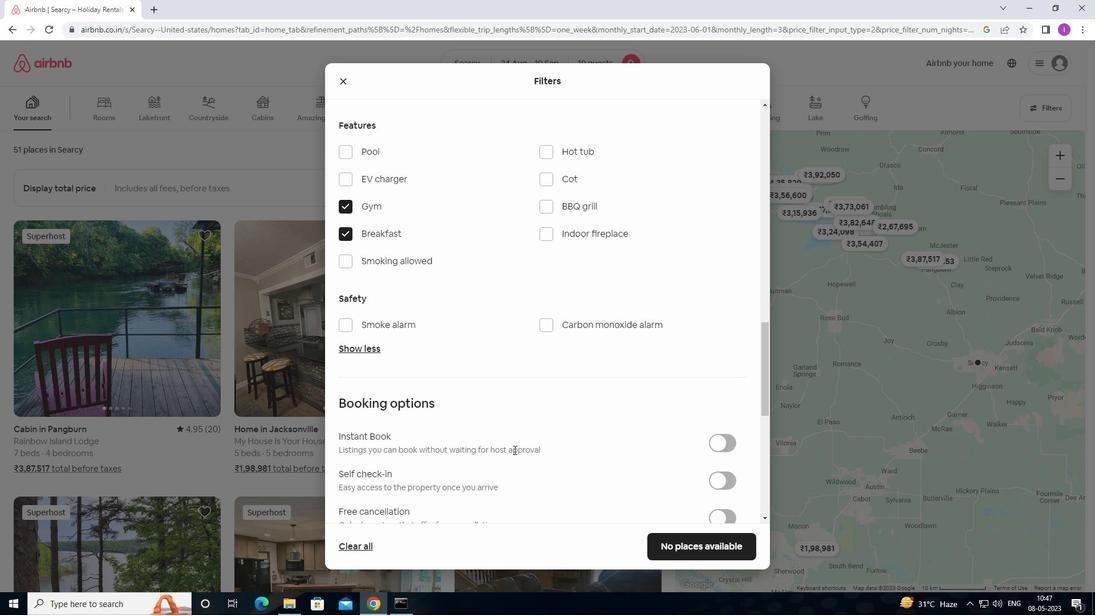 
Action: Mouse scrolled (513, 450) with delta (0, 0)
Screenshot: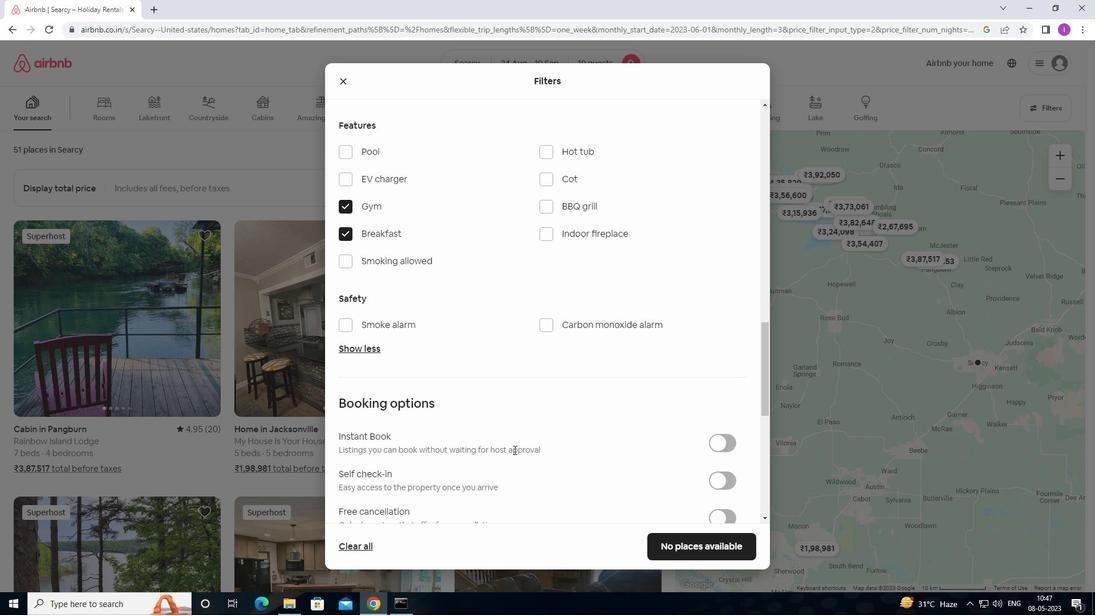 
Action: Mouse moved to (726, 367)
Screenshot: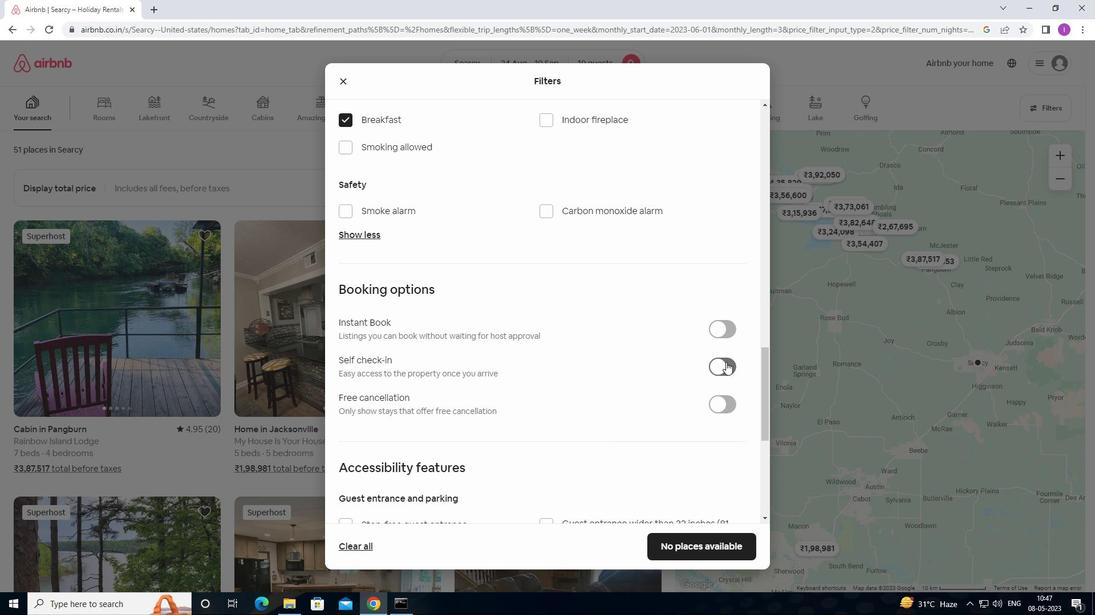
Action: Mouse pressed left at (726, 367)
Screenshot: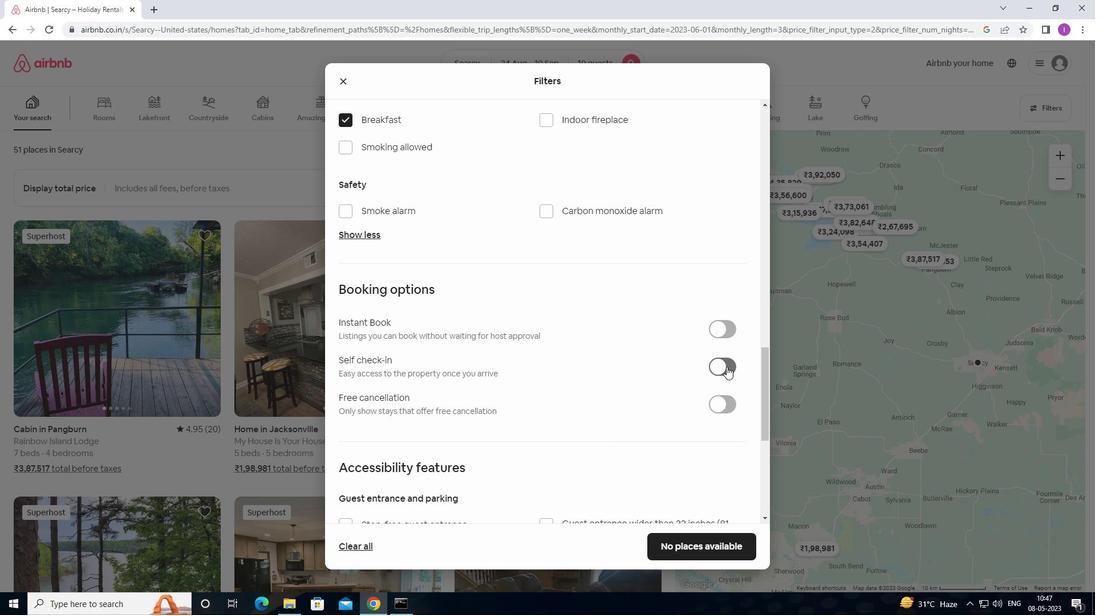 
Action: Mouse moved to (464, 367)
Screenshot: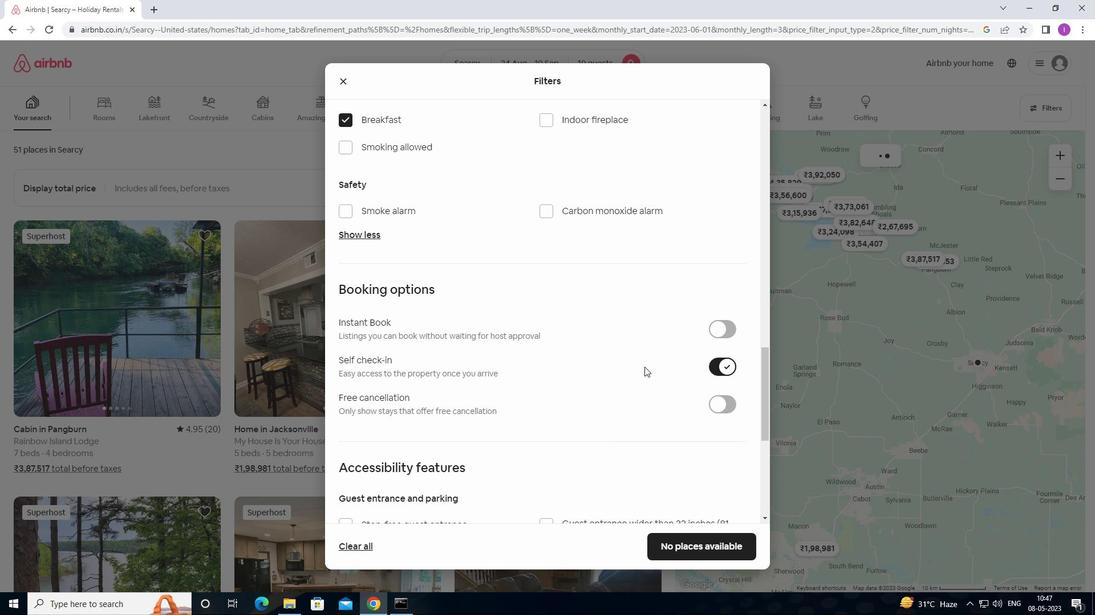 
Action: Mouse scrolled (464, 366) with delta (0, 0)
Screenshot: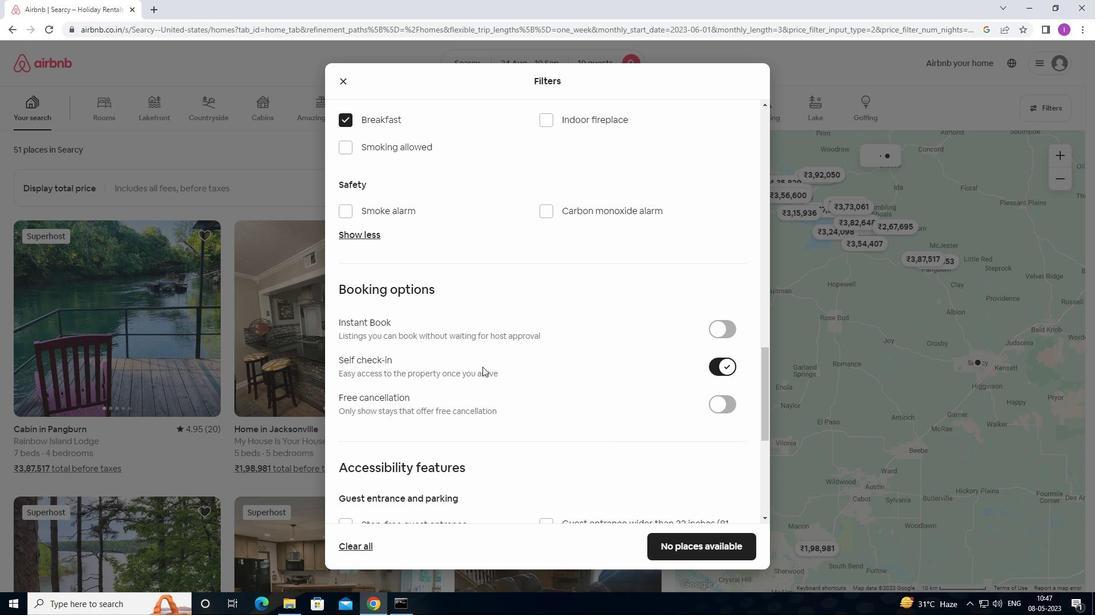 
Action: Mouse scrolled (464, 366) with delta (0, 0)
Screenshot: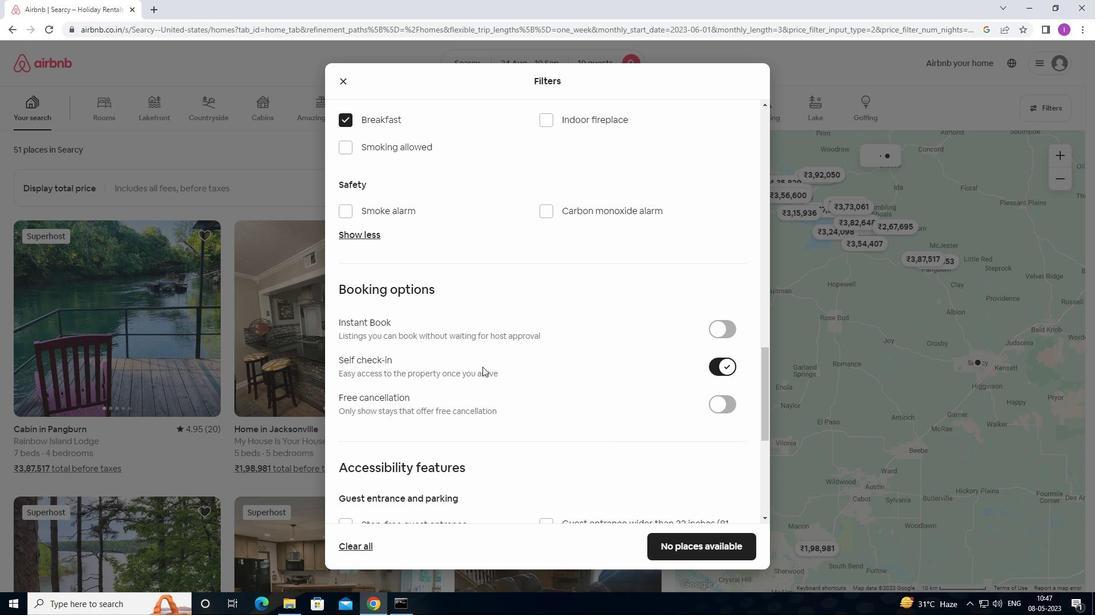 
Action: Mouse moved to (463, 367)
Screenshot: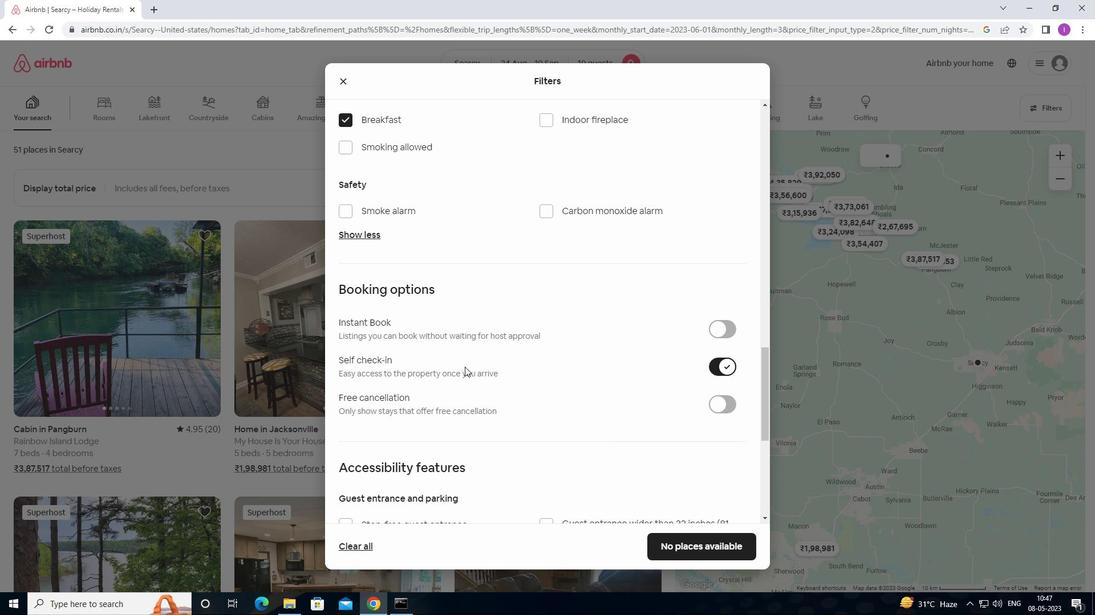 
Action: Mouse scrolled (463, 366) with delta (0, 0)
Screenshot: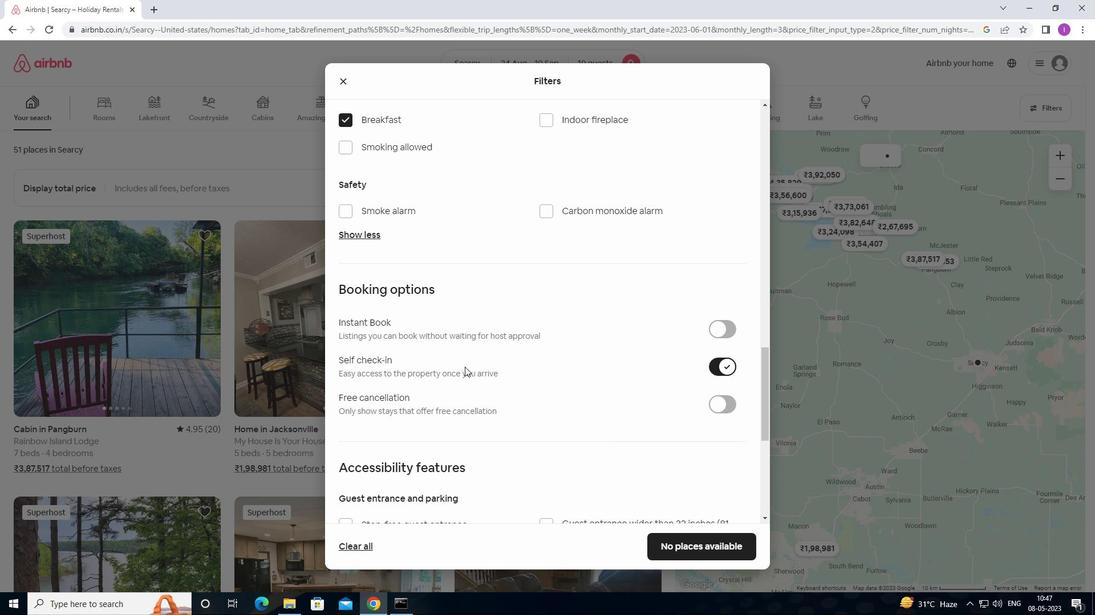 
Action: Mouse moved to (461, 371)
Screenshot: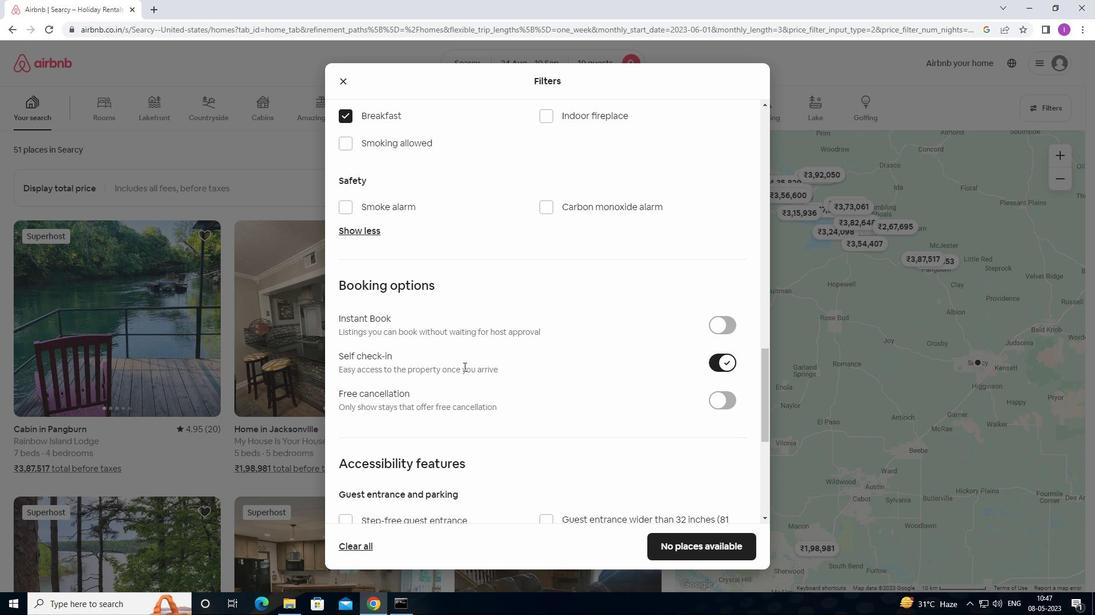 
Action: Mouse scrolled (461, 371) with delta (0, 0)
Screenshot: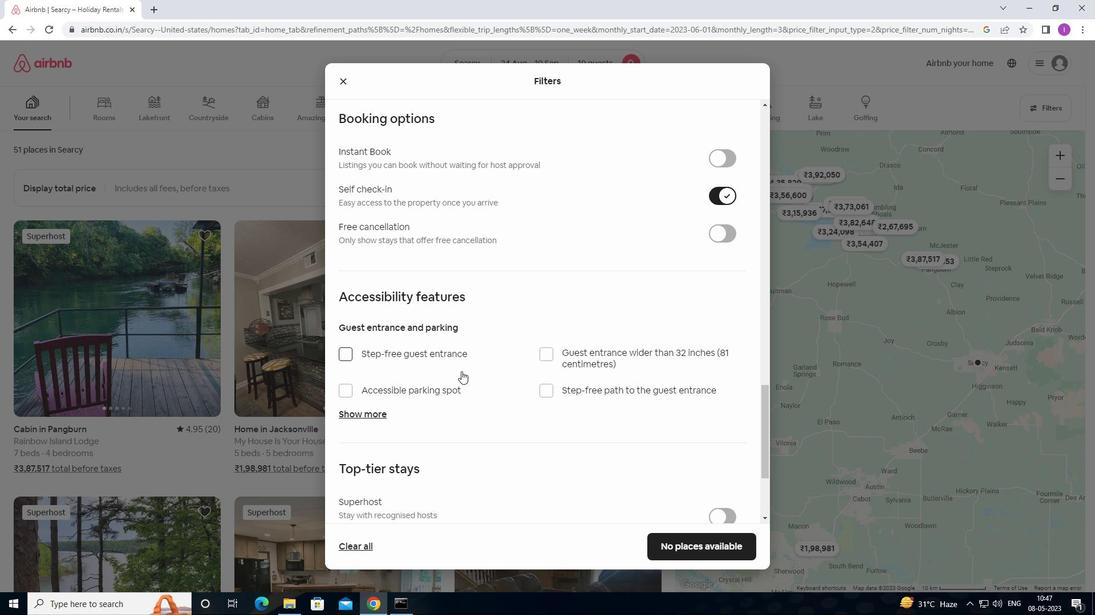 
Action: Mouse scrolled (461, 371) with delta (0, 0)
Screenshot: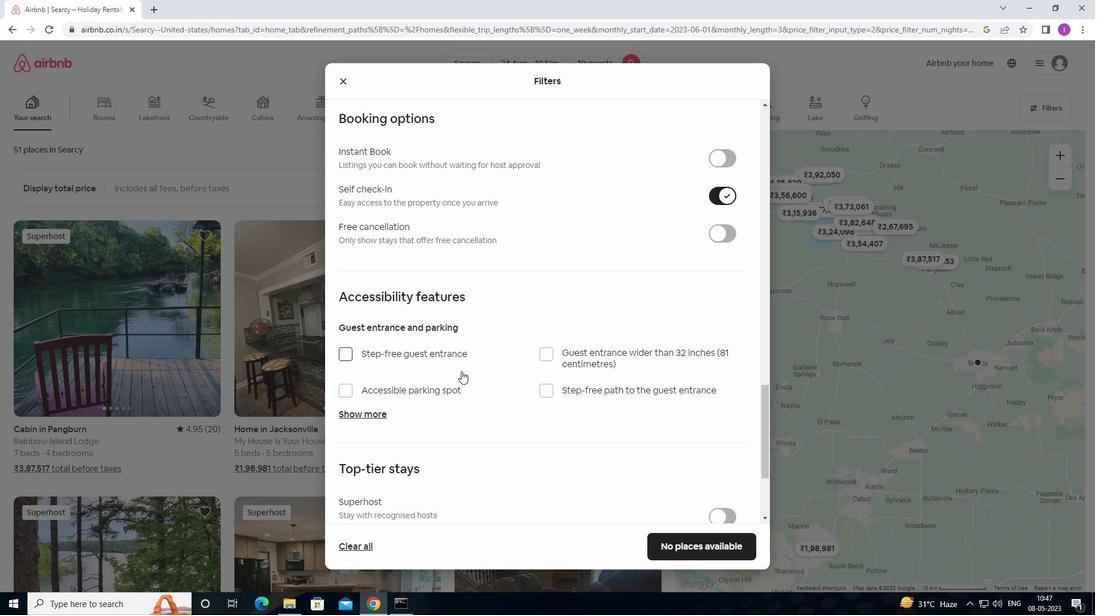 
Action: Mouse moved to (471, 369)
Screenshot: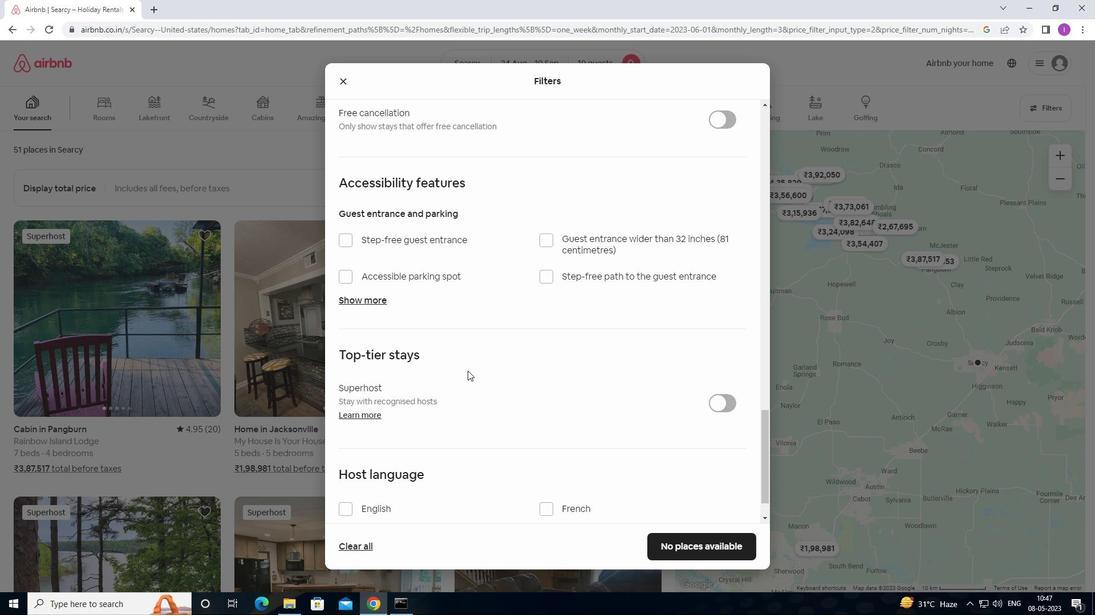 
Action: Mouse scrolled (471, 368) with delta (0, 0)
Screenshot: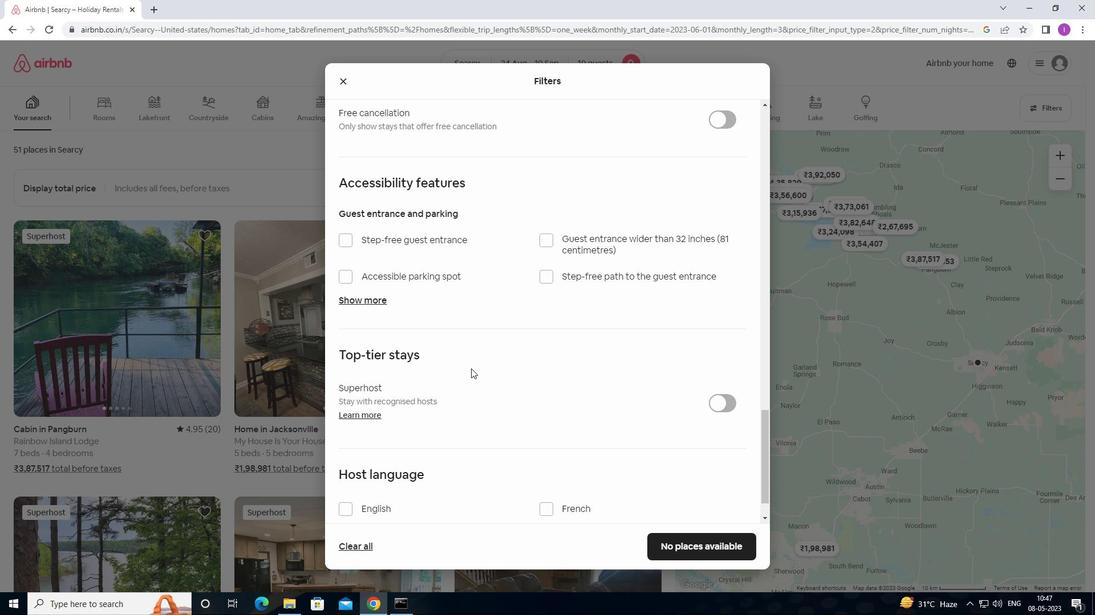
Action: Mouse scrolled (471, 368) with delta (0, 0)
Screenshot: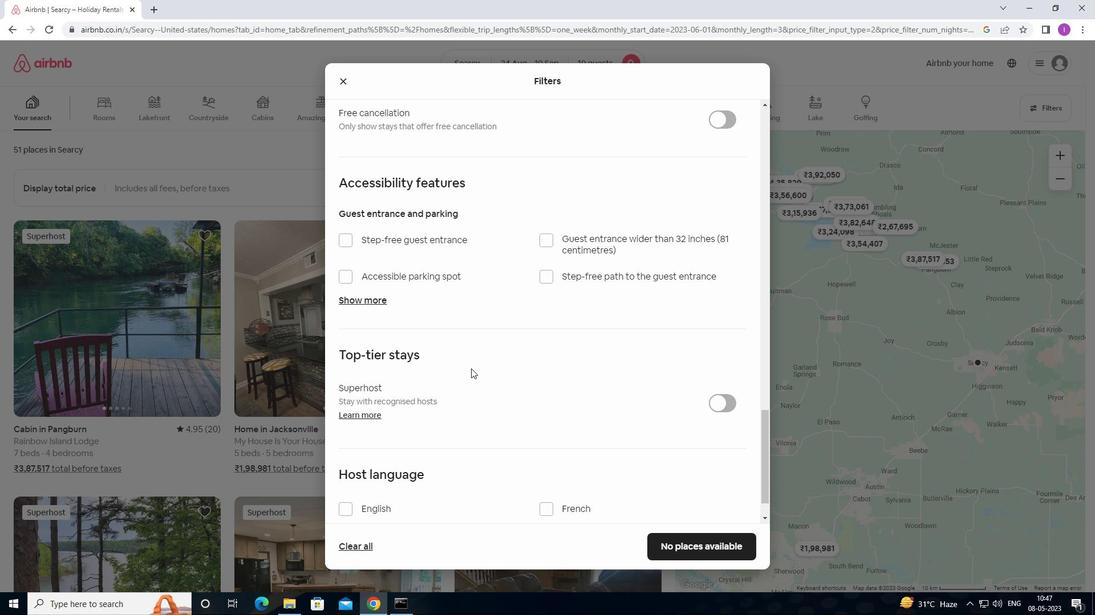 
Action: Mouse moved to (471, 368)
Screenshot: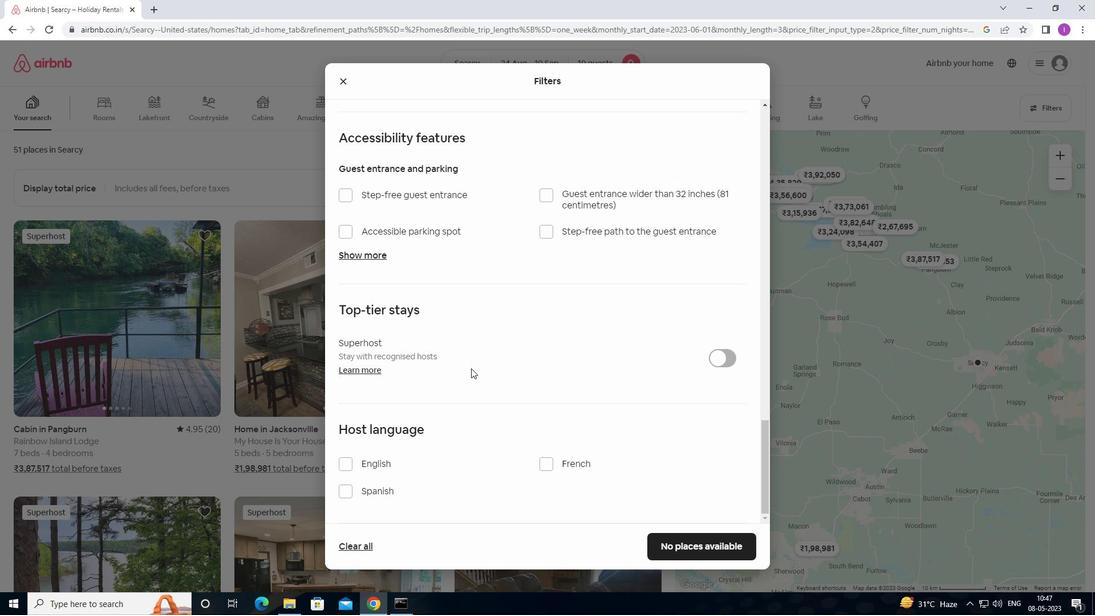 
Action: Mouse scrolled (471, 367) with delta (0, 0)
Screenshot: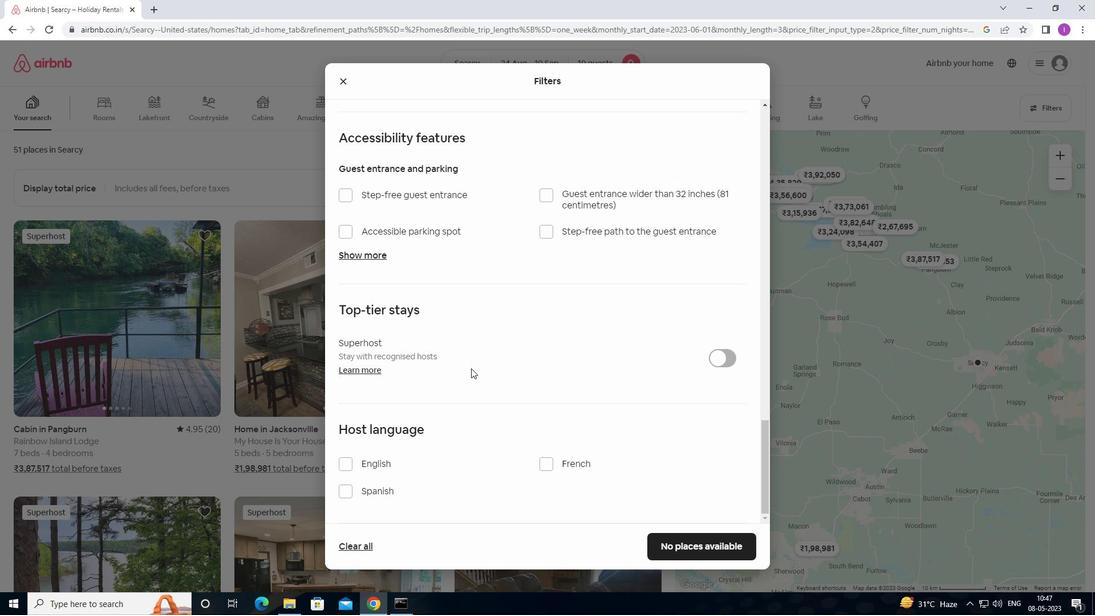 
Action: Mouse scrolled (471, 367) with delta (0, 0)
Screenshot: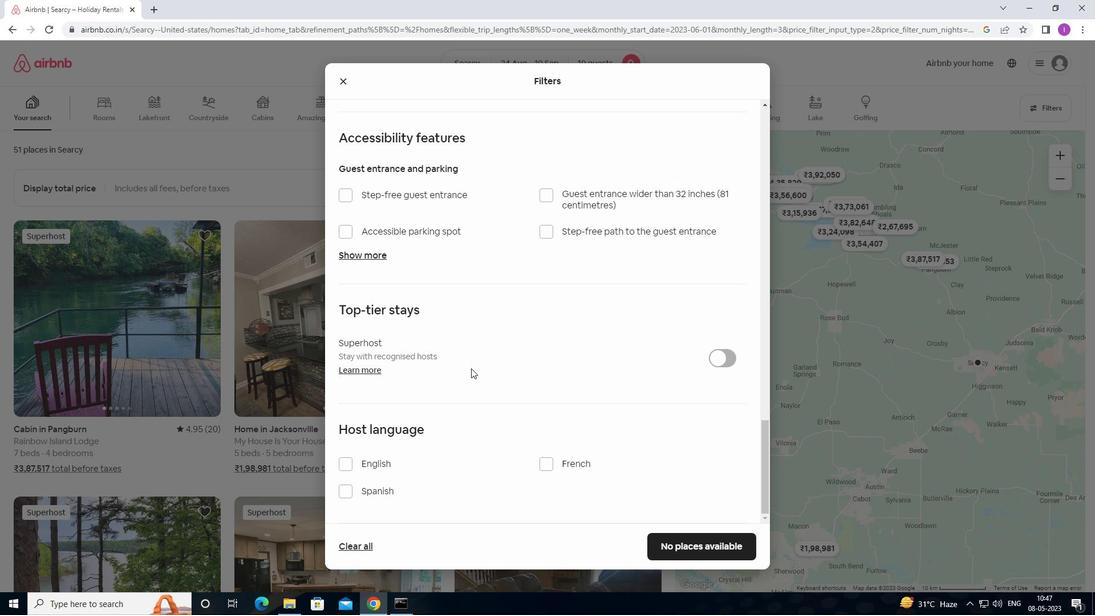 
Action: Mouse scrolled (471, 367) with delta (0, 0)
Screenshot: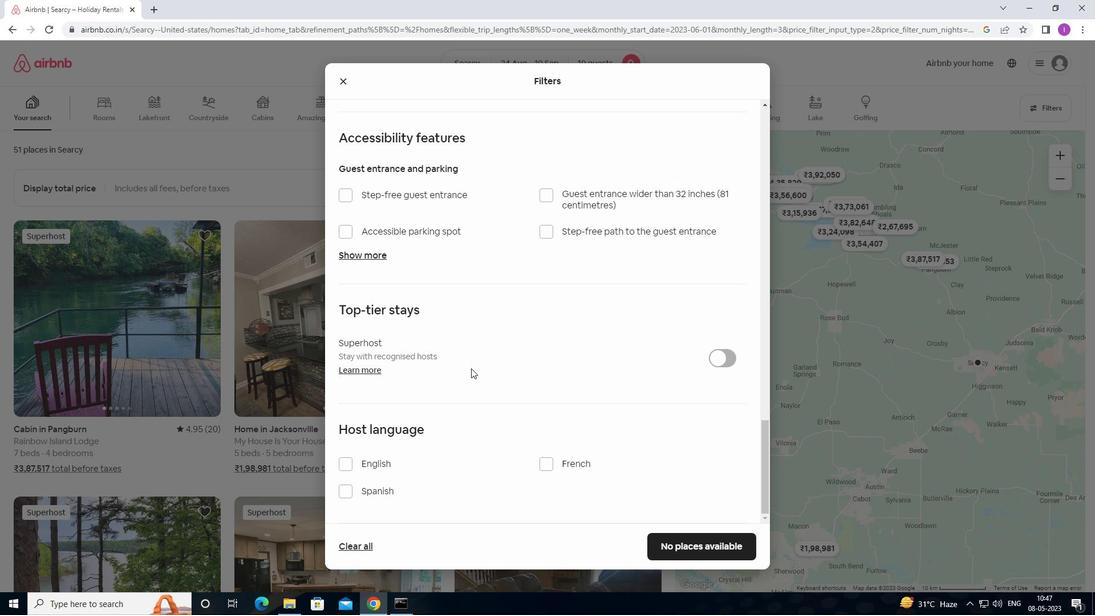 
Action: Mouse moved to (344, 463)
Screenshot: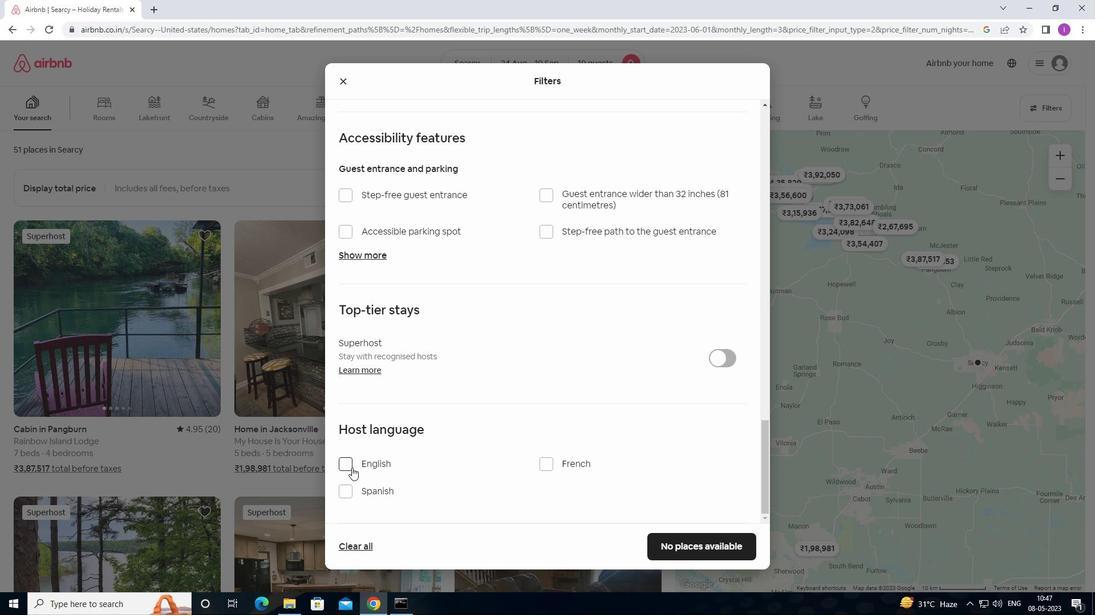 
Action: Mouse pressed left at (344, 463)
Screenshot: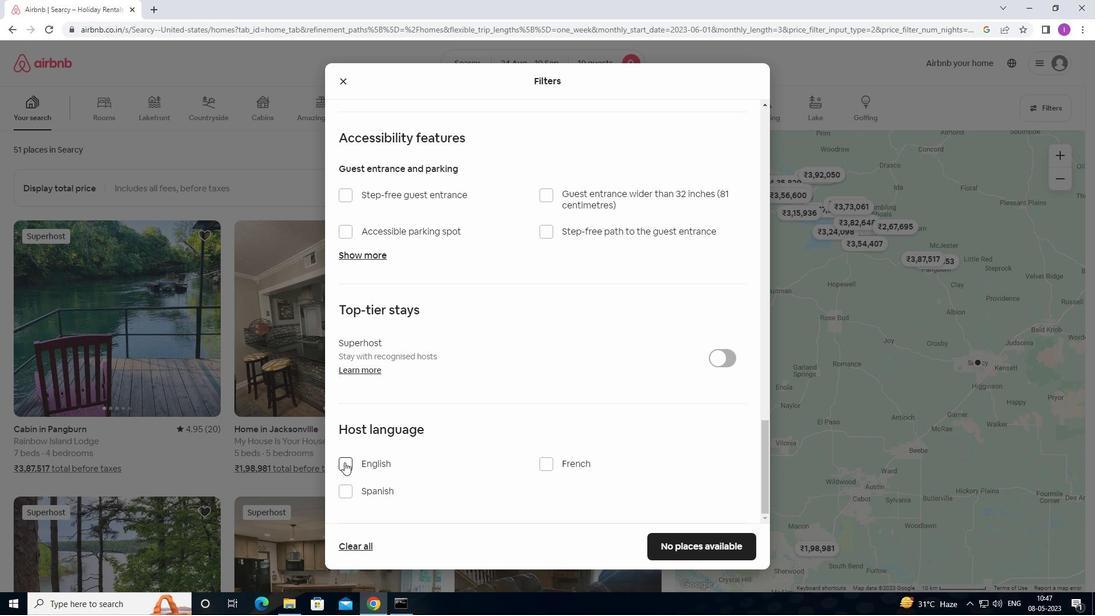 
Action: Mouse moved to (692, 544)
Screenshot: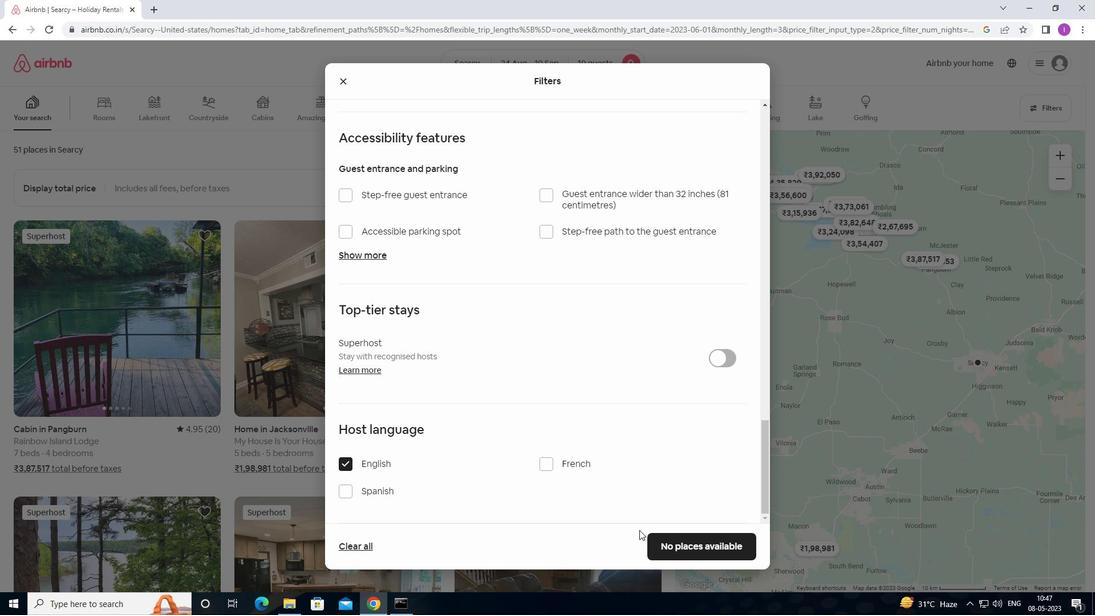
Action: Mouse scrolled (692, 543) with delta (0, 0)
Screenshot: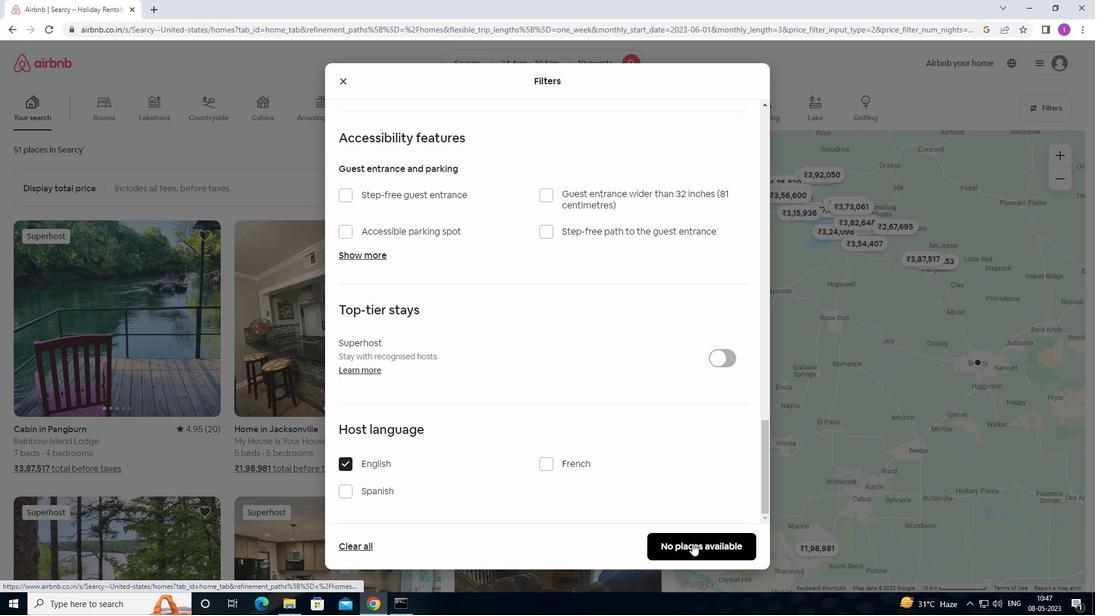 
Action: Mouse scrolled (692, 543) with delta (0, 0)
Screenshot: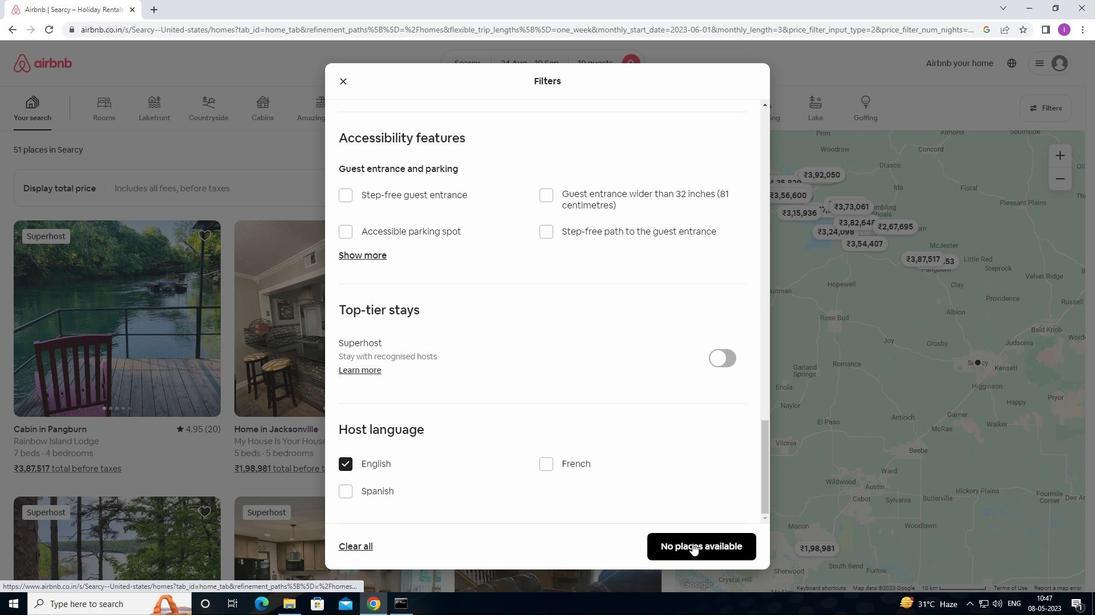 
Action: Mouse moved to (692, 544)
Screenshot: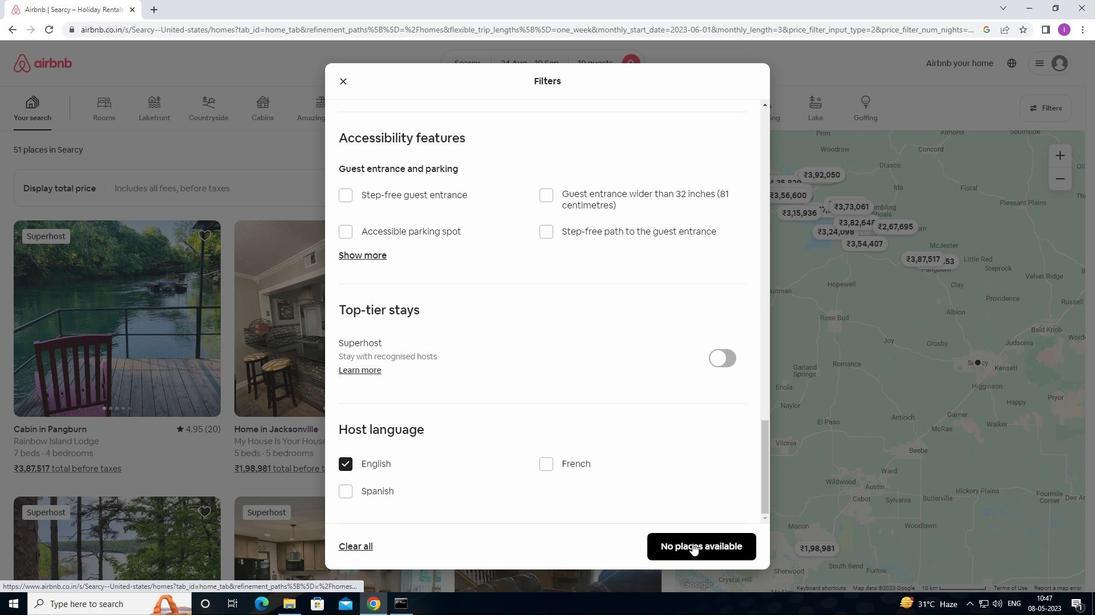 
Action: Mouse pressed left at (692, 544)
Screenshot: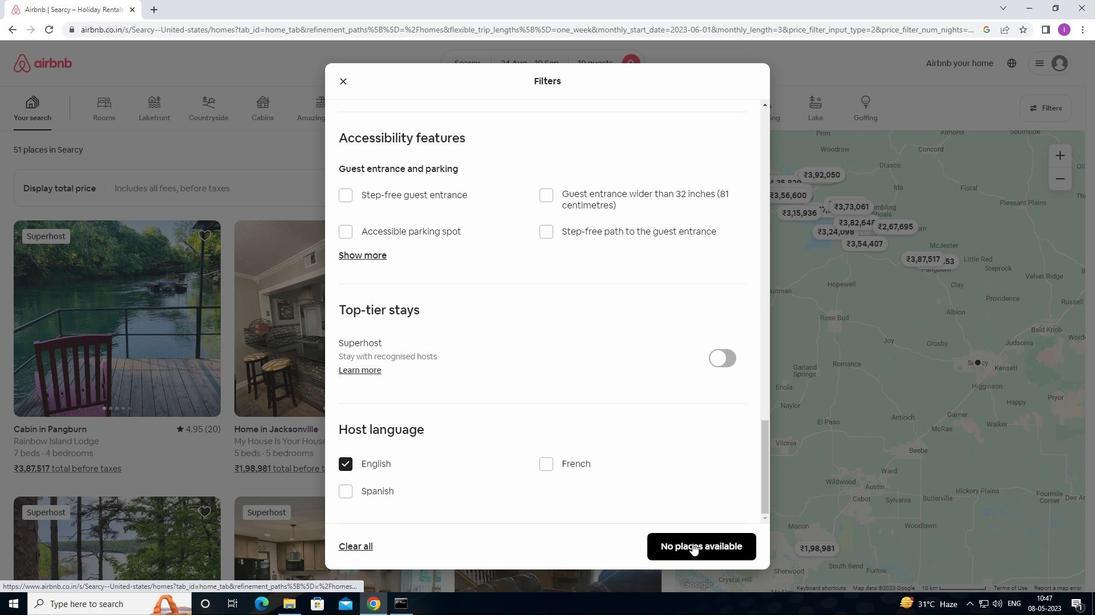 
Action: Mouse moved to (688, 543)
Screenshot: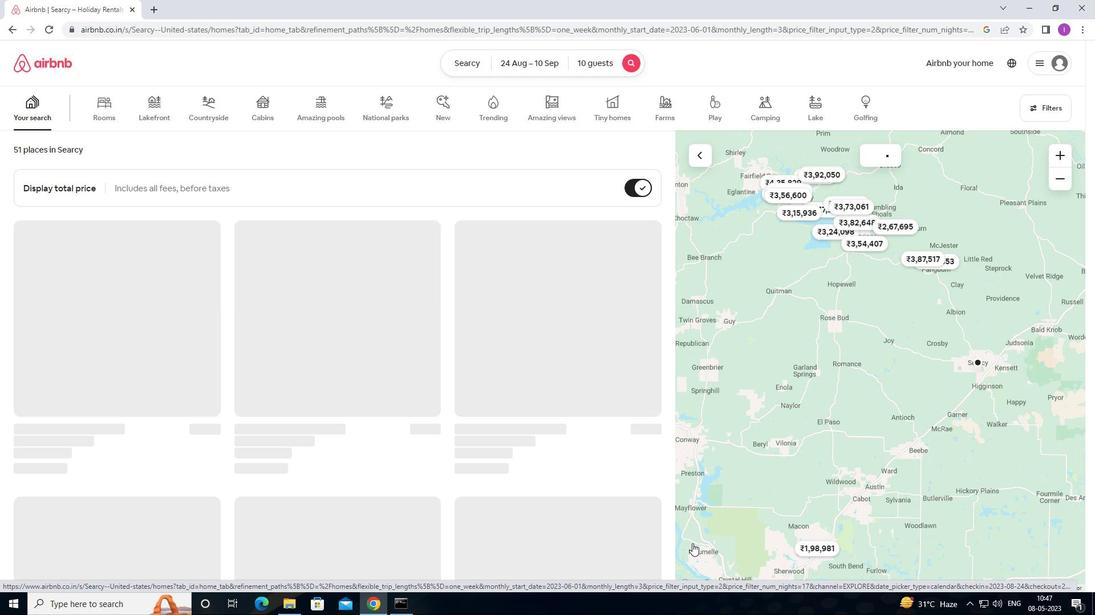 
